 Task: Look for space in Bilgrām, India from 3rd August, 2023 to 17th August, 2023 for 3 adults, 1 child in price range Rs.3000 to Rs.15000. Place can be entire place with 3 bedrooms having 4 beds and 2 bathrooms. Property type can be house, flat, guest house. Booking option can be shelf check-in. Required host language is English.
Action: Mouse moved to (476, 61)
Screenshot: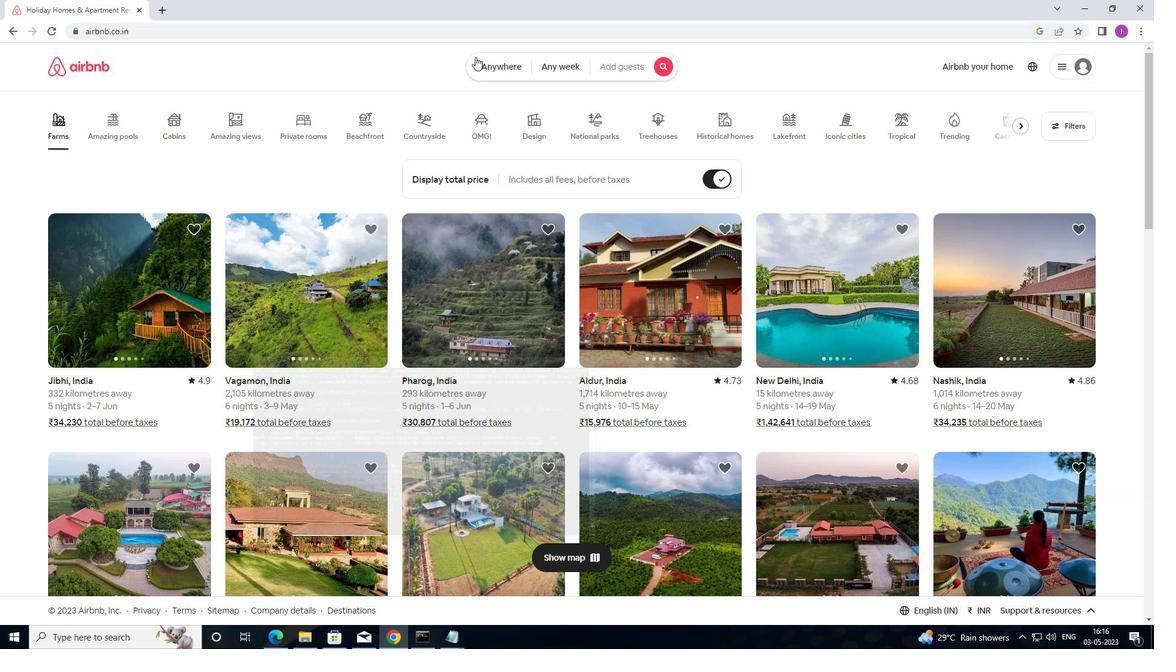 
Action: Mouse pressed left at (476, 61)
Screenshot: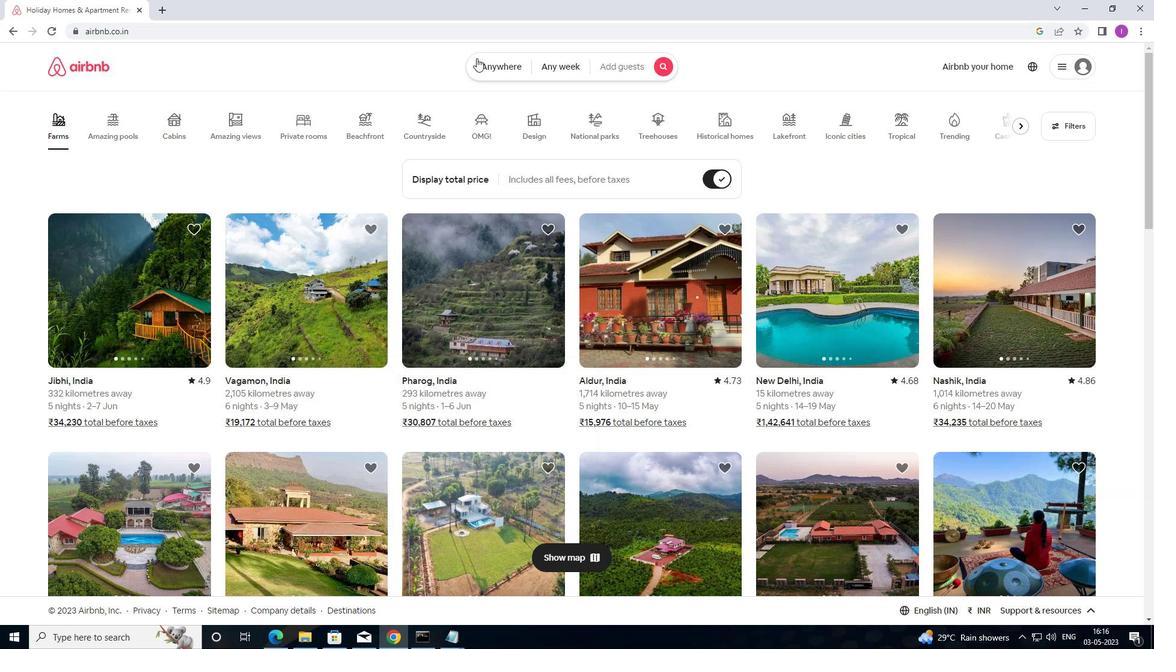 
Action: Mouse moved to (355, 99)
Screenshot: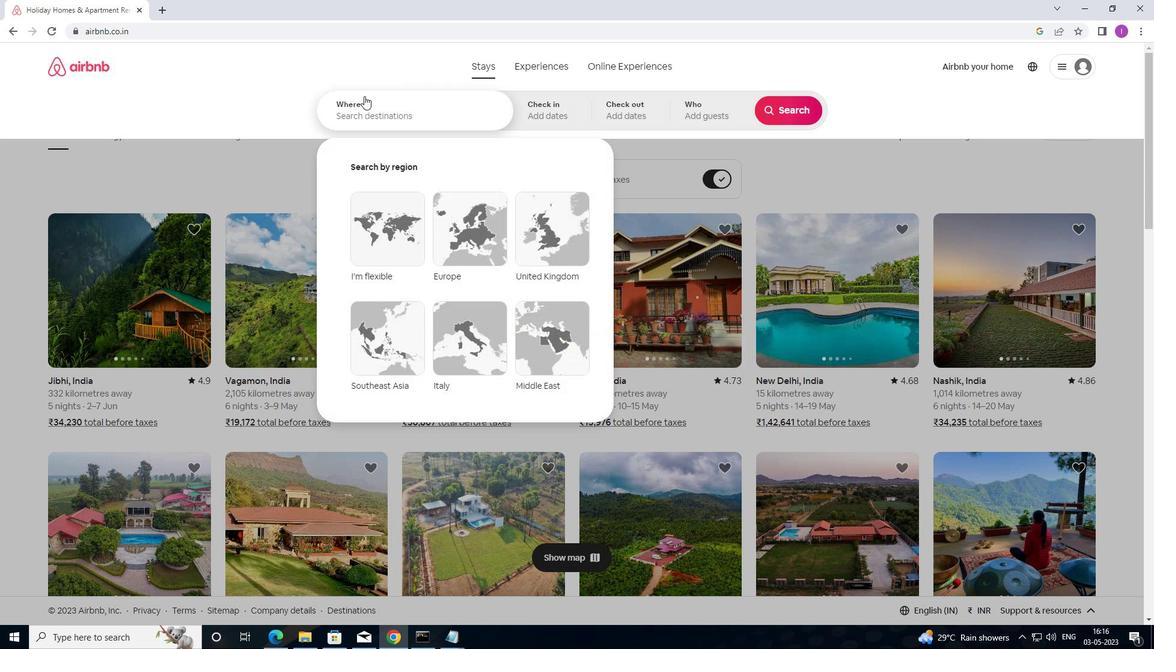 
Action: Mouse pressed left at (355, 99)
Screenshot: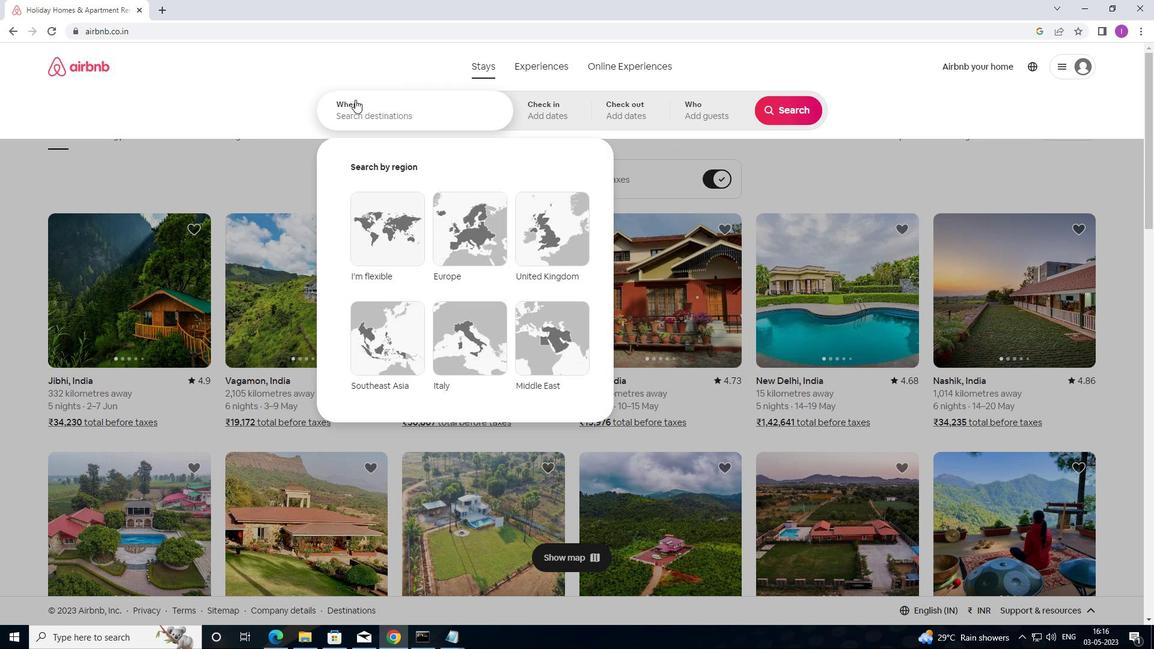 
Action: Mouse moved to (462, 19)
Screenshot: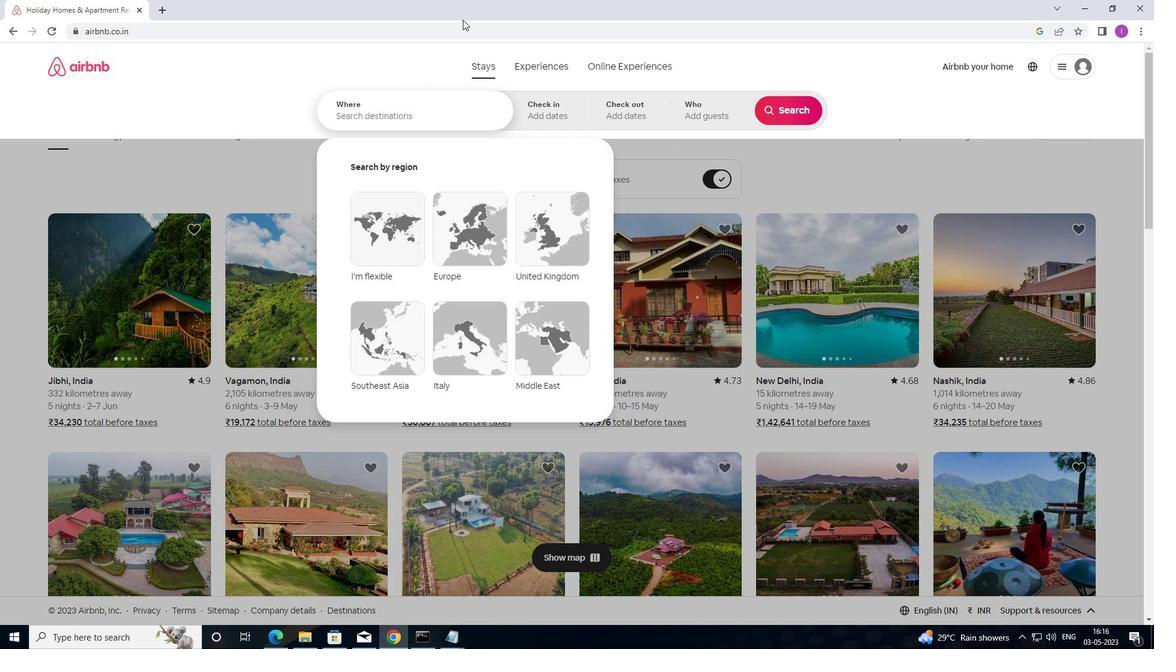 
Action: Key pressed <Key.shift>B
Screenshot: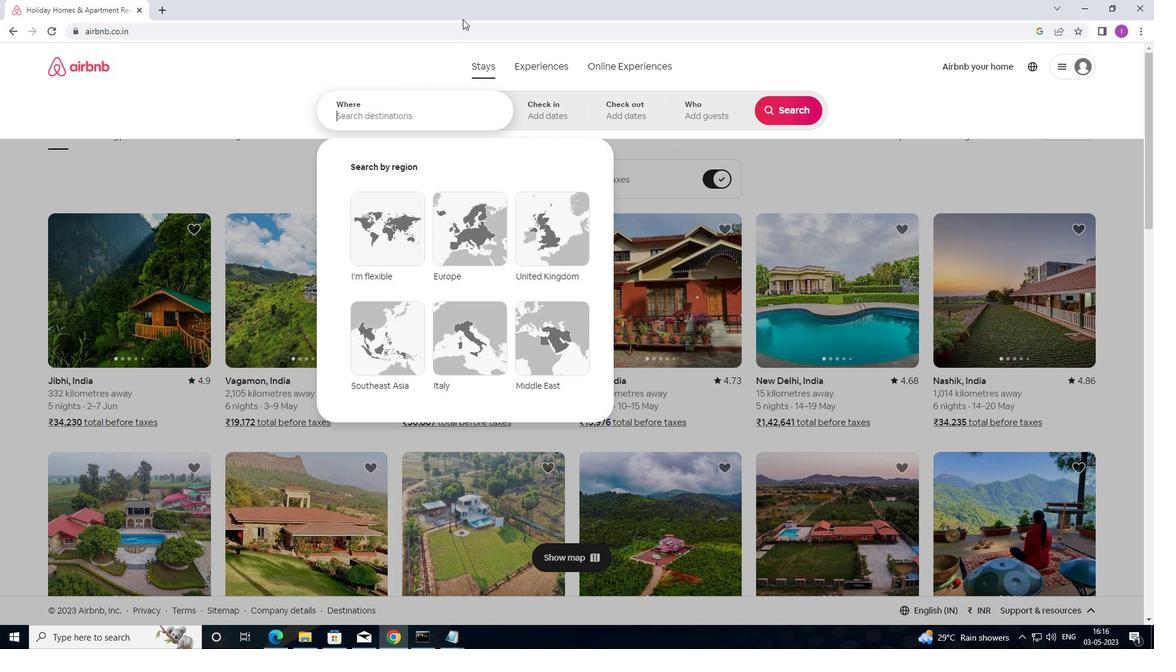 
Action: Mouse moved to (469, 19)
Screenshot: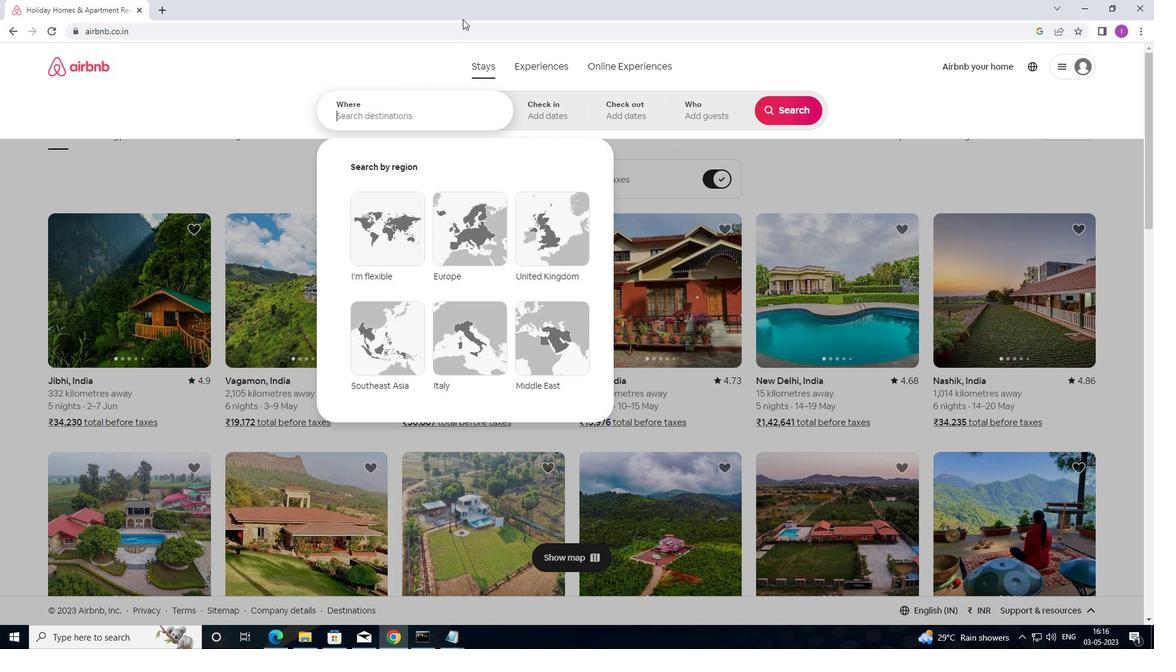 
Action: Key pressed ILGRAM,<Key.shift>INDIA
Screenshot: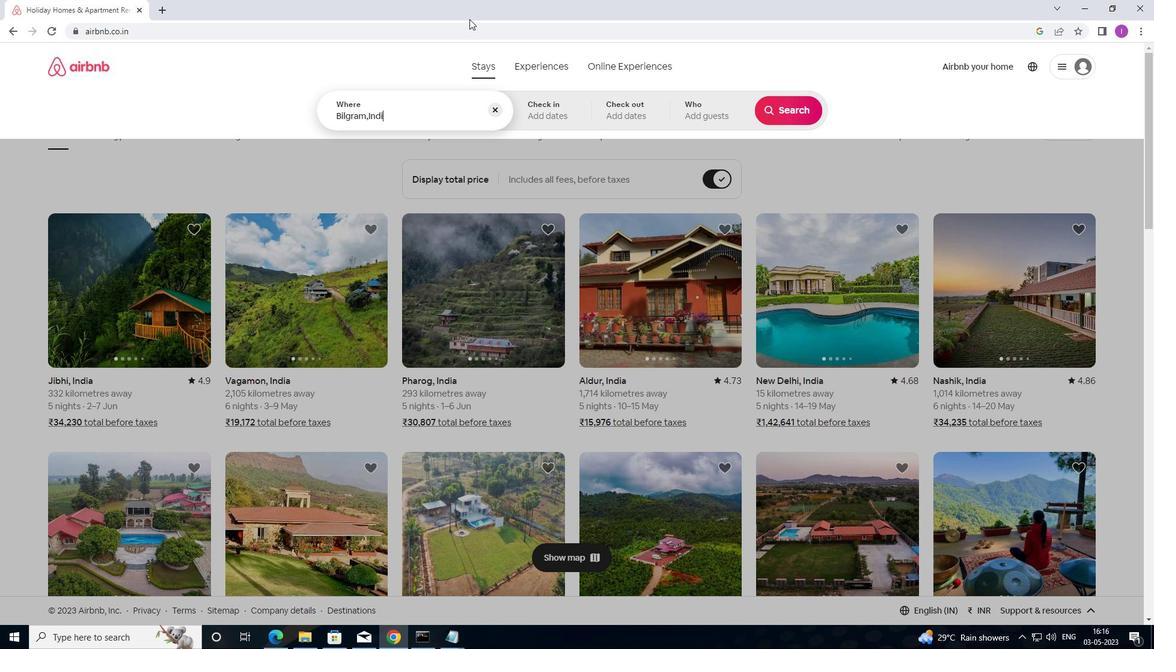 
Action: Mouse moved to (572, 100)
Screenshot: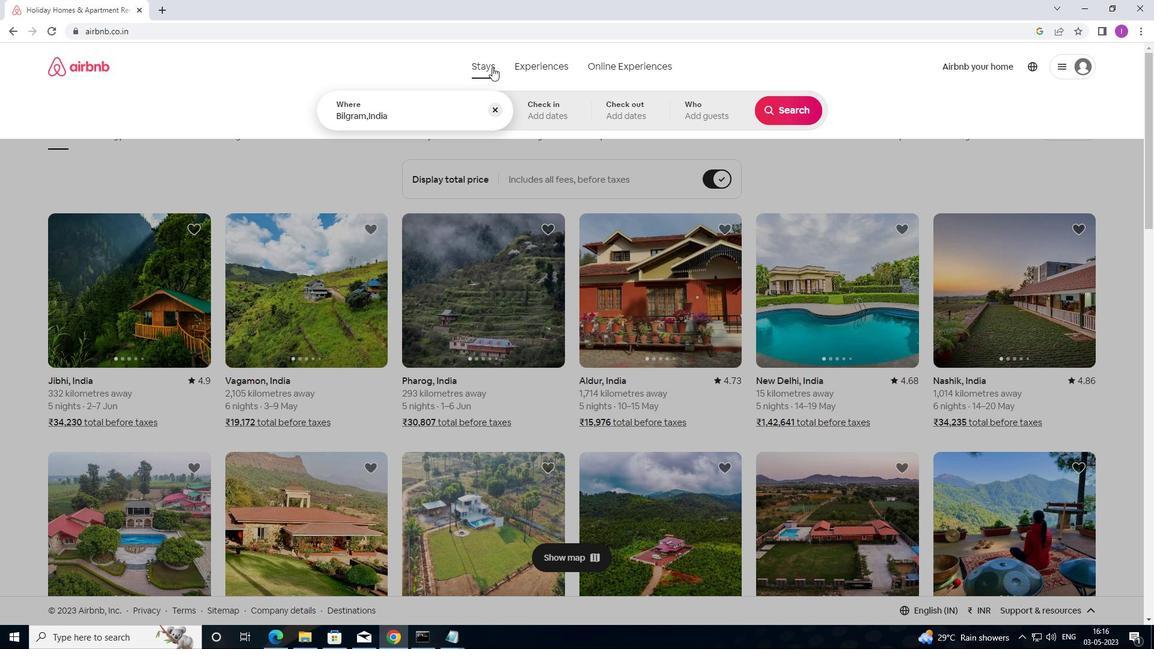 
Action: Mouse pressed left at (572, 100)
Screenshot: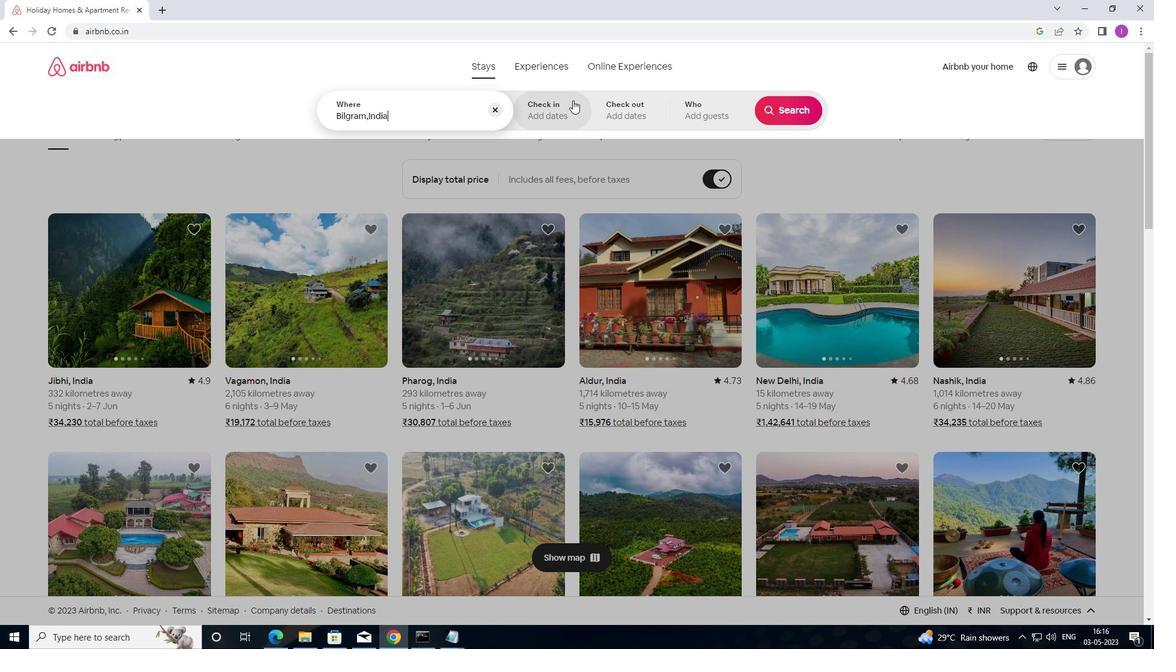 
Action: Mouse moved to (782, 211)
Screenshot: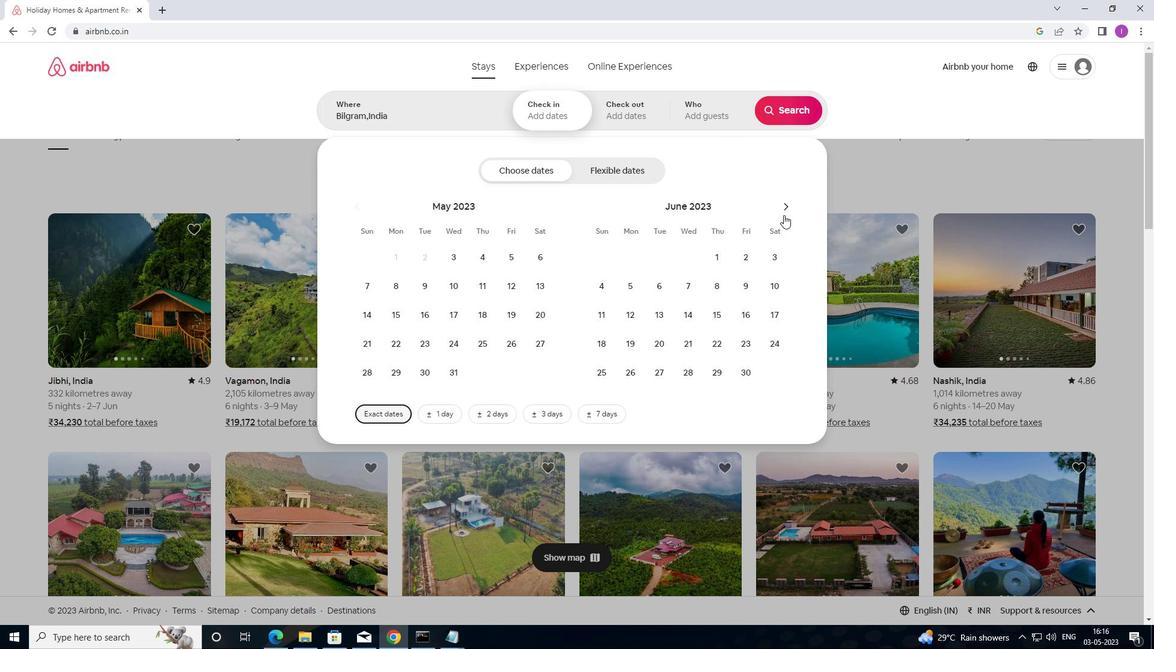 
Action: Mouse pressed left at (782, 211)
Screenshot: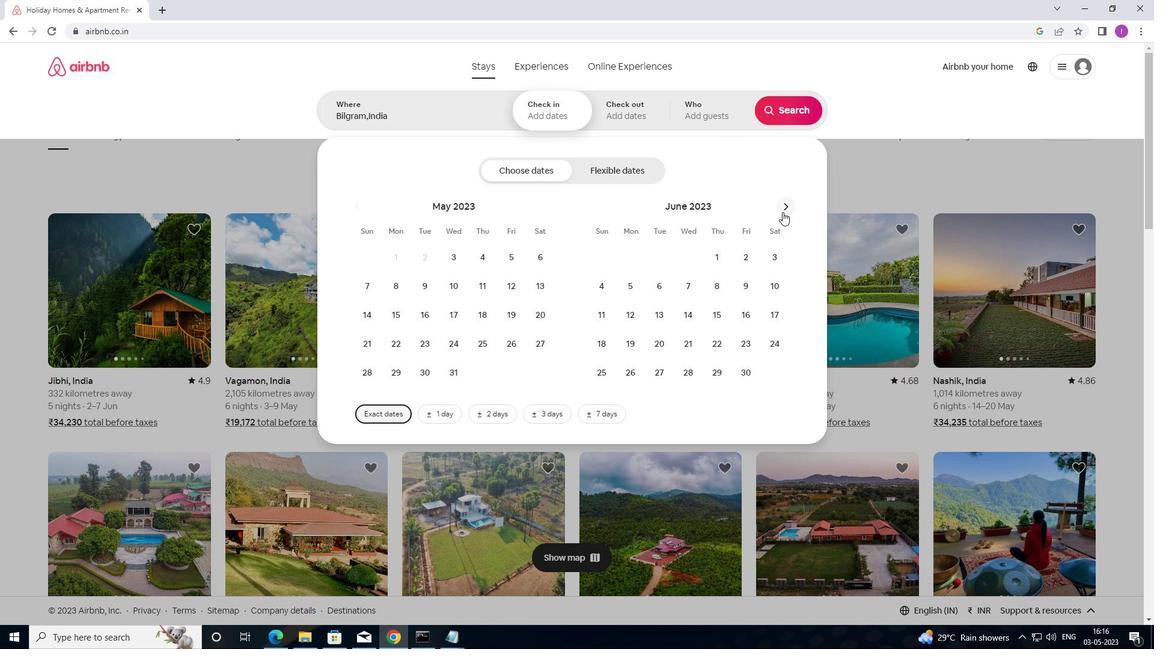 
Action: Mouse pressed left at (782, 211)
Screenshot: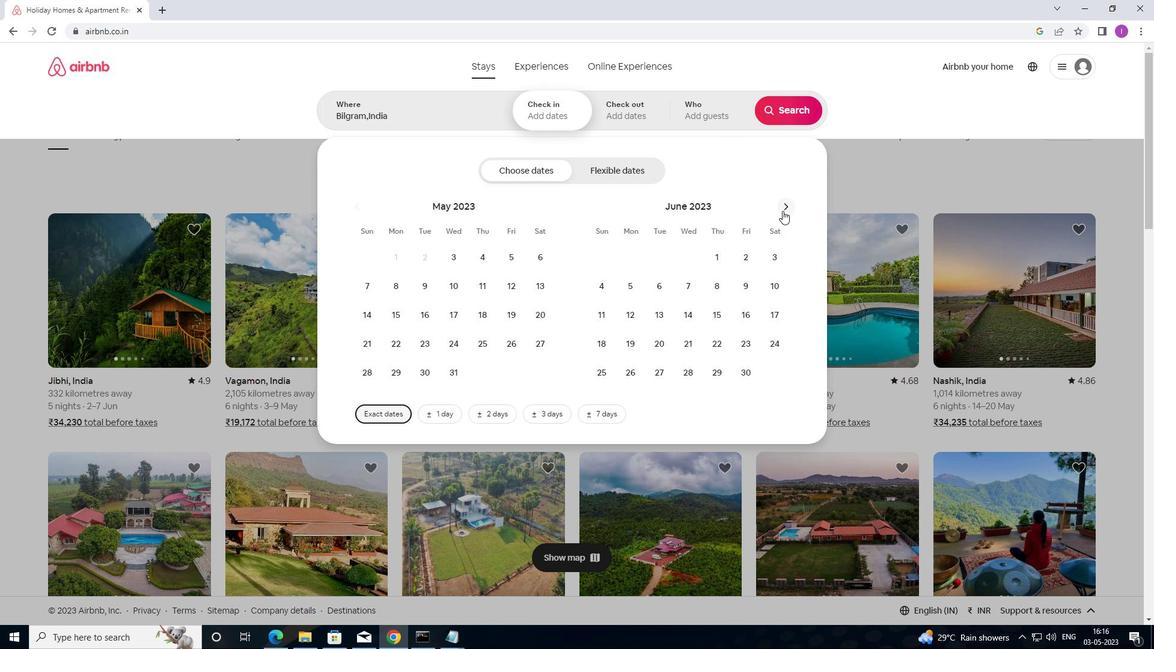 
Action: Mouse moved to (717, 251)
Screenshot: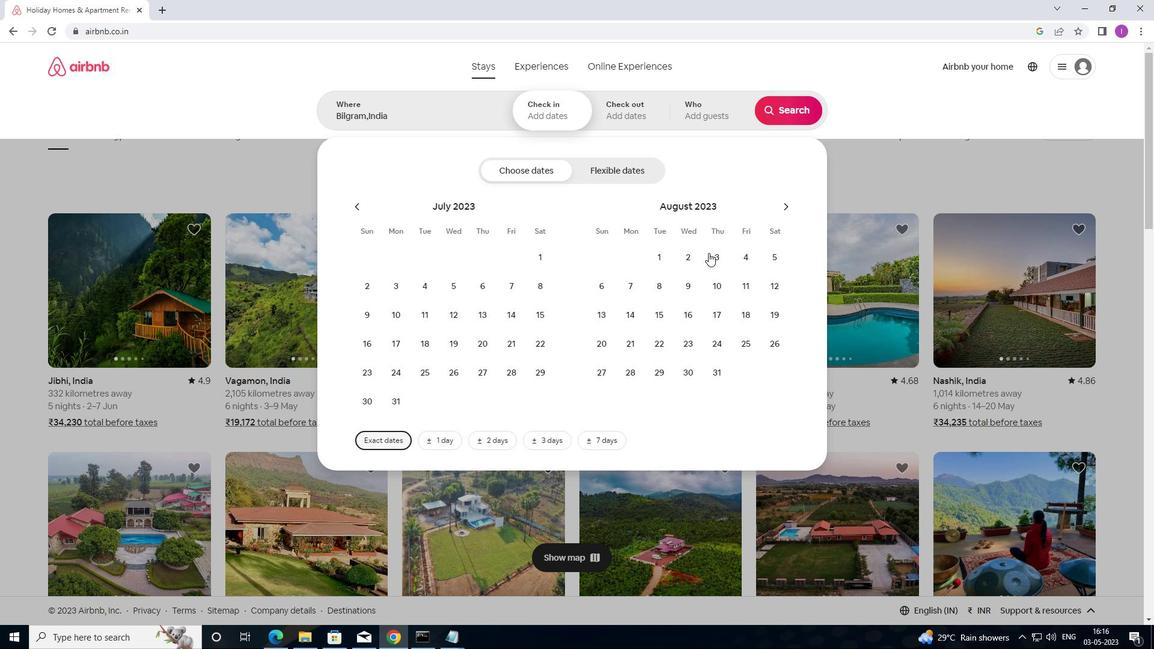 
Action: Mouse pressed left at (717, 251)
Screenshot: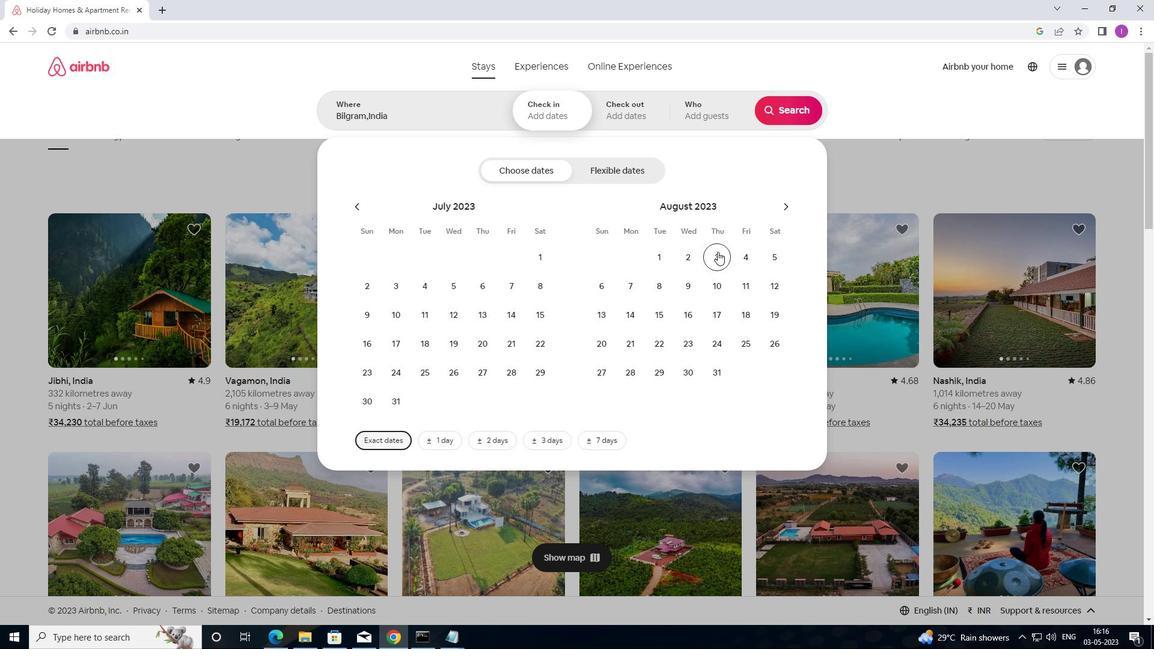 
Action: Mouse moved to (707, 309)
Screenshot: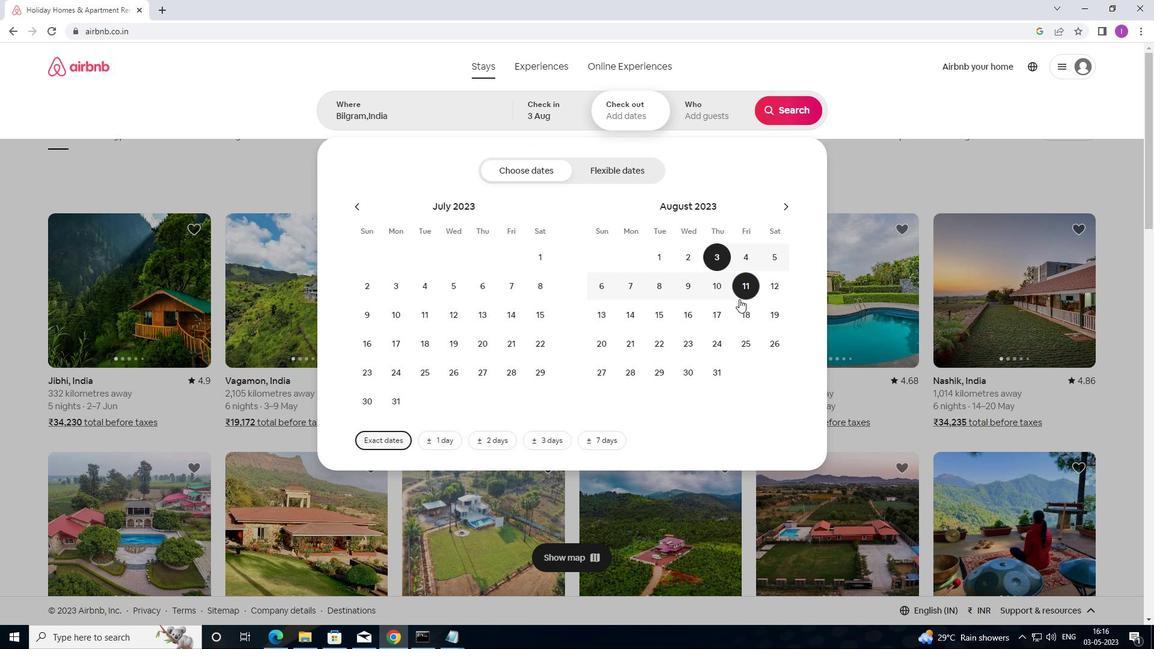 
Action: Mouse pressed left at (707, 309)
Screenshot: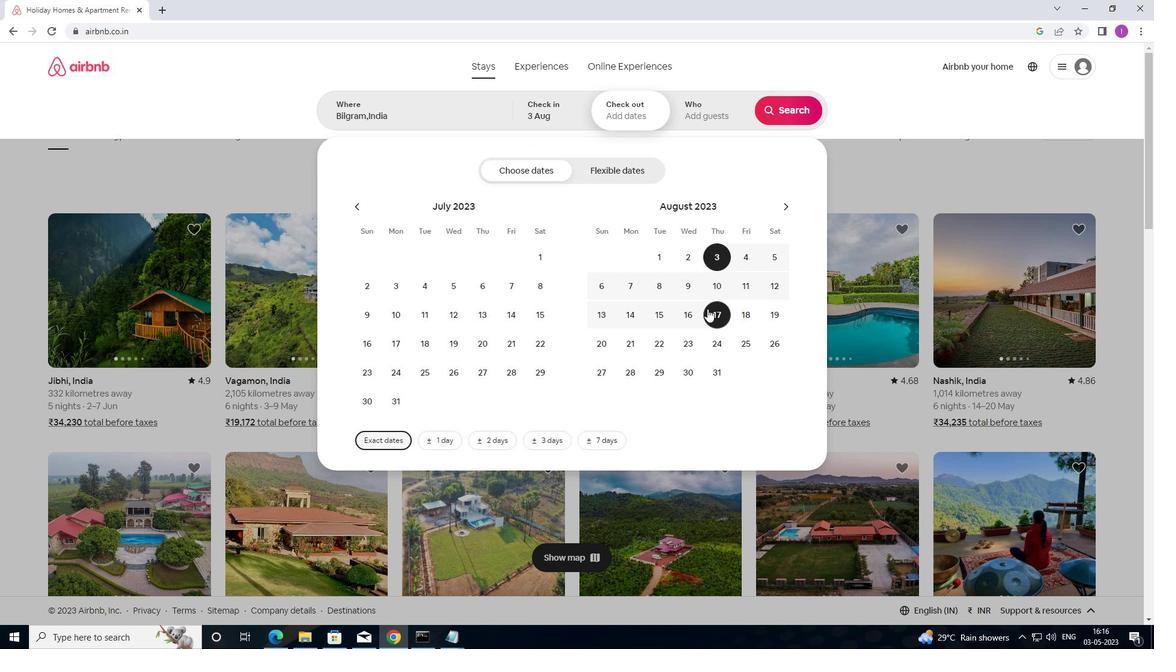 
Action: Mouse moved to (718, 103)
Screenshot: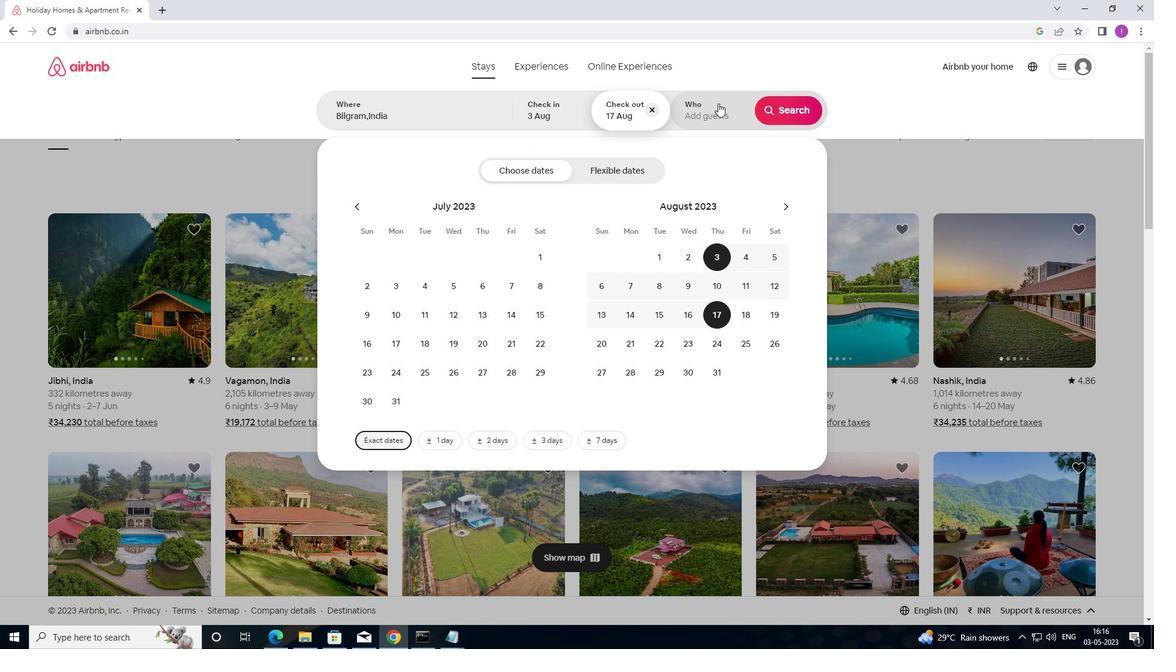 
Action: Mouse pressed left at (718, 103)
Screenshot: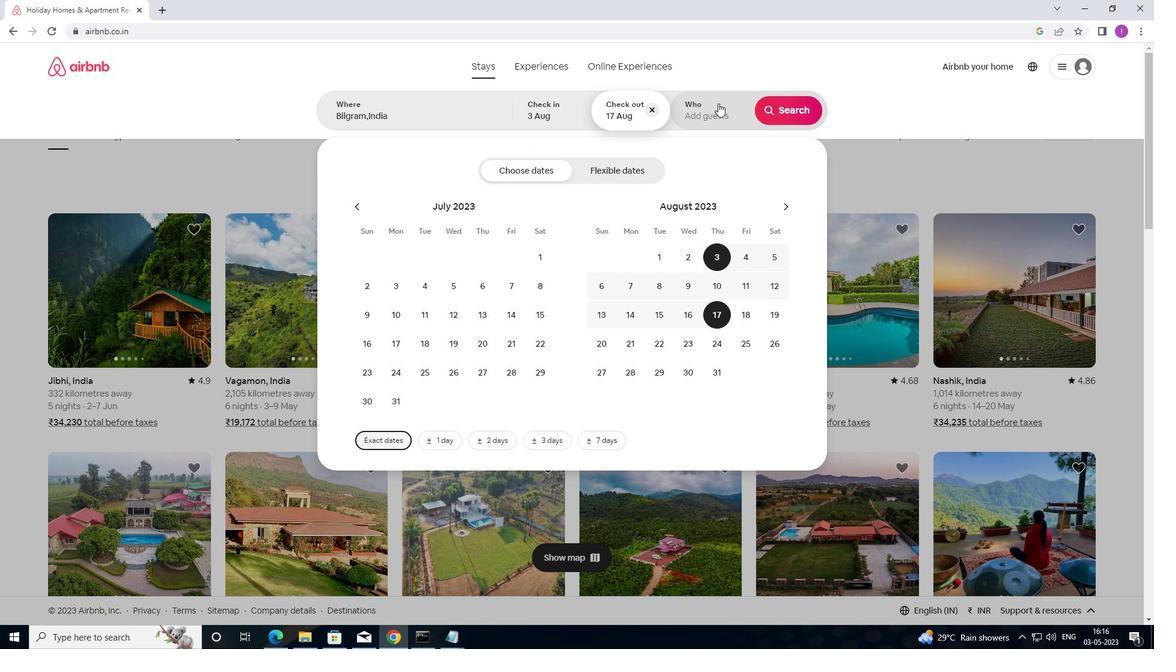 
Action: Mouse moved to (793, 173)
Screenshot: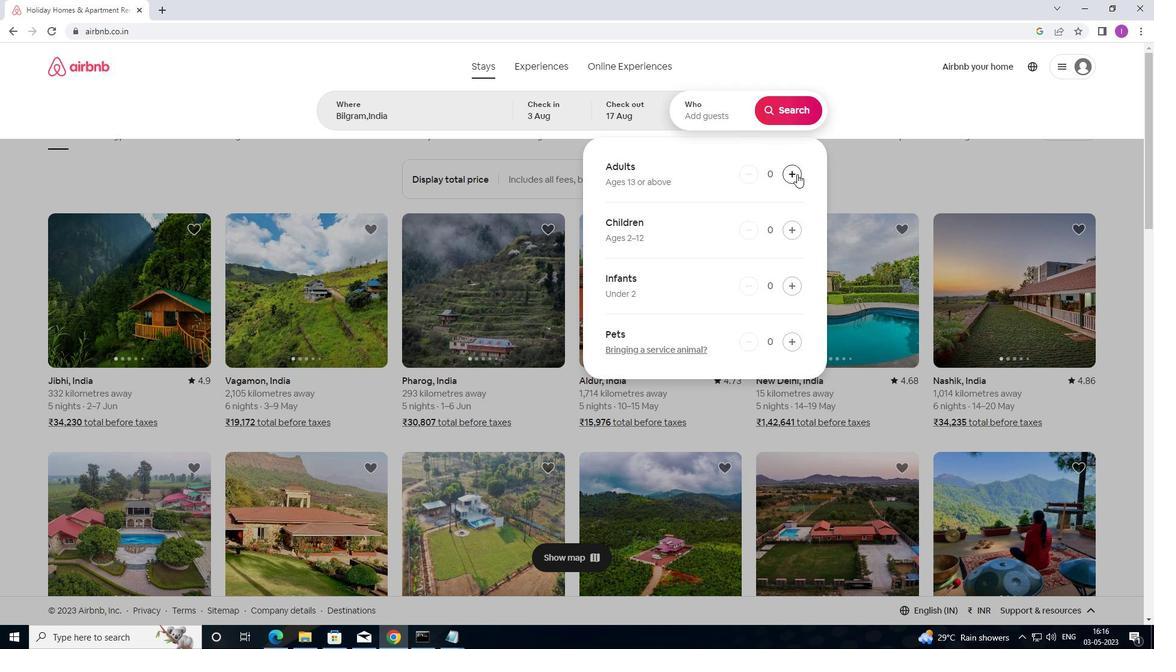 
Action: Mouse pressed left at (793, 173)
Screenshot: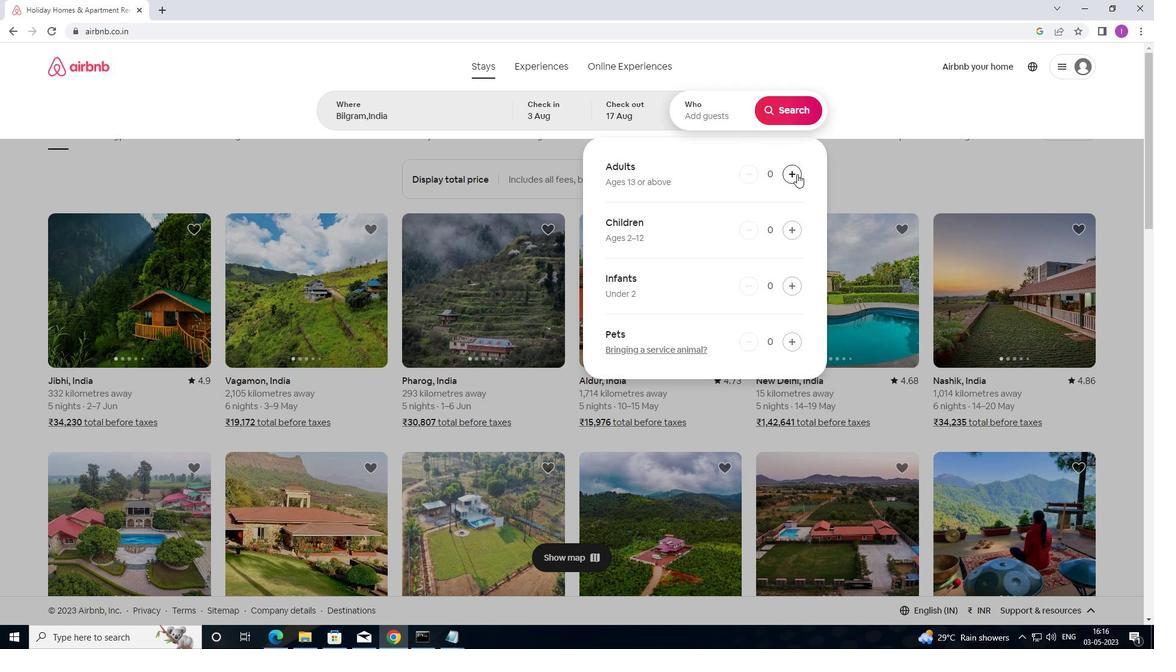 
Action: Mouse pressed left at (793, 173)
Screenshot: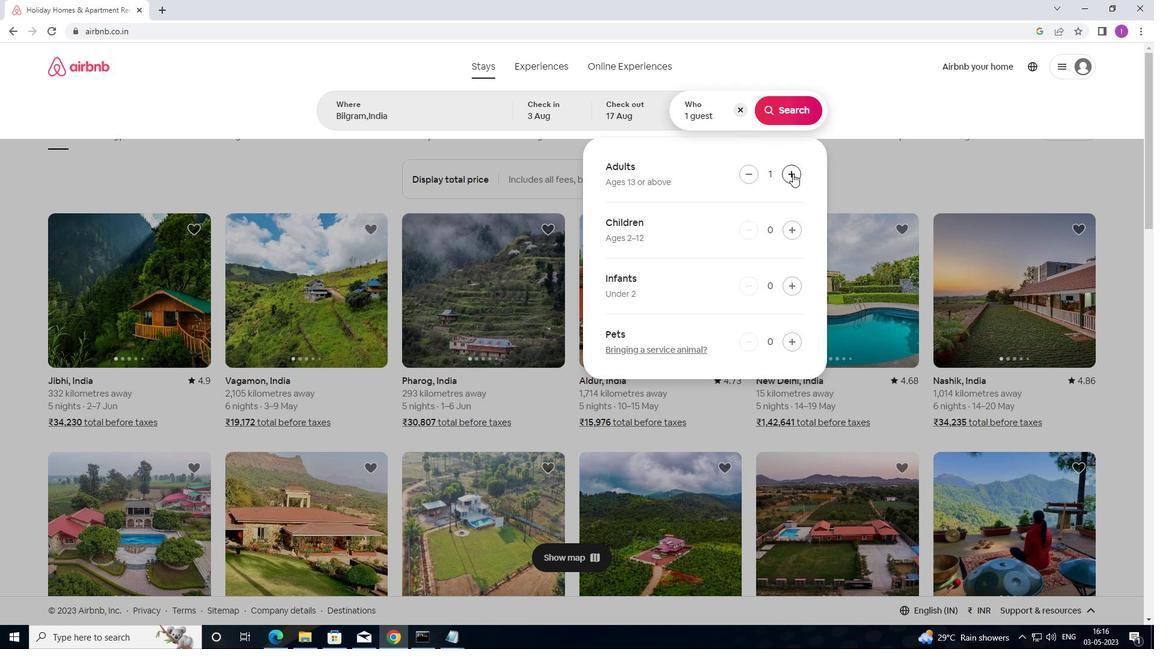 
Action: Mouse moved to (793, 173)
Screenshot: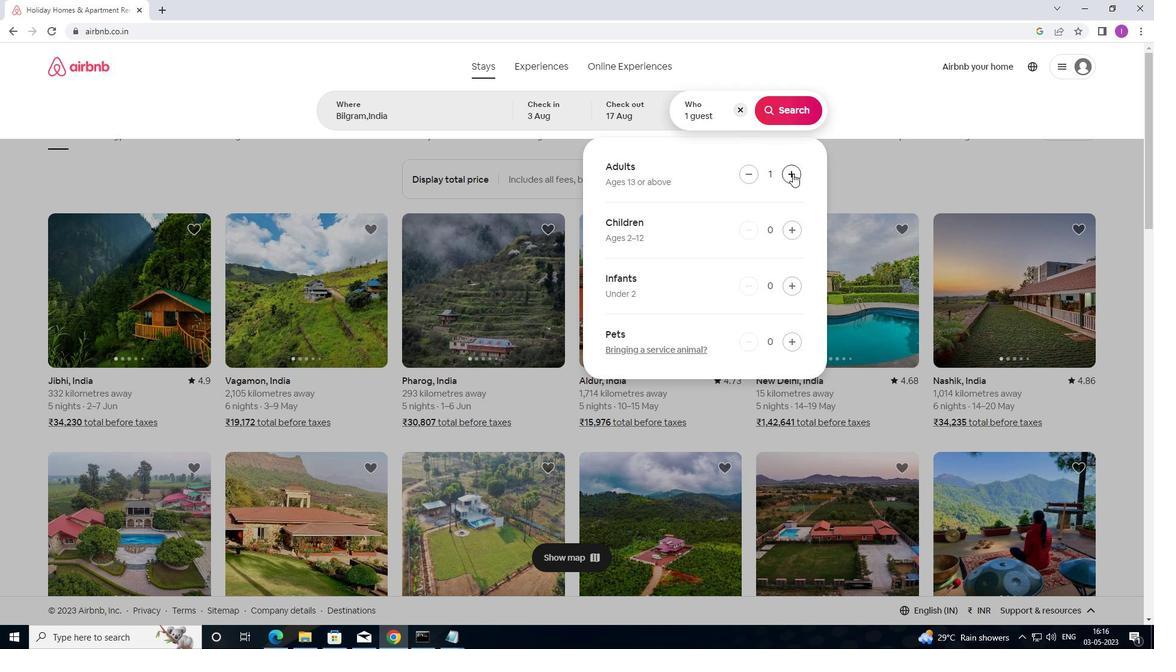
Action: Mouse pressed left at (793, 173)
Screenshot: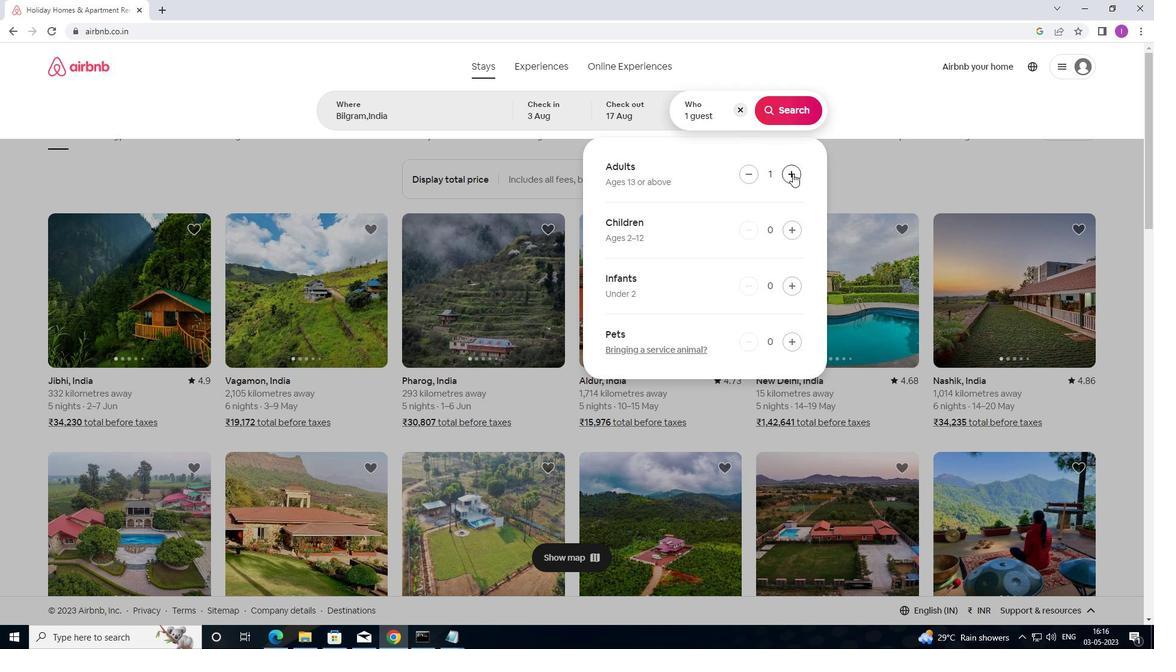 
Action: Mouse moved to (785, 233)
Screenshot: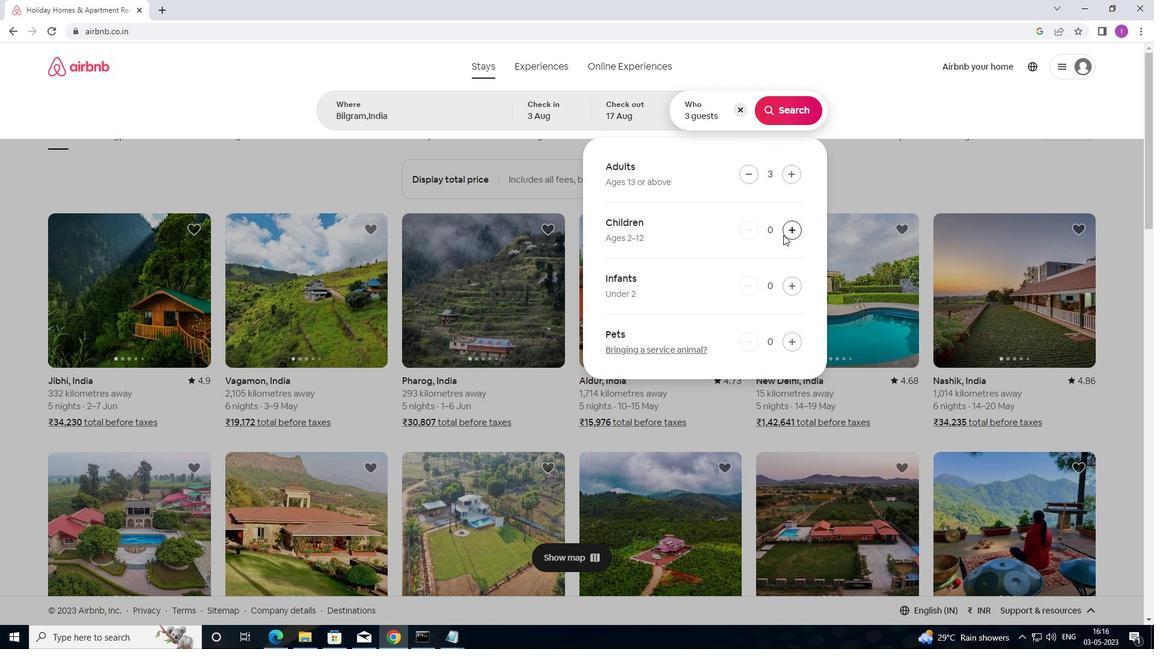 
Action: Mouse pressed left at (785, 233)
Screenshot: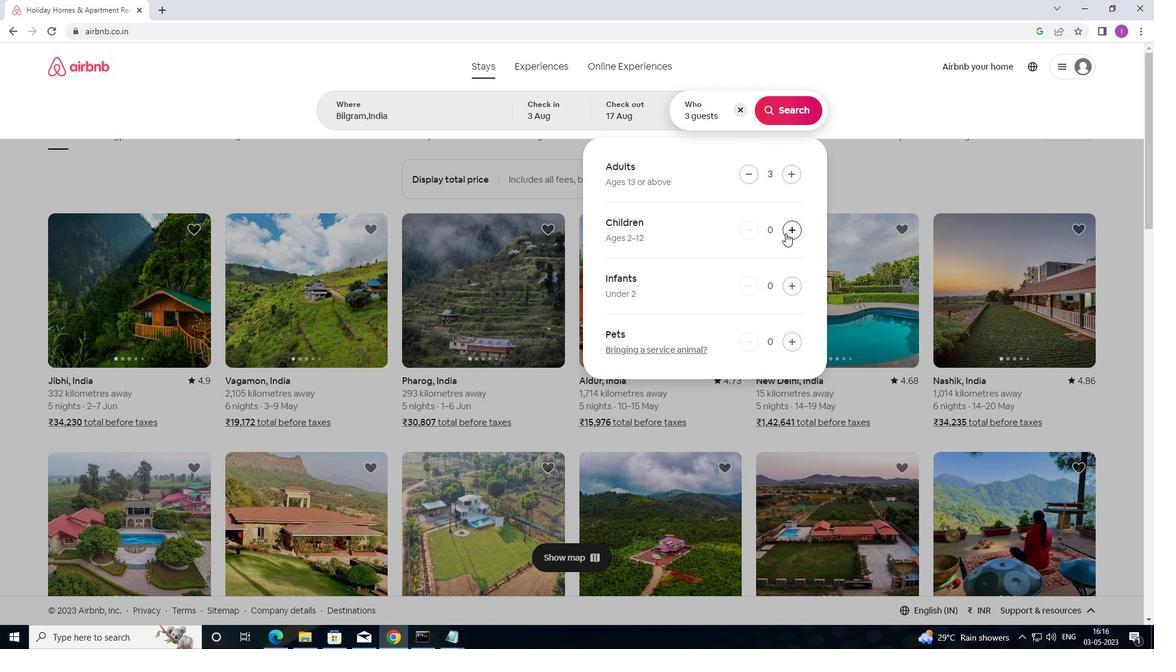 
Action: Mouse moved to (791, 116)
Screenshot: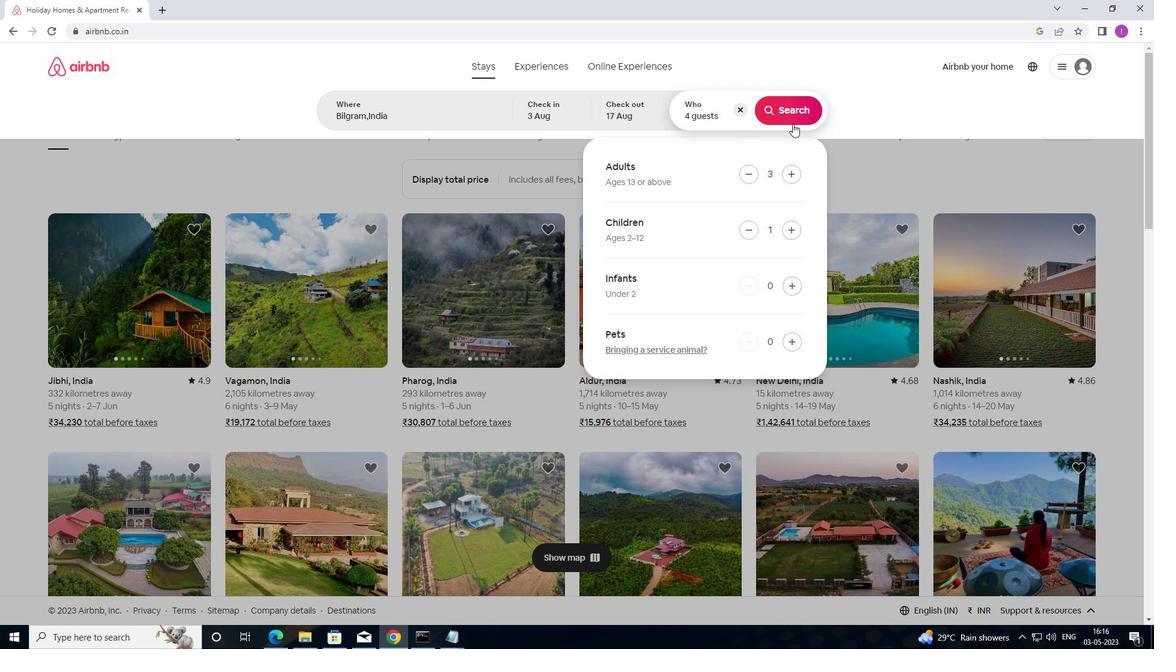 
Action: Mouse pressed left at (791, 116)
Screenshot: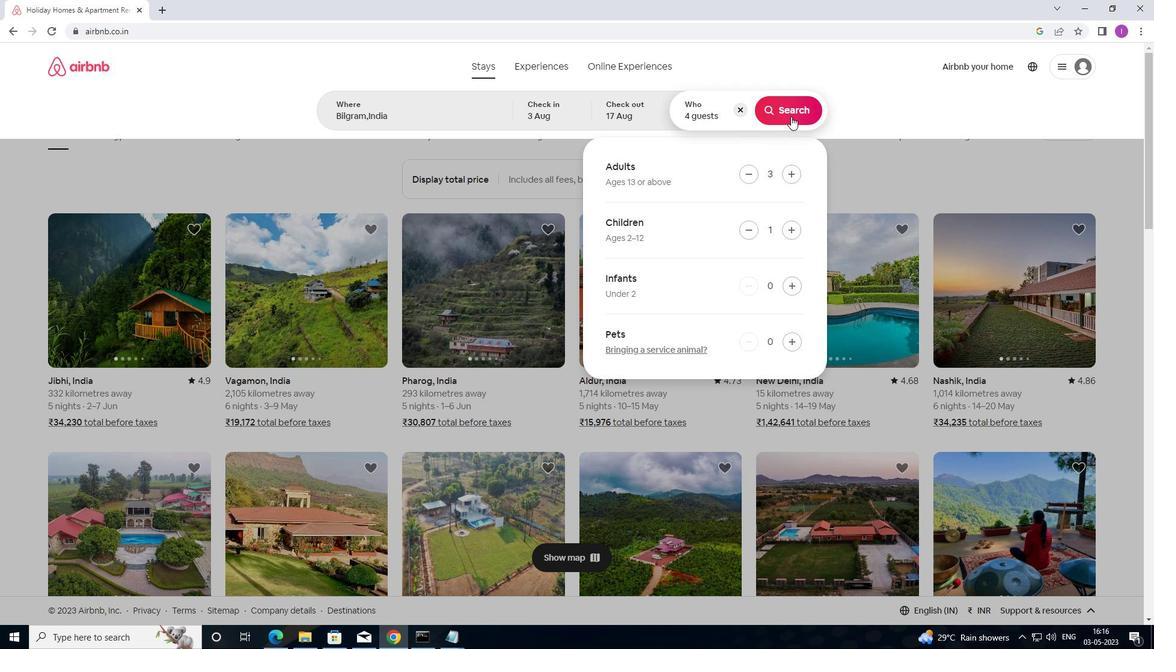 
Action: Mouse moved to (1113, 108)
Screenshot: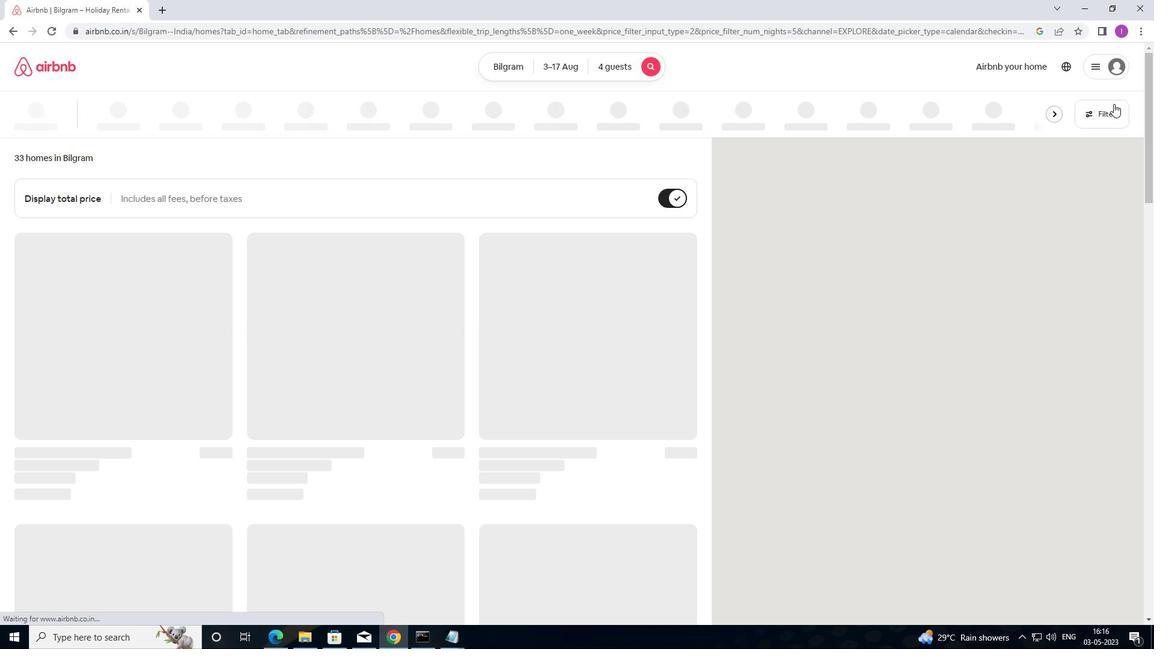 
Action: Mouse pressed left at (1113, 108)
Screenshot: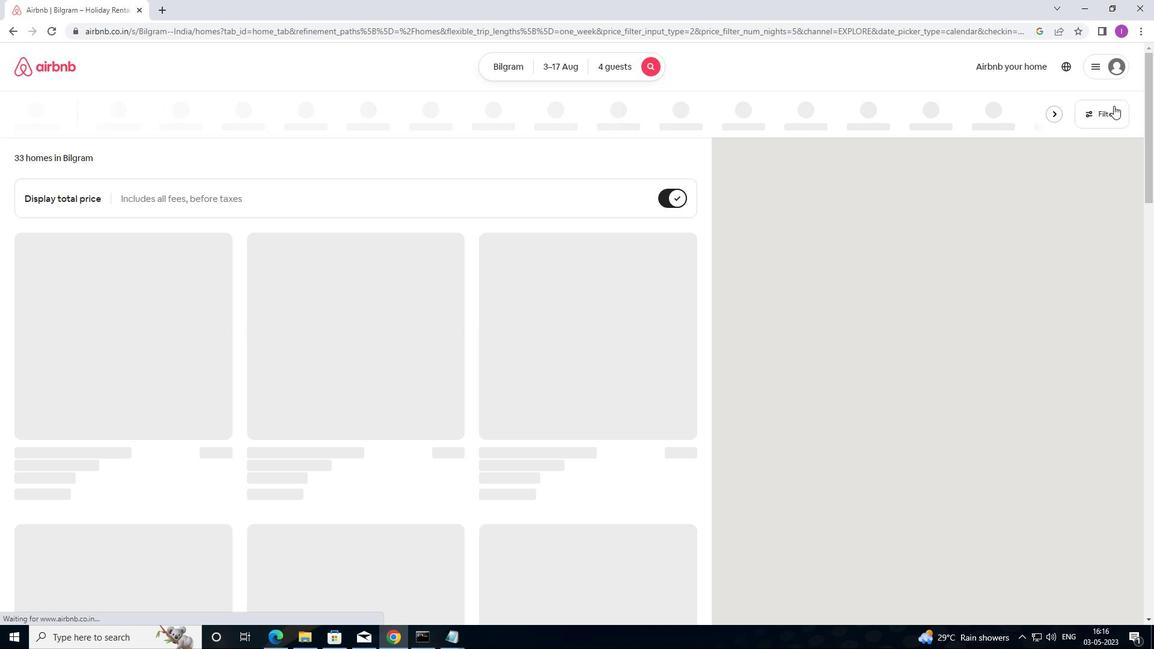 
Action: Mouse moved to (429, 271)
Screenshot: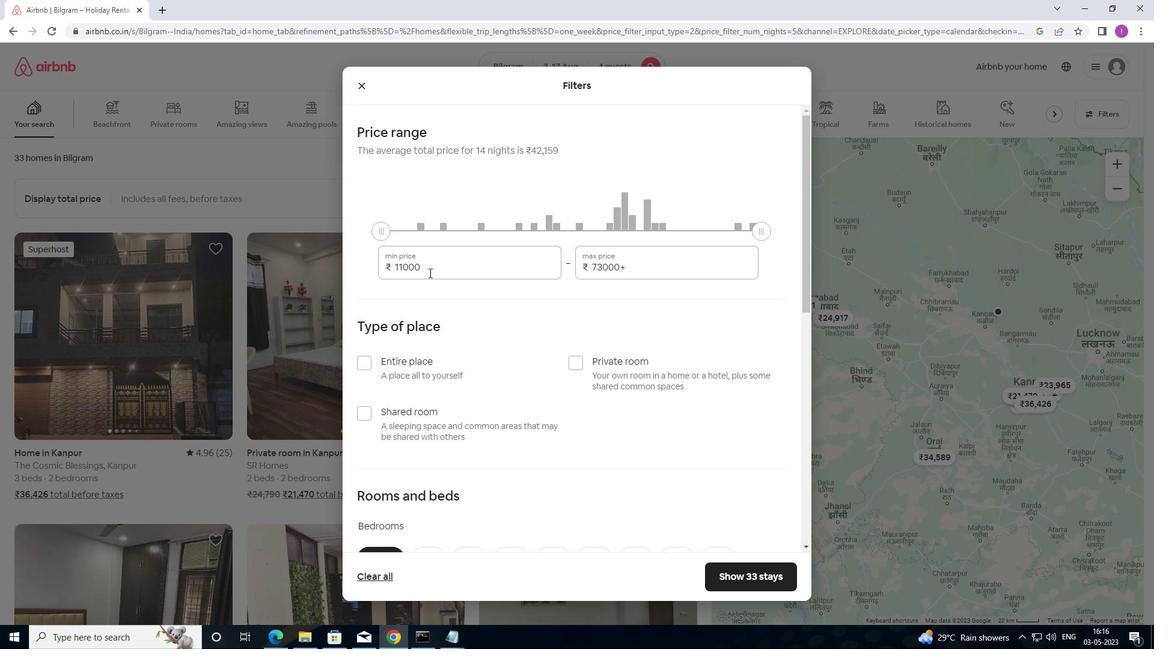 
Action: Mouse pressed left at (429, 271)
Screenshot: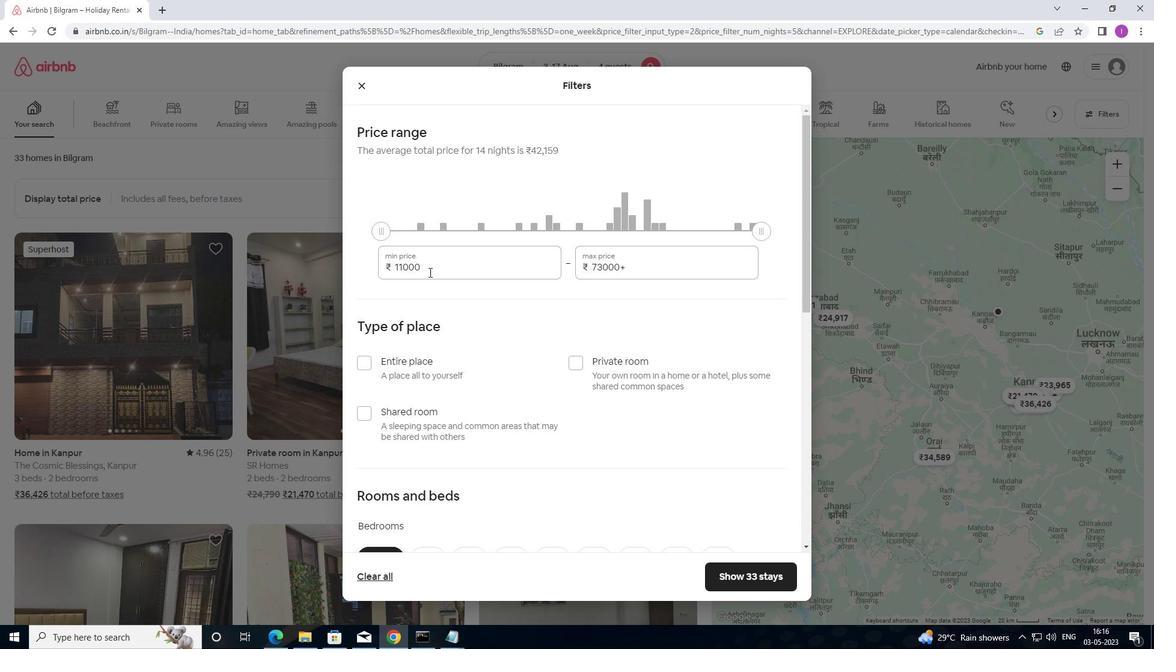 
Action: Mouse moved to (381, 236)
Screenshot: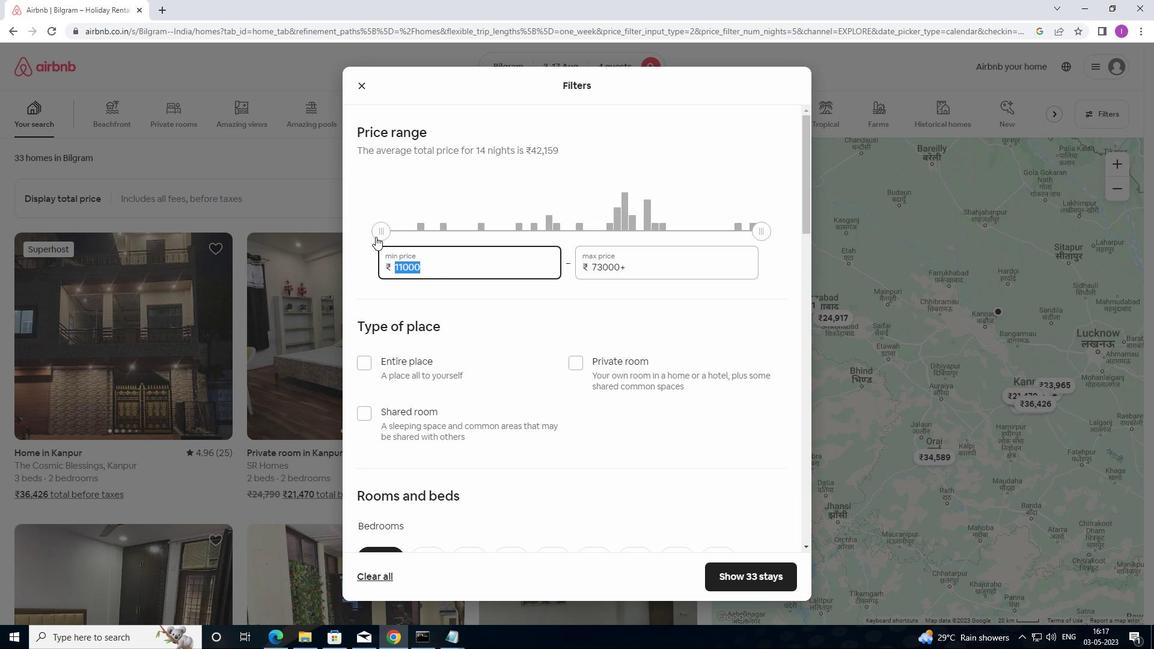 
Action: Key pressed 3
Screenshot: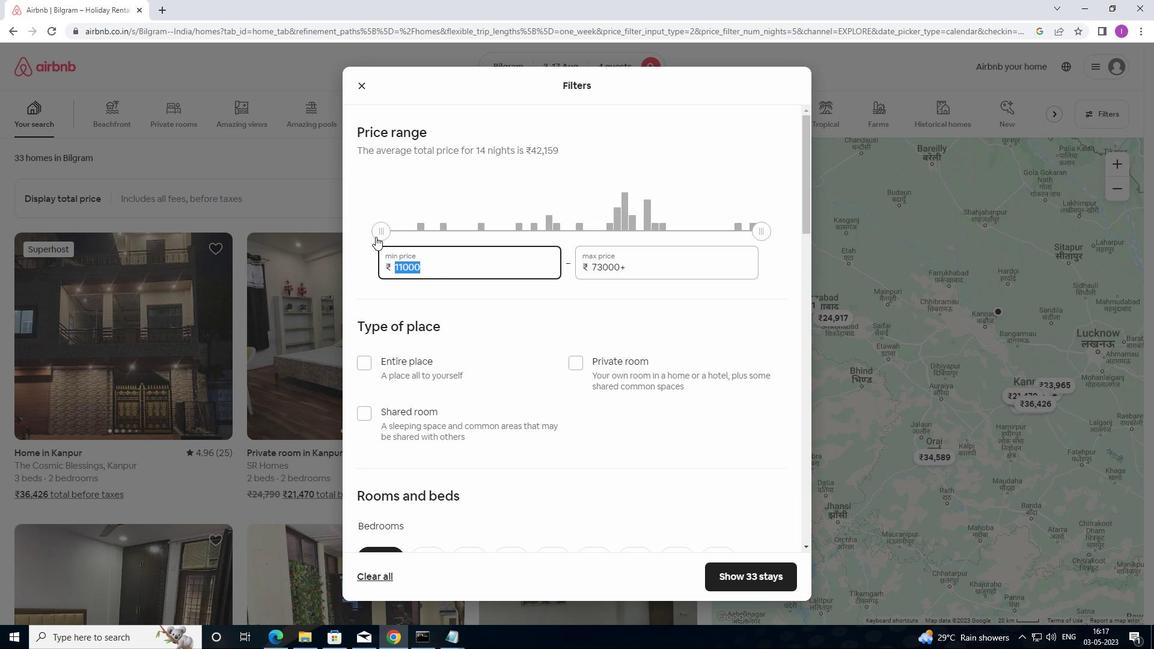 
Action: Mouse moved to (393, 235)
Screenshot: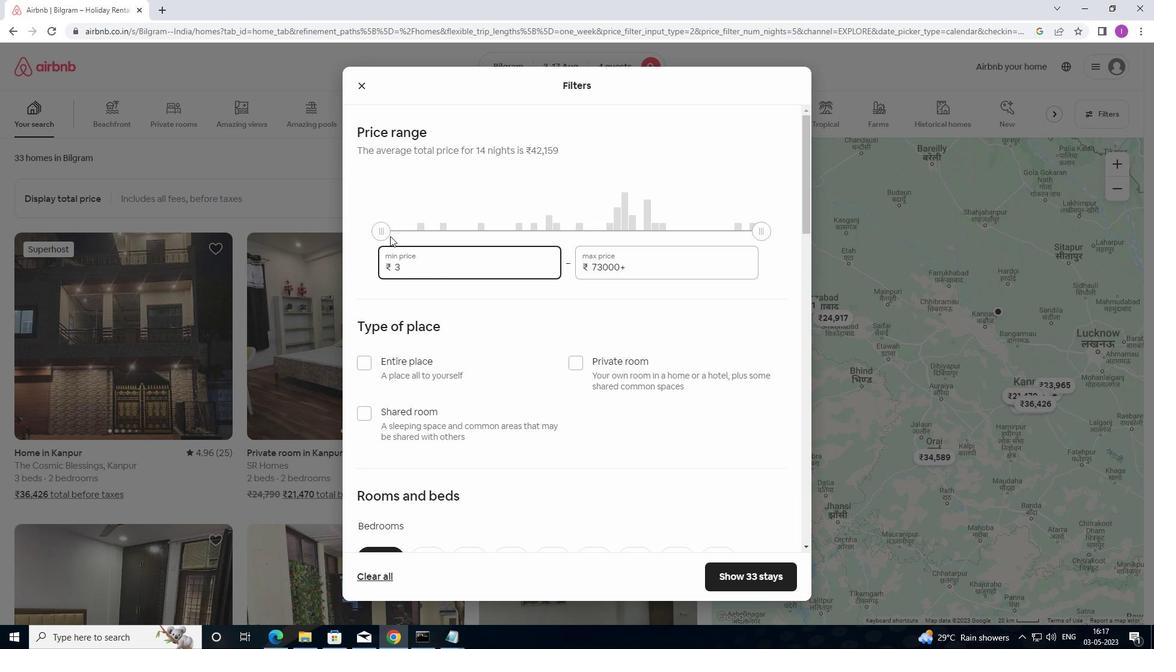 
Action: Key pressed 0
Screenshot: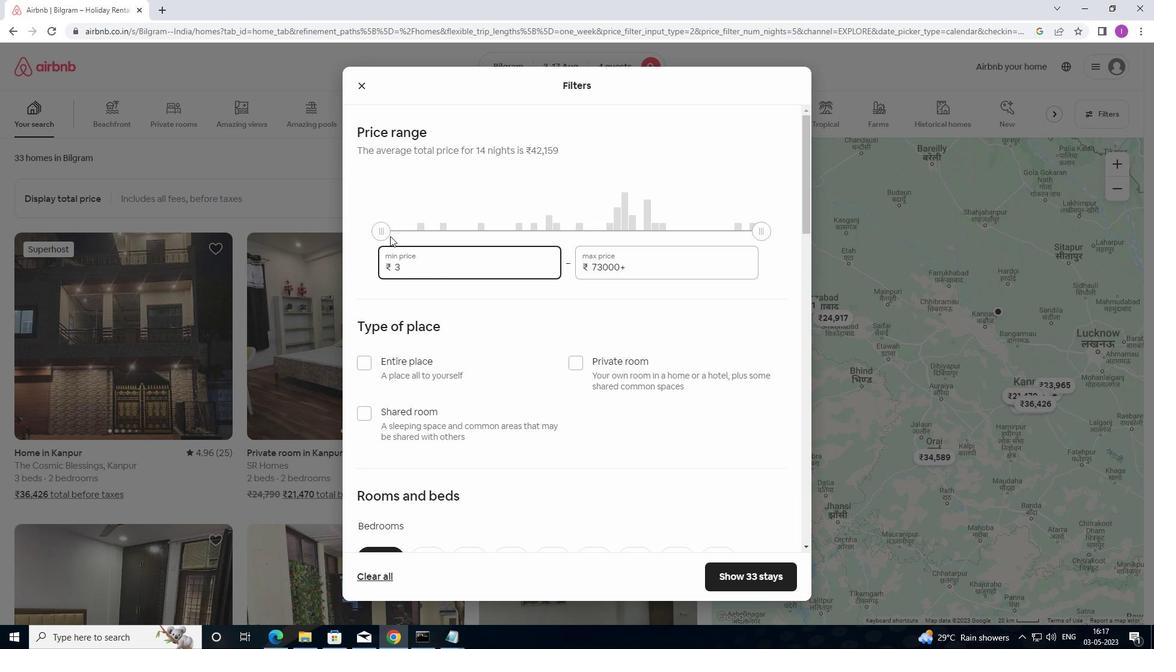 
Action: Mouse moved to (399, 233)
Screenshot: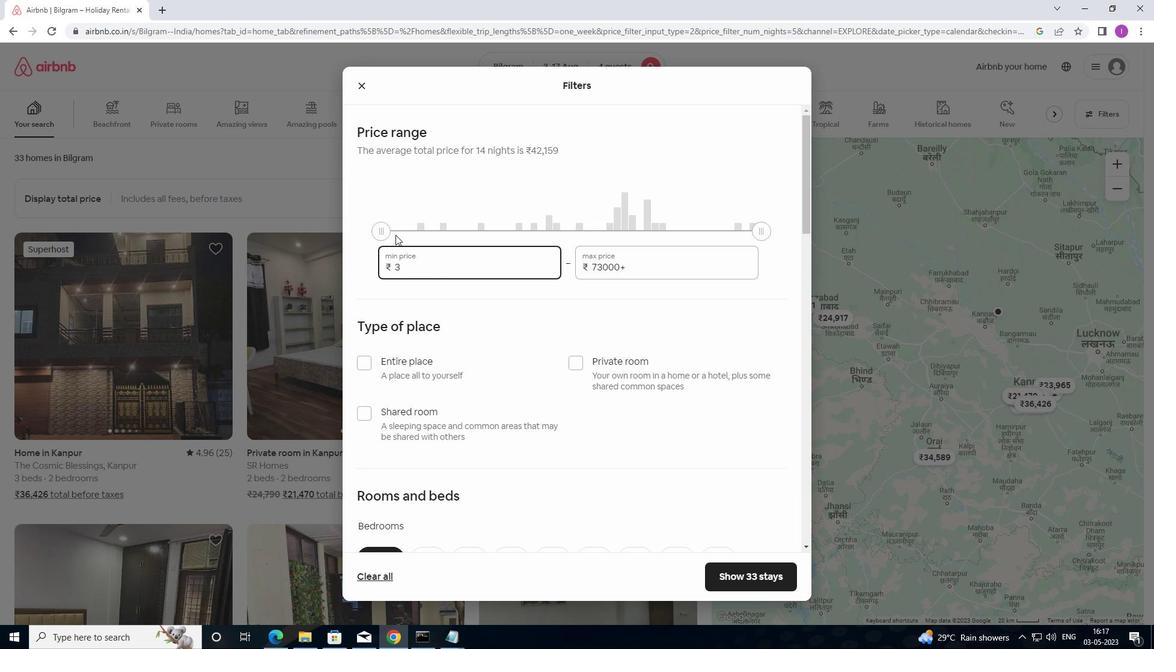 
Action: Key pressed 00
Screenshot: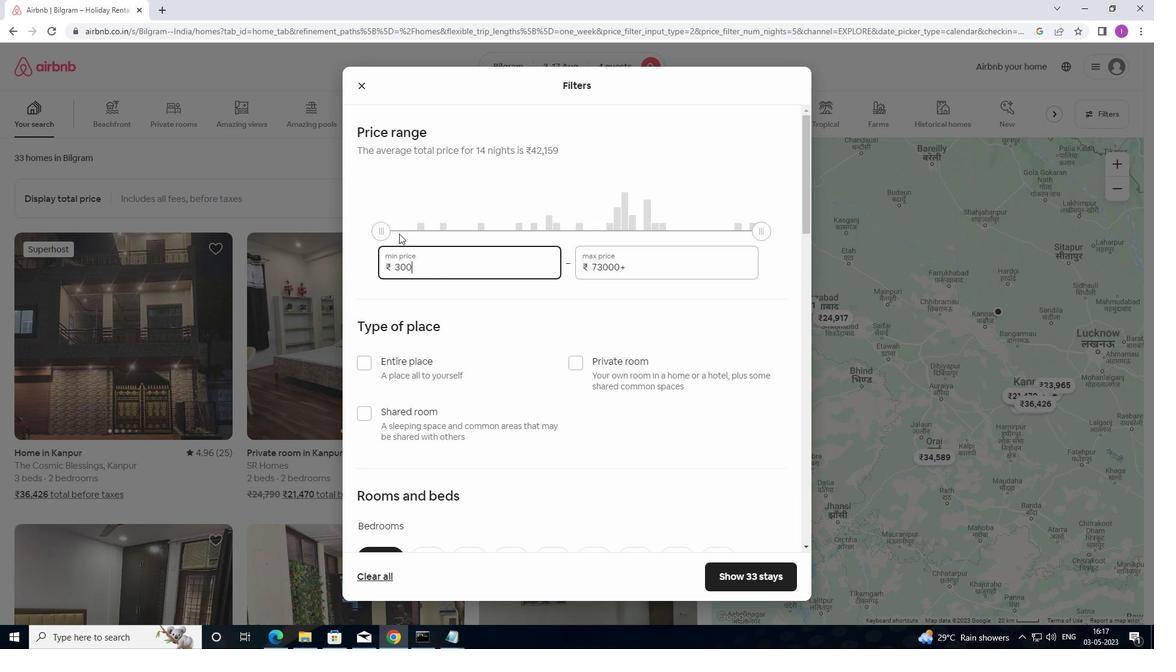
Action: Mouse moved to (630, 271)
Screenshot: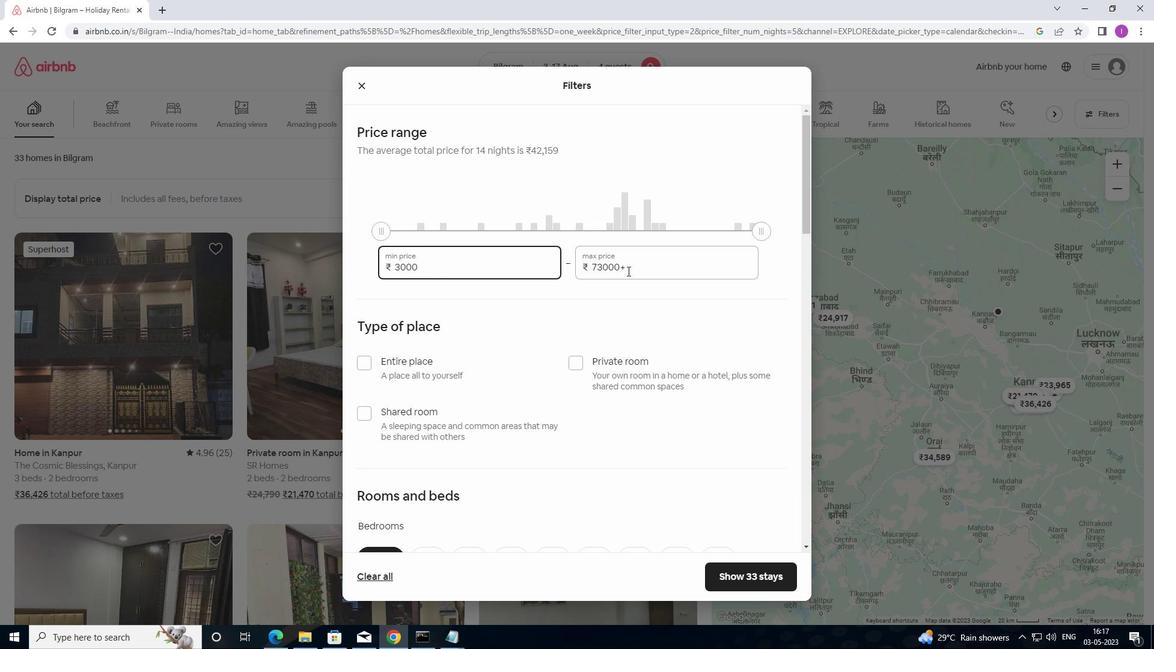 
Action: Mouse pressed left at (630, 271)
Screenshot: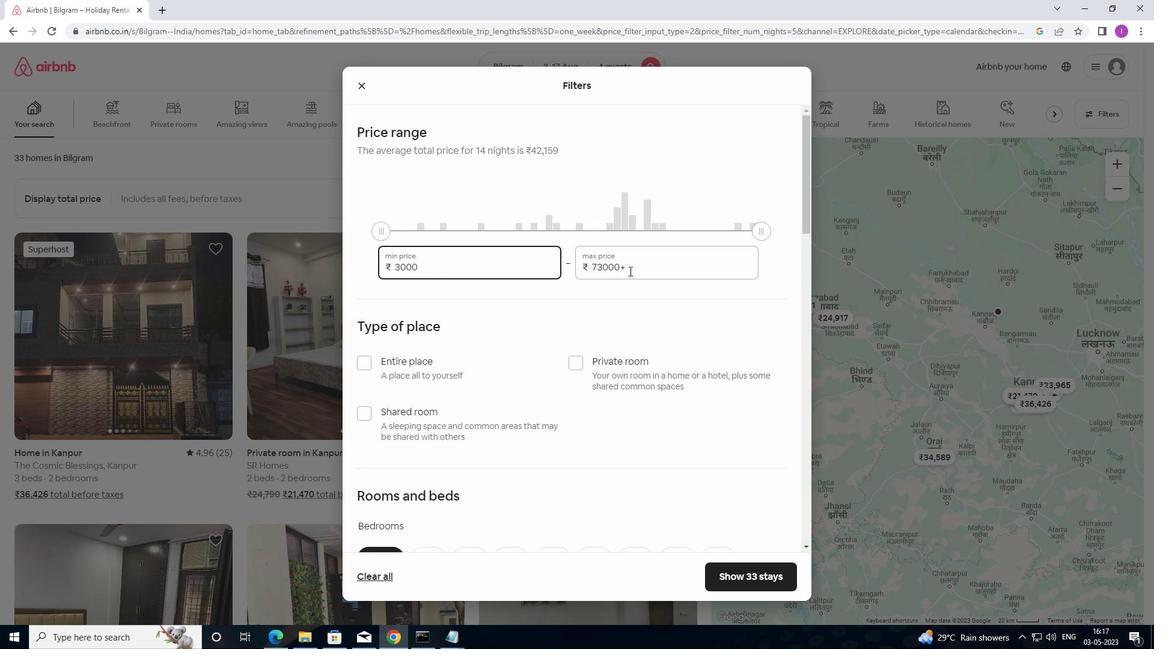 
Action: Mouse moved to (579, 270)
Screenshot: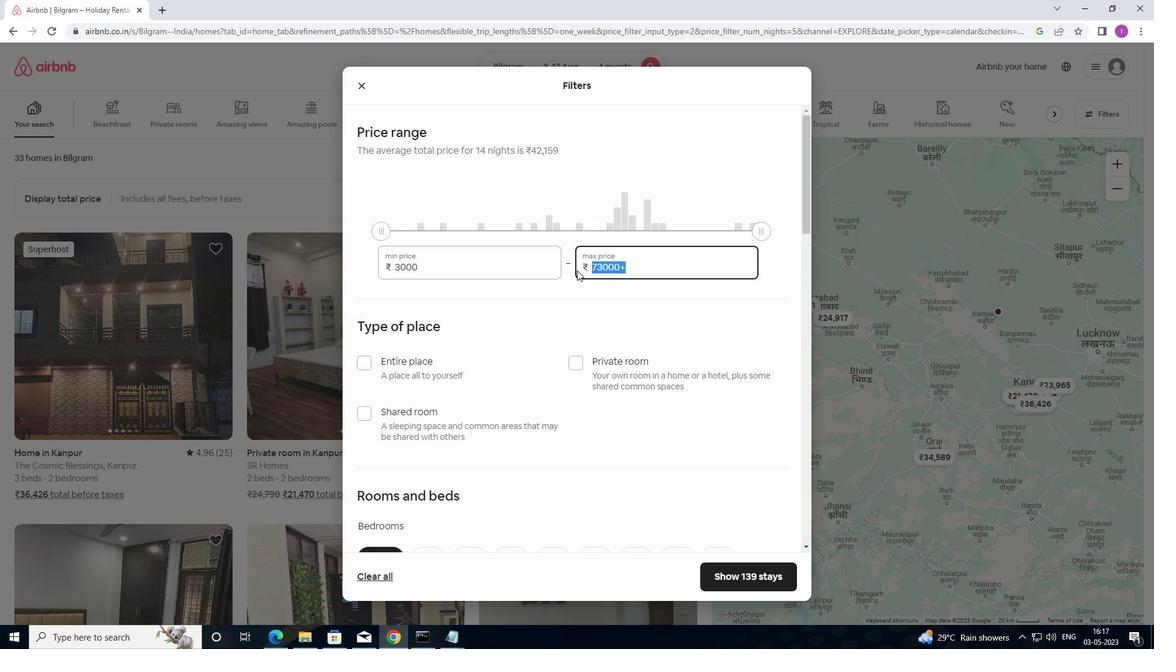 
Action: Key pressed 1
Screenshot: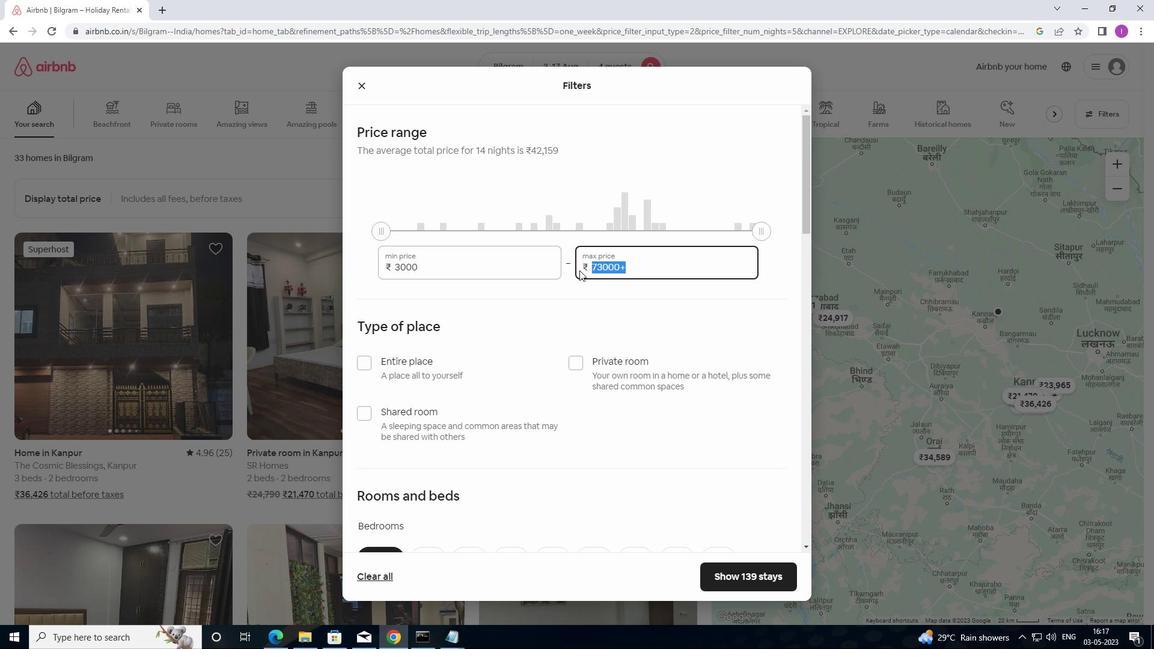 
Action: Mouse moved to (580, 270)
Screenshot: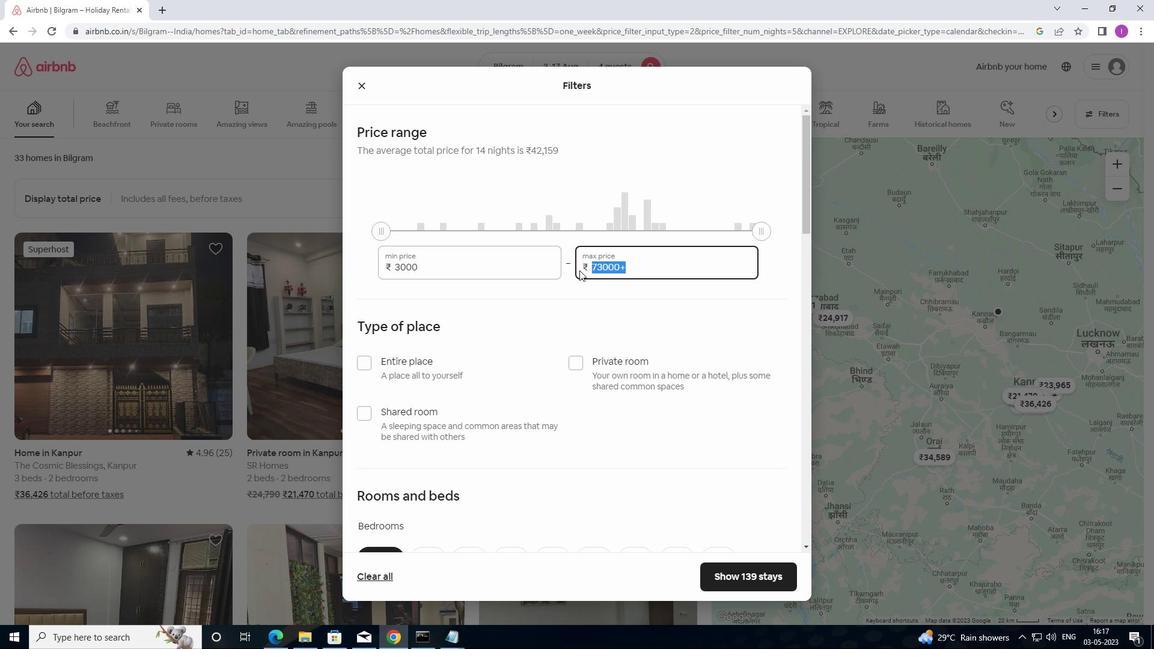 
Action: Key pressed 5000
Screenshot: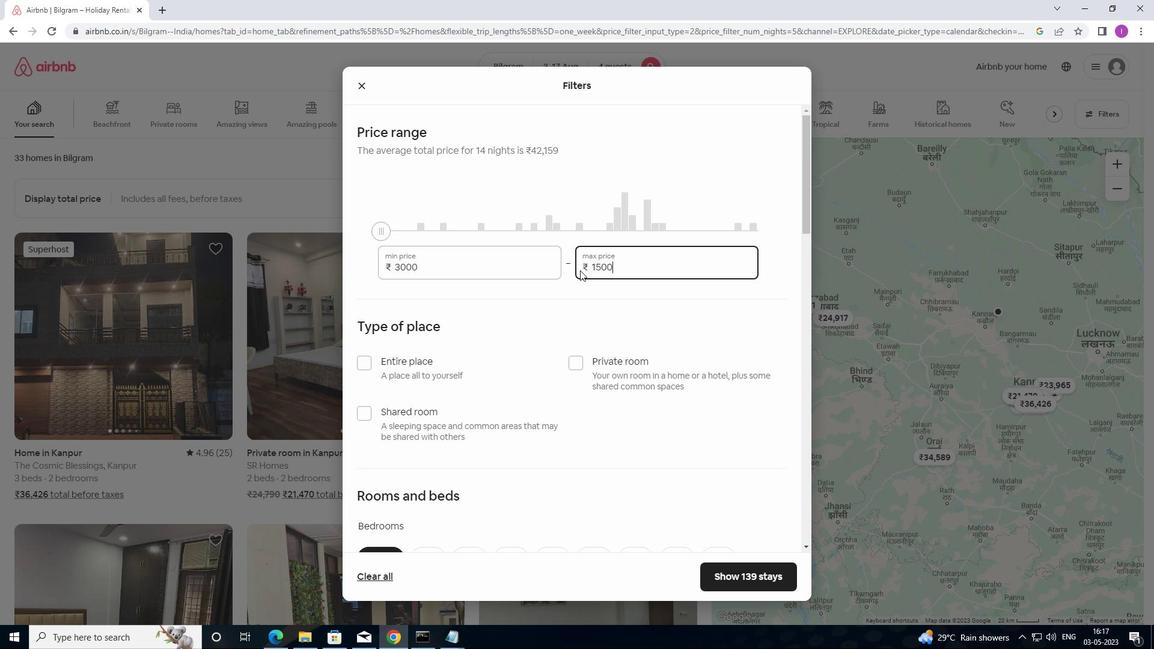 
Action: Mouse moved to (589, 275)
Screenshot: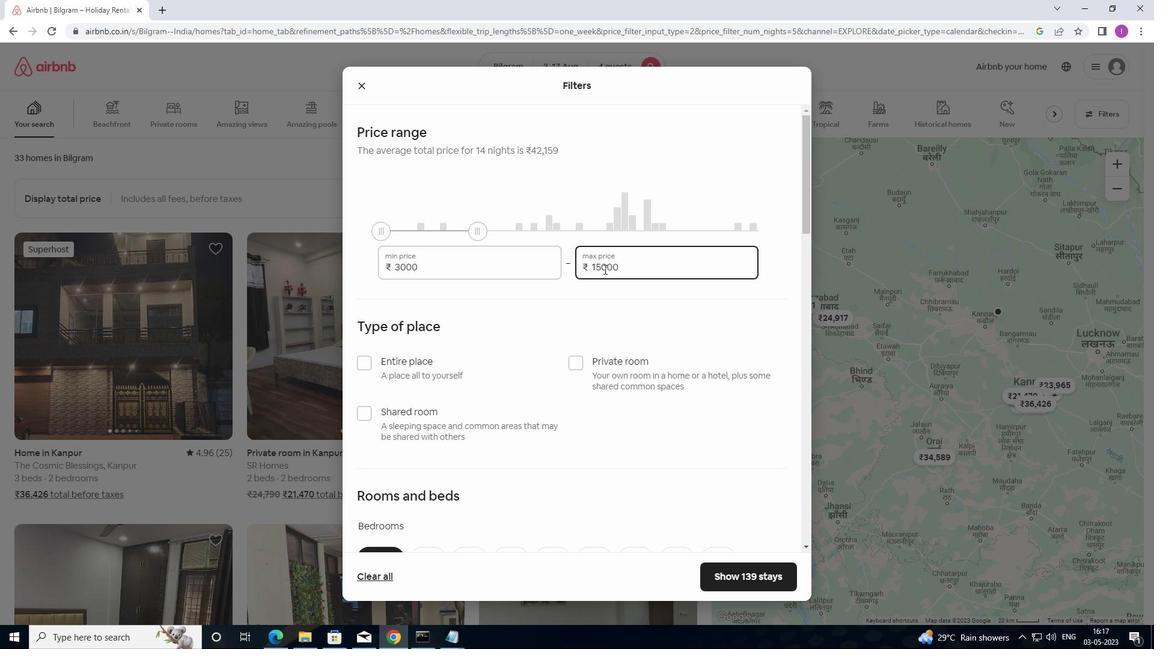 
Action: Mouse scrolled (589, 274) with delta (0, 0)
Screenshot: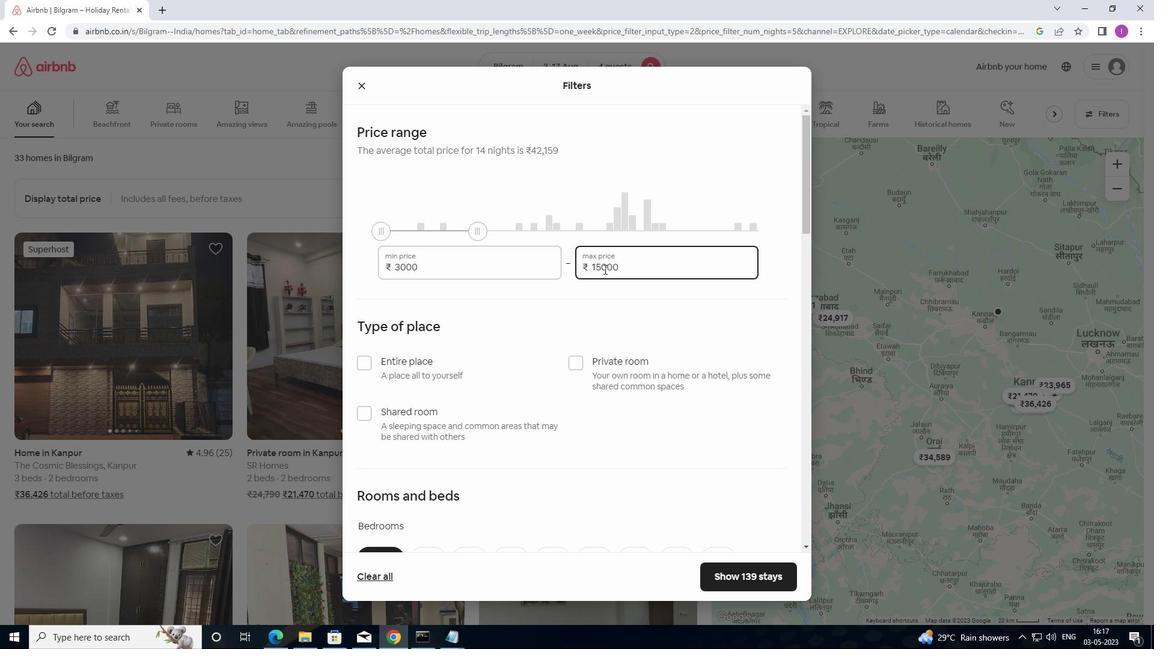 
Action: Mouse moved to (475, 266)
Screenshot: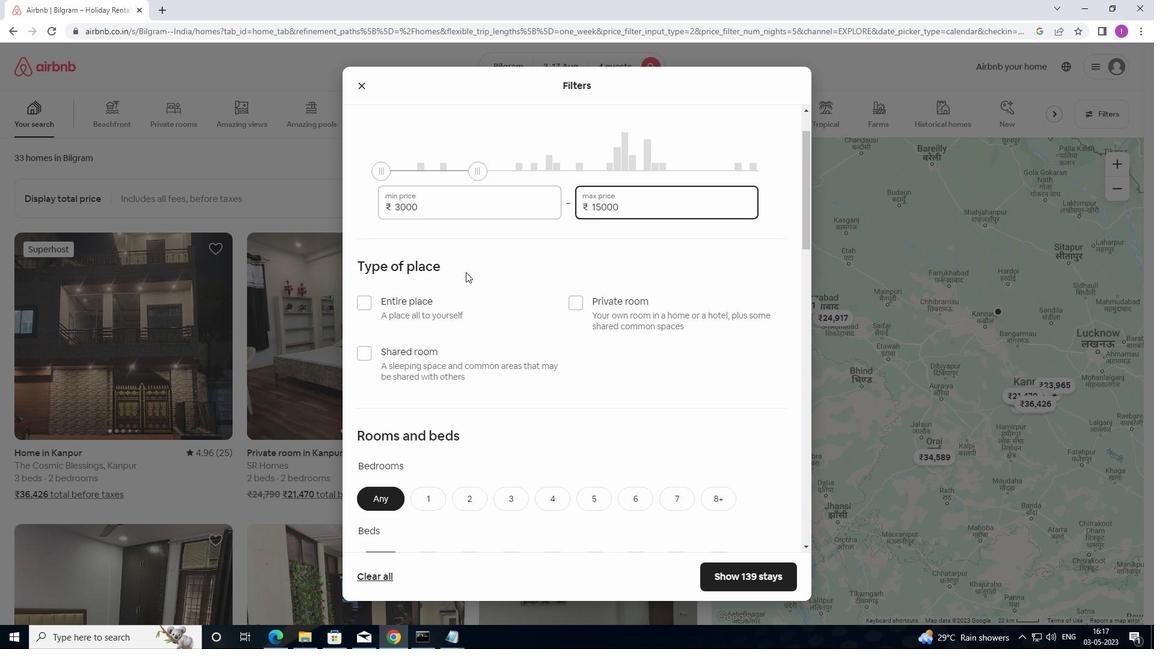 
Action: Mouse scrolled (475, 266) with delta (0, 0)
Screenshot: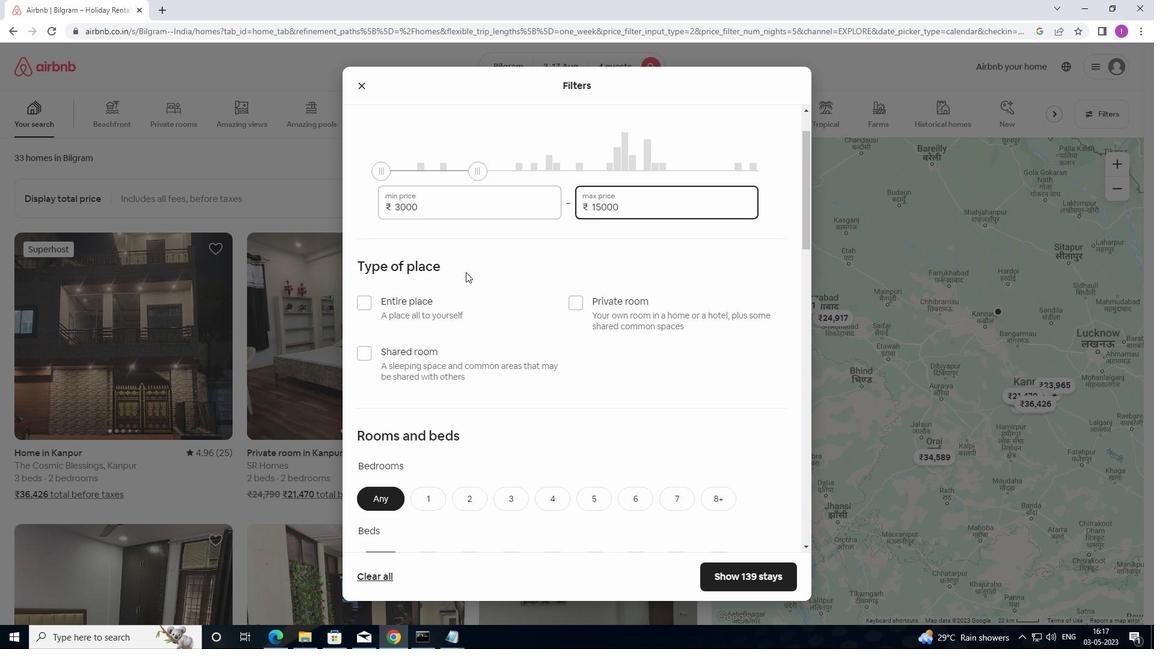 
Action: Mouse moved to (368, 248)
Screenshot: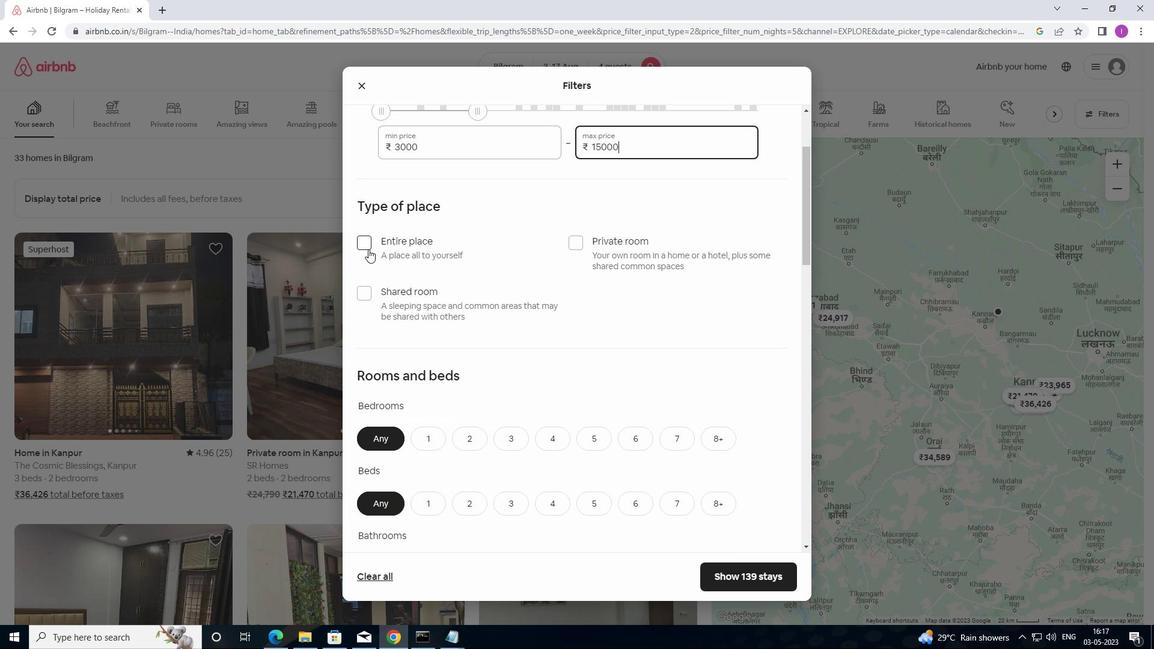 
Action: Mouse pressed left at (368, 248)
Screenshot: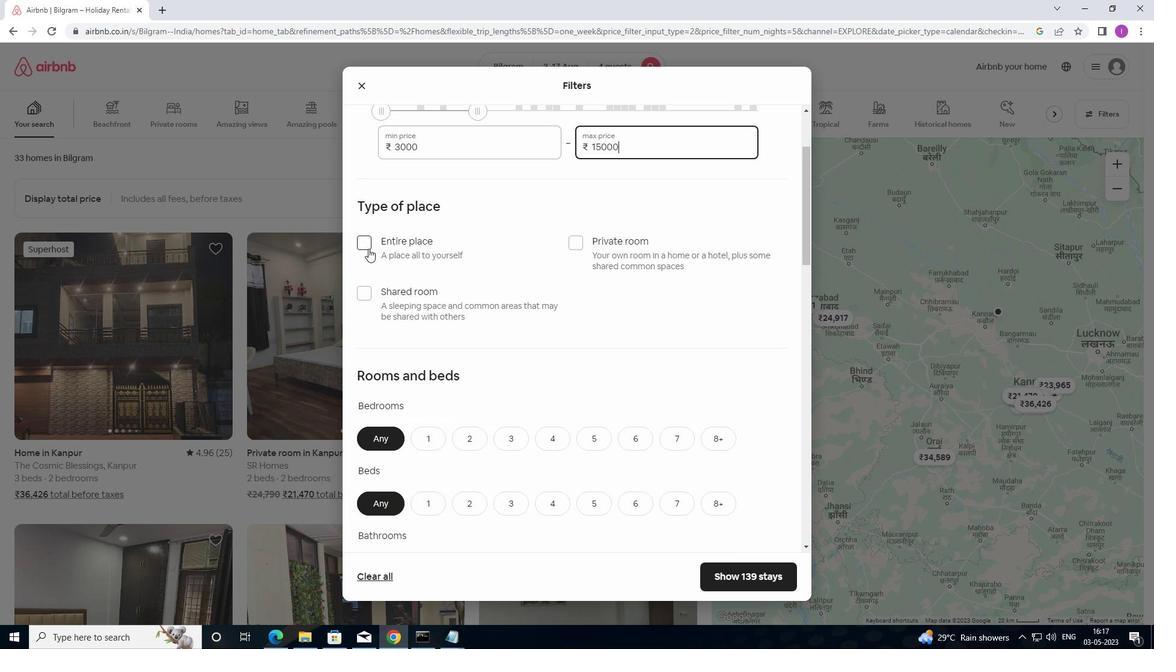 
Action: Mouse moved to (413, 256)
Screenshot: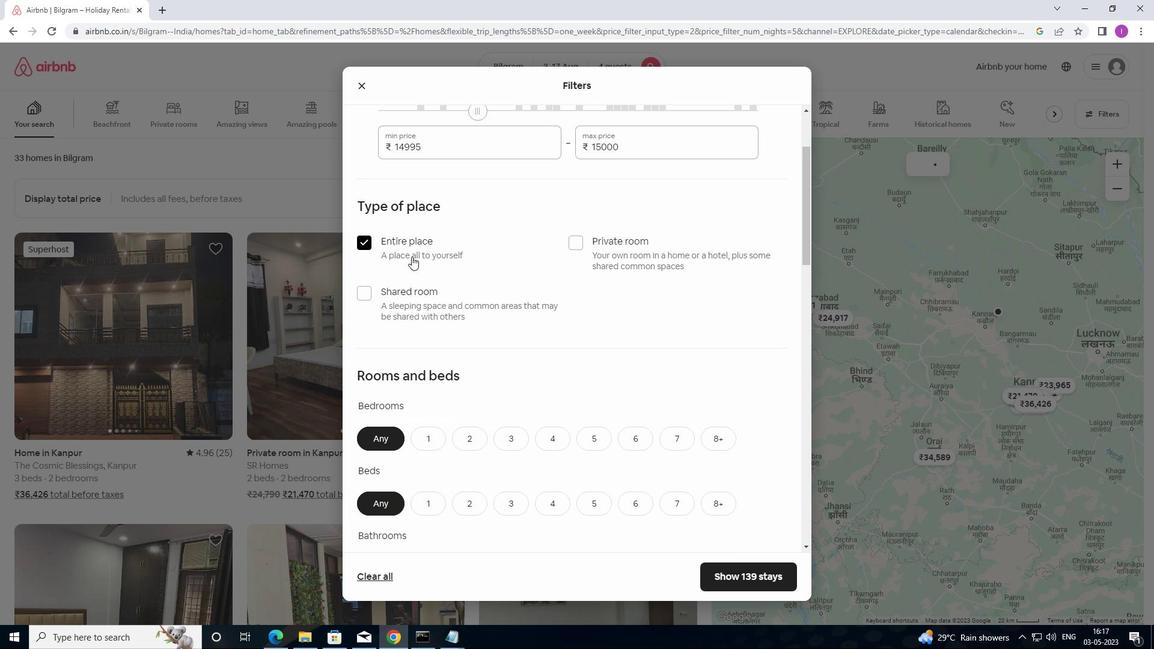 
Action: Mouse scrolled (413, 256) with delta (0, 0)
Screenshot: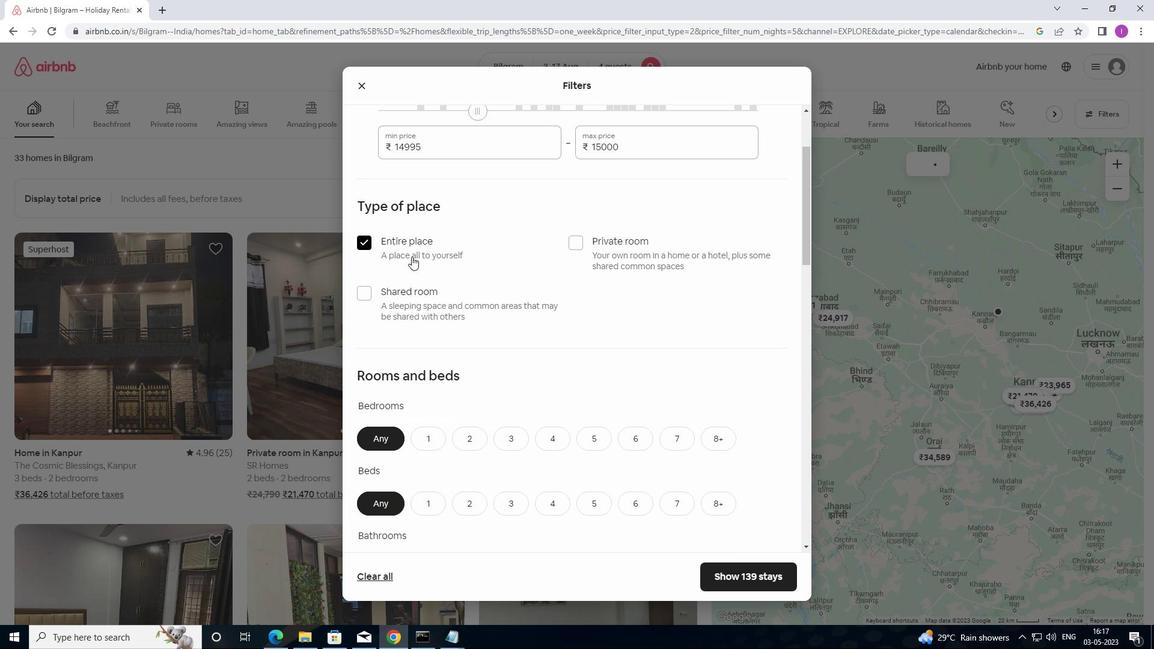 
Action: Mouse moved to (417, 259)
Screenshot: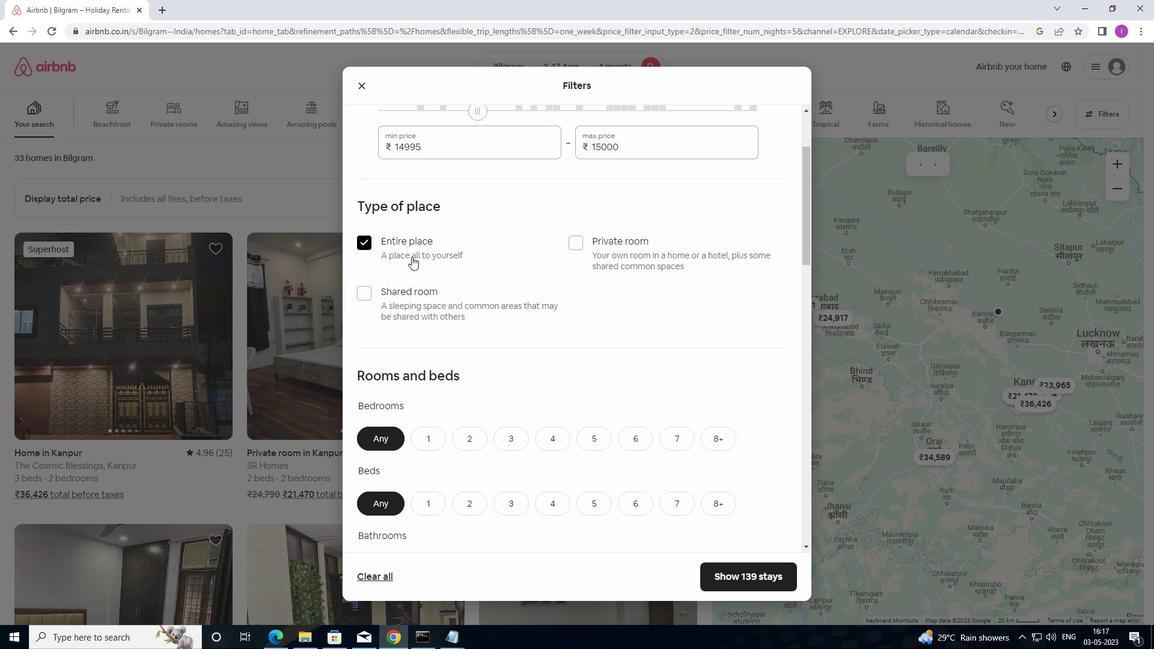 
Action: Mouse scrolled (417, 258) with delta (0, 0)
Screenshot: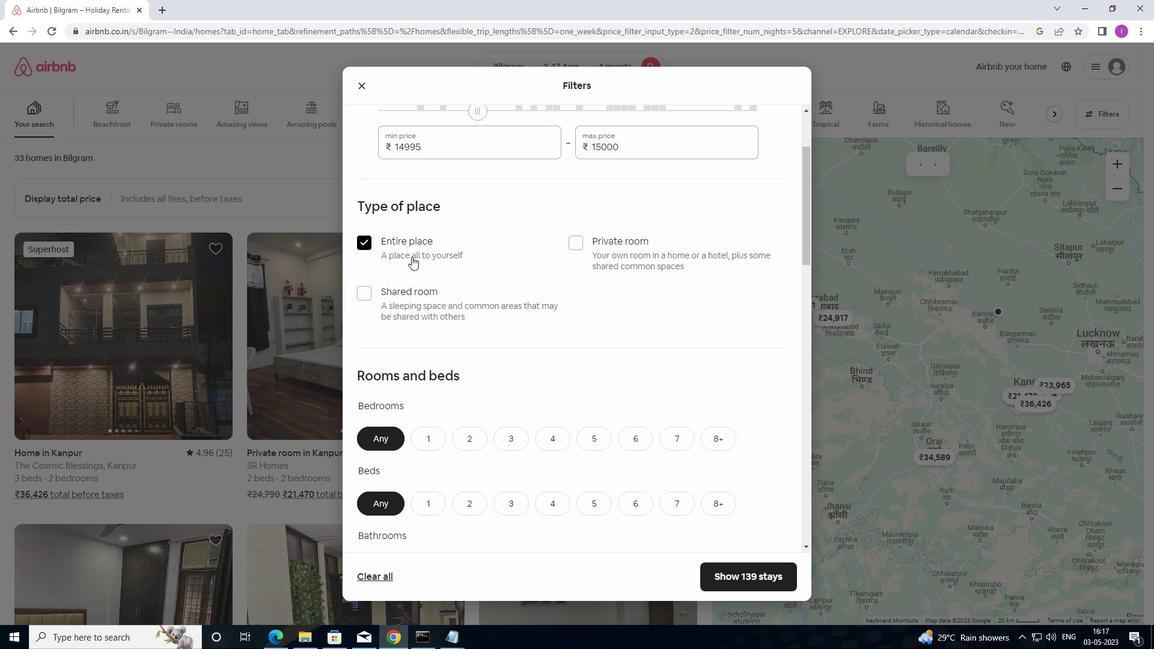 
Action: Mouse moved to (418, 259)
Screenshot: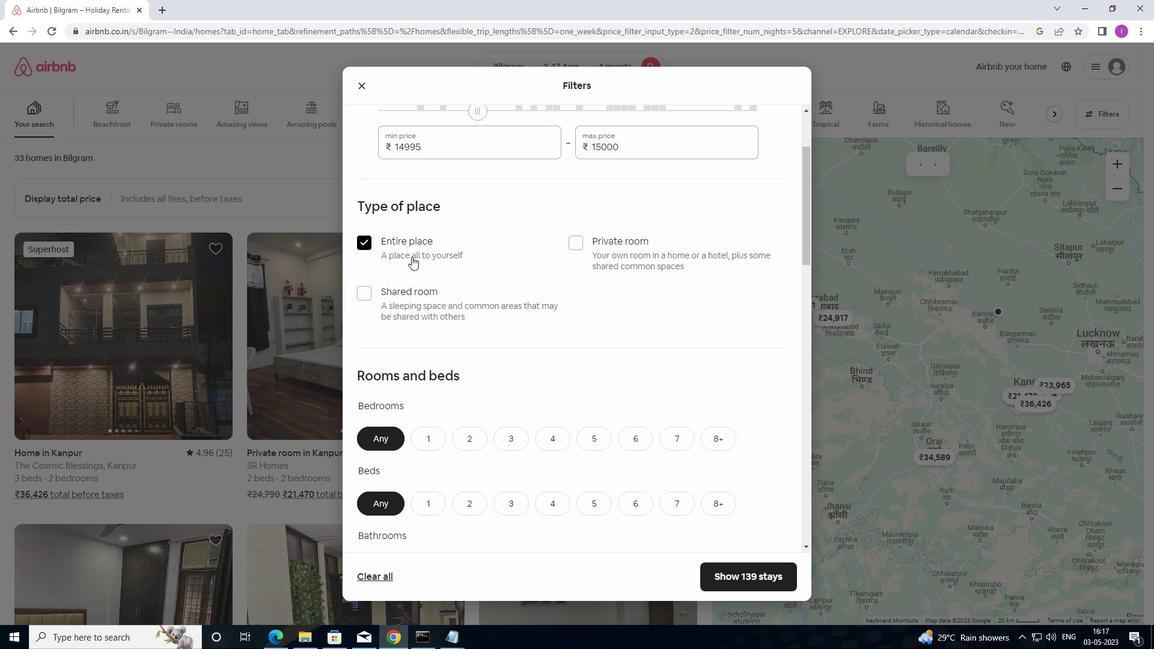 
Action: Mouse scrolled (418, 259) with delta (0, 0)
Screenshot: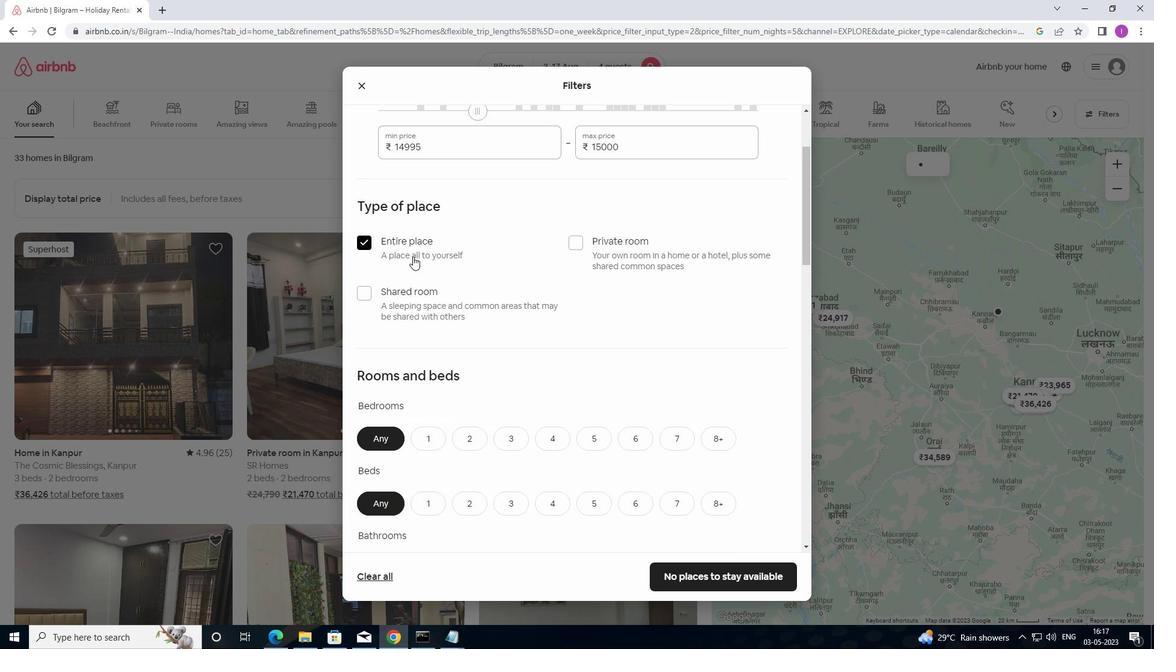 
Action: Mouse moved to (434, 253)
Screenshot: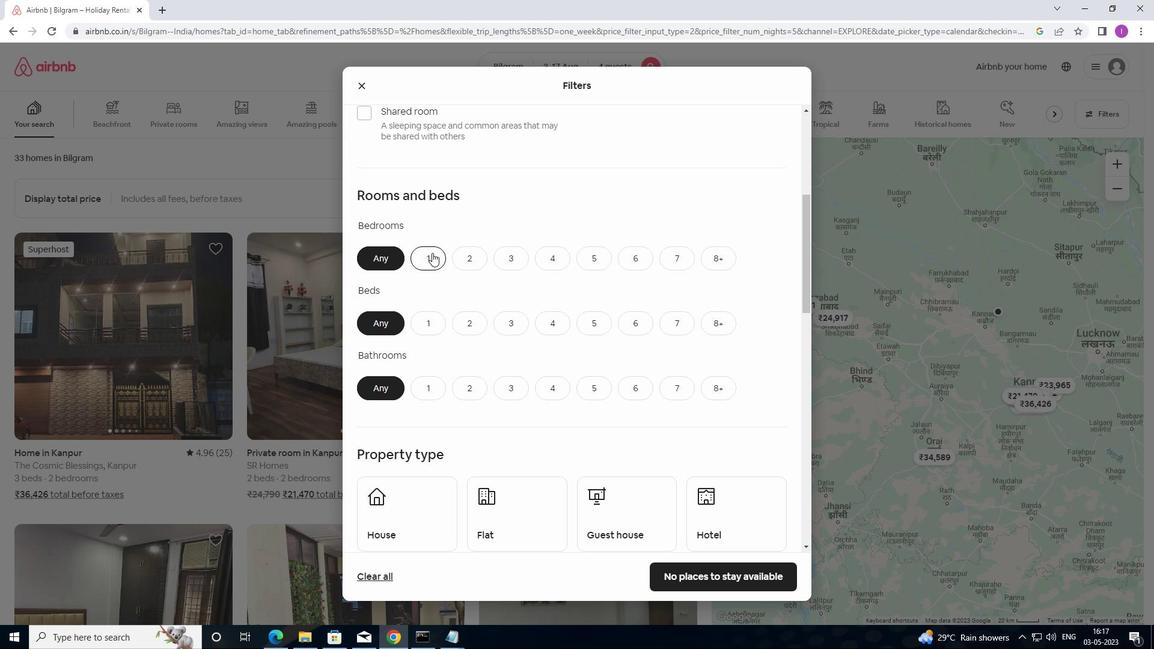 
Action: Mouse scrolled (434, 252) with delta (0, 0)
Screenshot: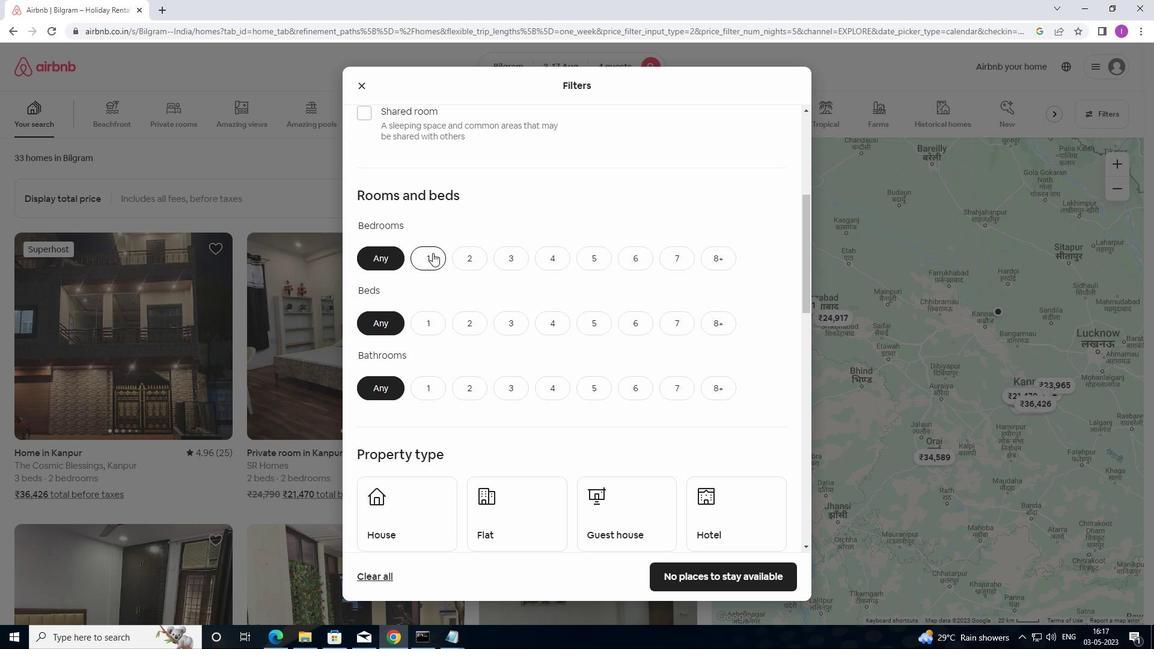 
Action: Mouse moved to (508, 196)
Screenshot: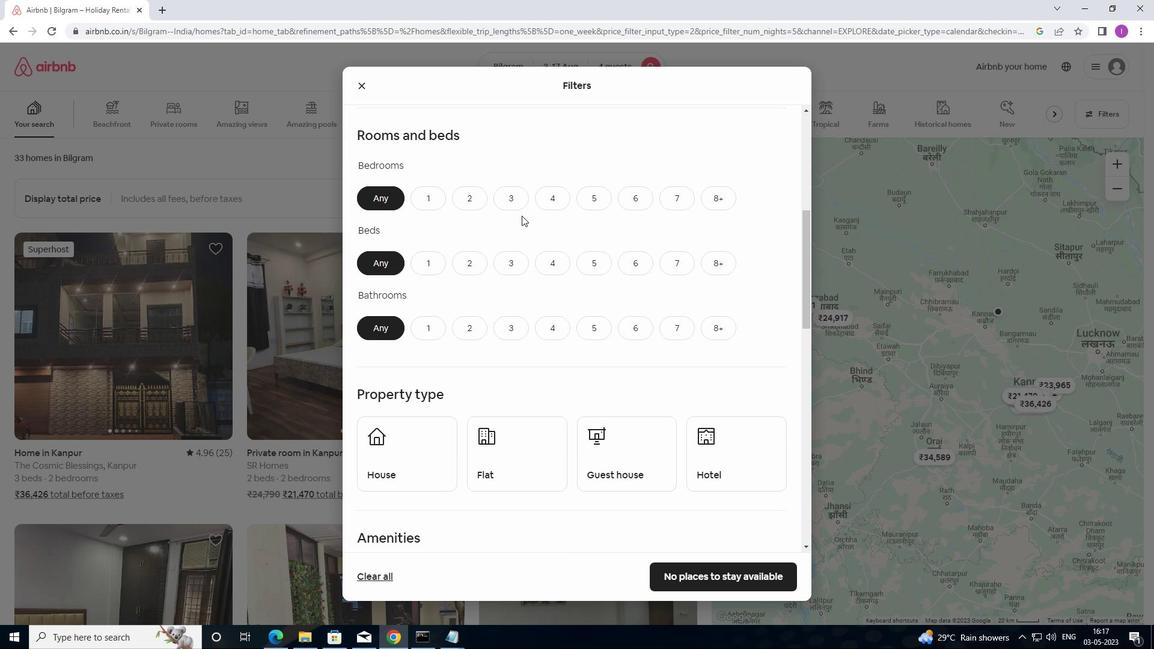 
Action: Mouse pressed left at (508, 196)
Screenshot: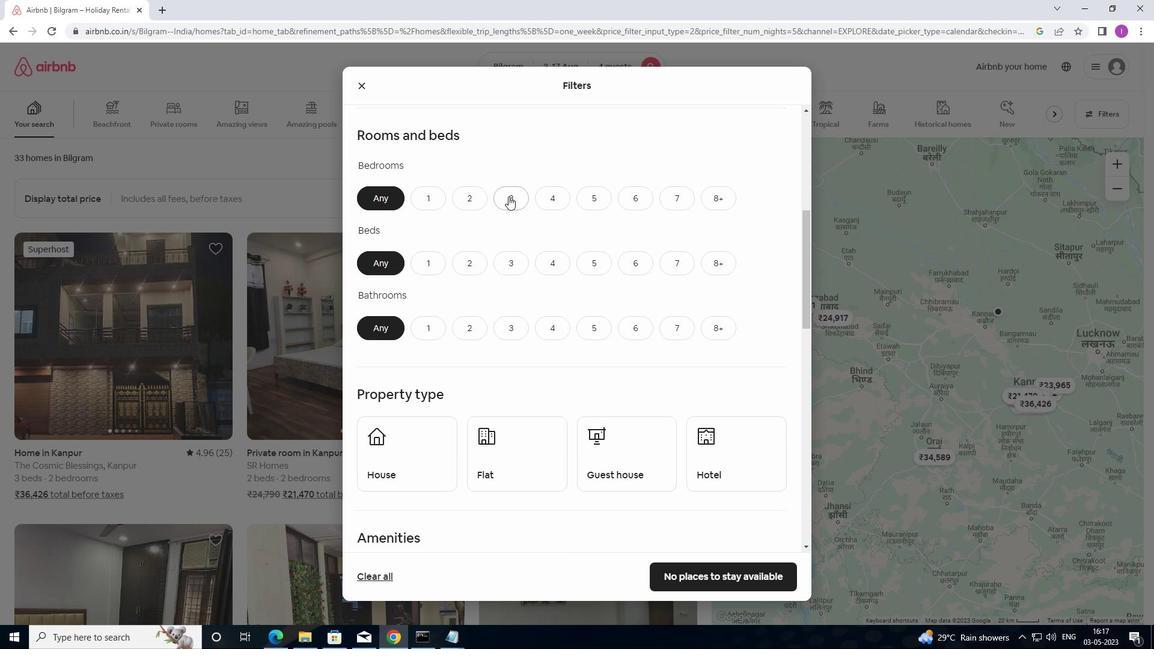 
Action: Mouse moved to (547, 260)
Screenshot: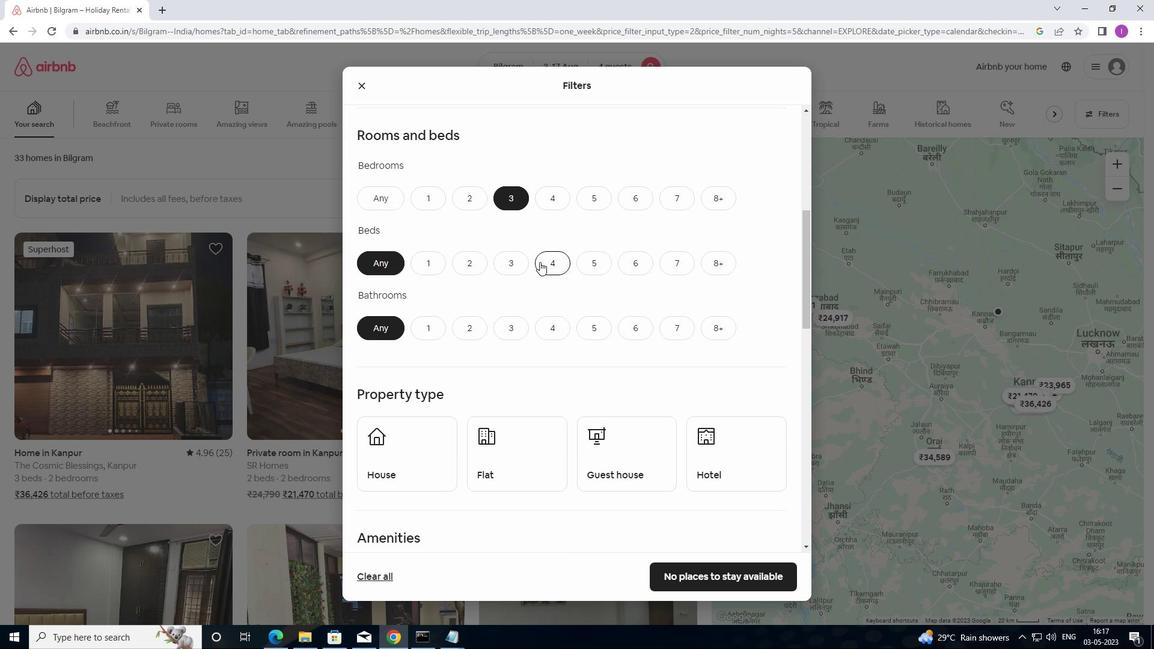 
Action: Mouse pressed left at (547, 260)
Screenshot: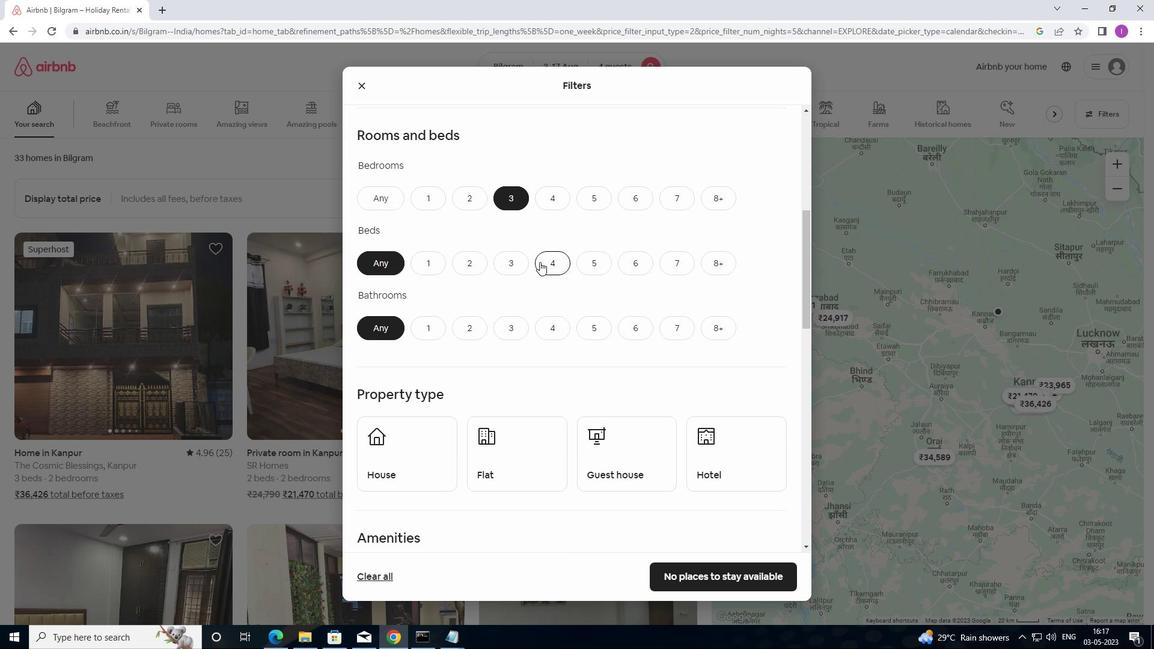 
Action: Mouse moved to (459, 328)
Screenshot: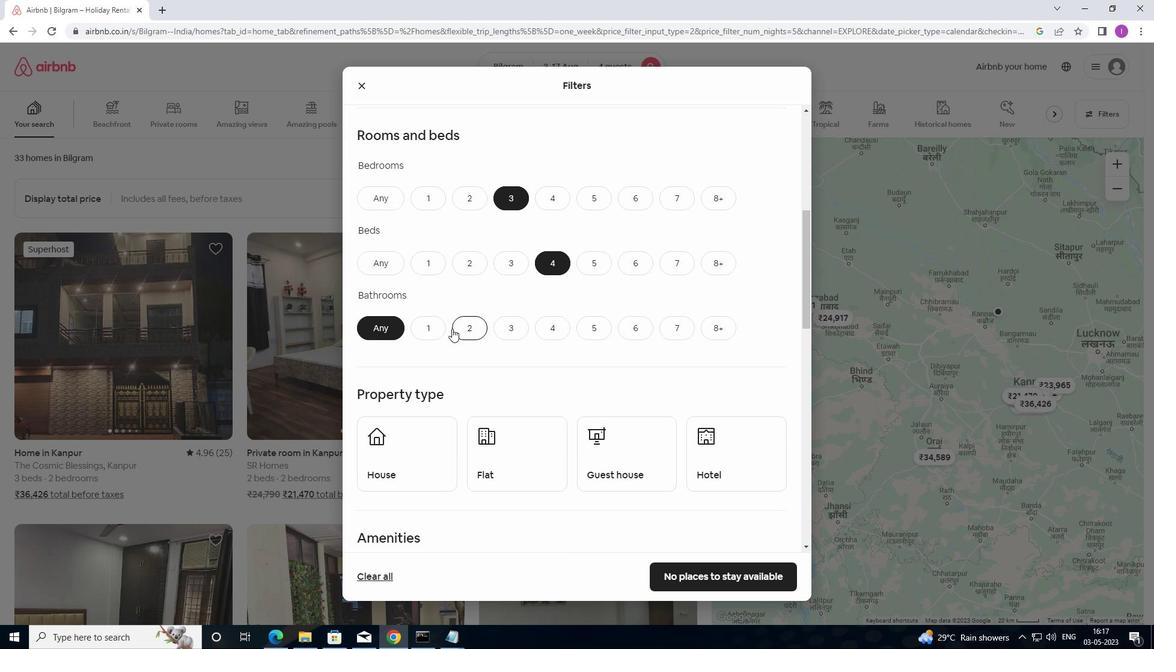 
Action: Mouse pressed left at (459, 328)
Screenshot: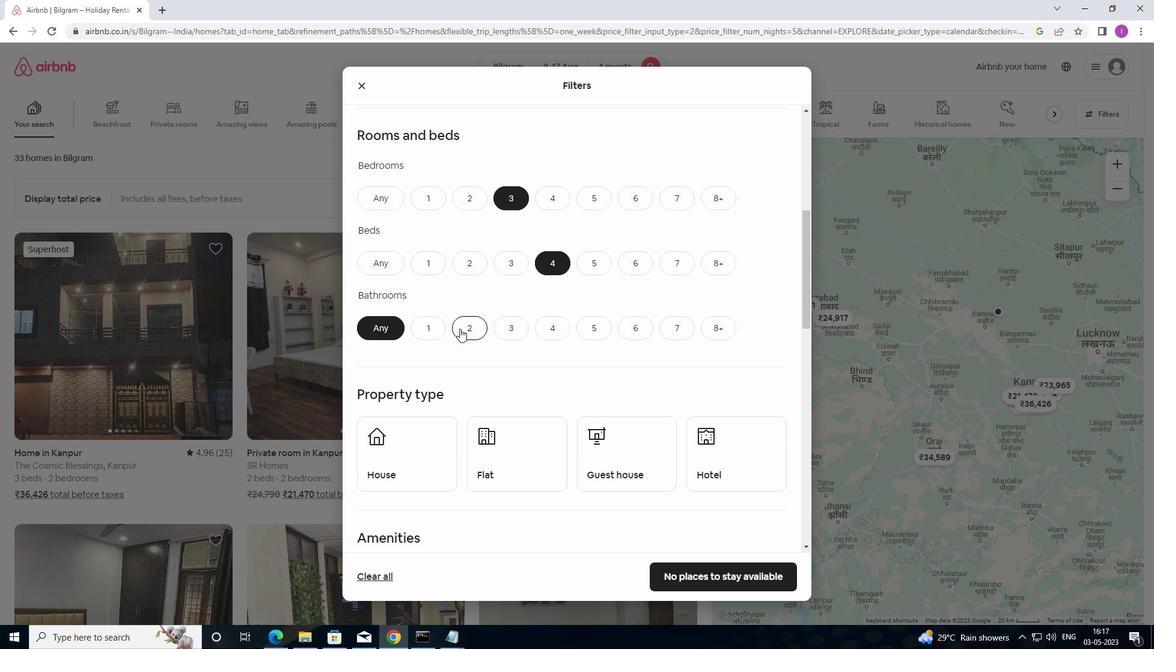
Action: Mouse moved to (532, 305)
Screenshot: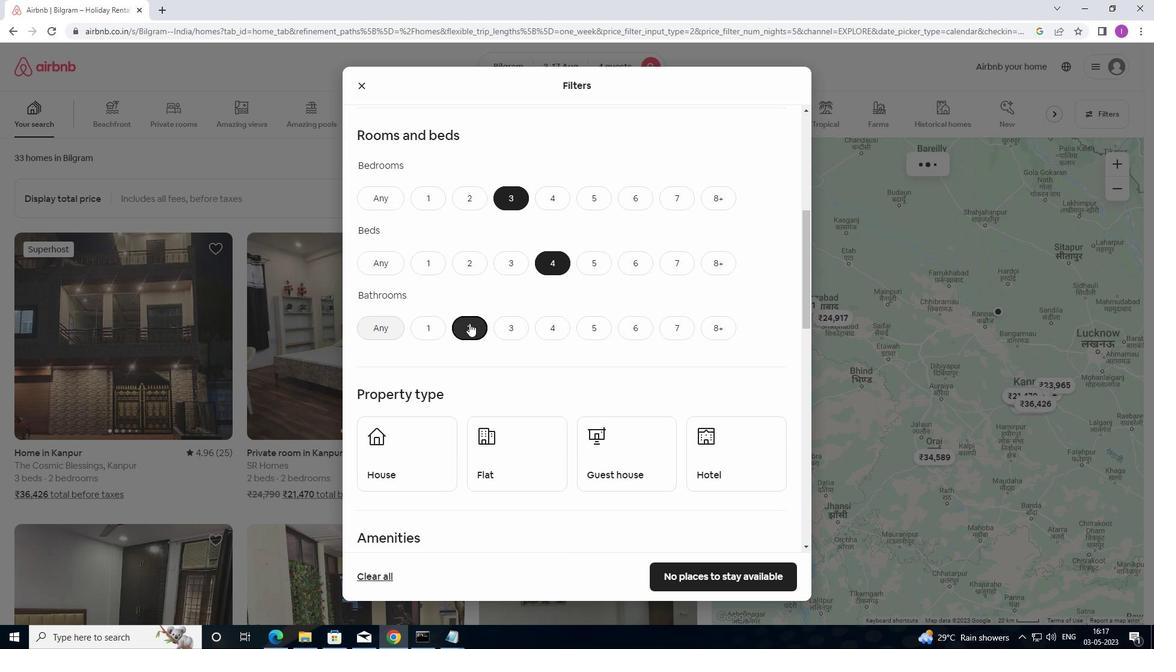 
Action: Mouse scrolled (532, 304) with delta (0, 0)
Screenshot: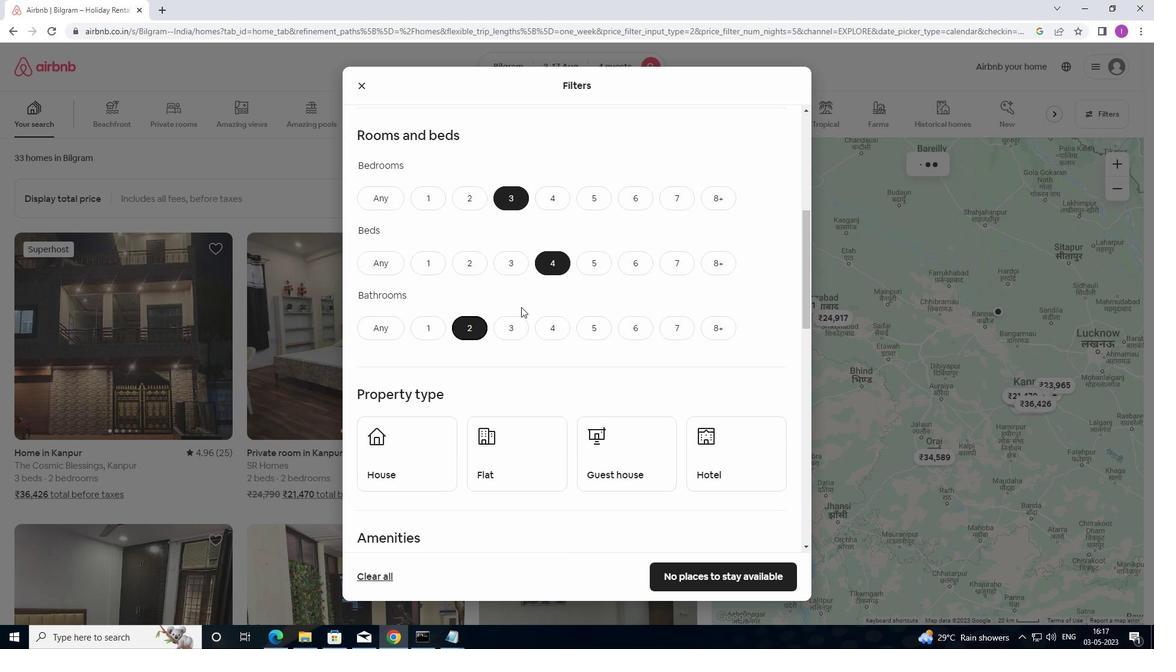 
Action: Mouse moved to (534, 308)
Screenshot: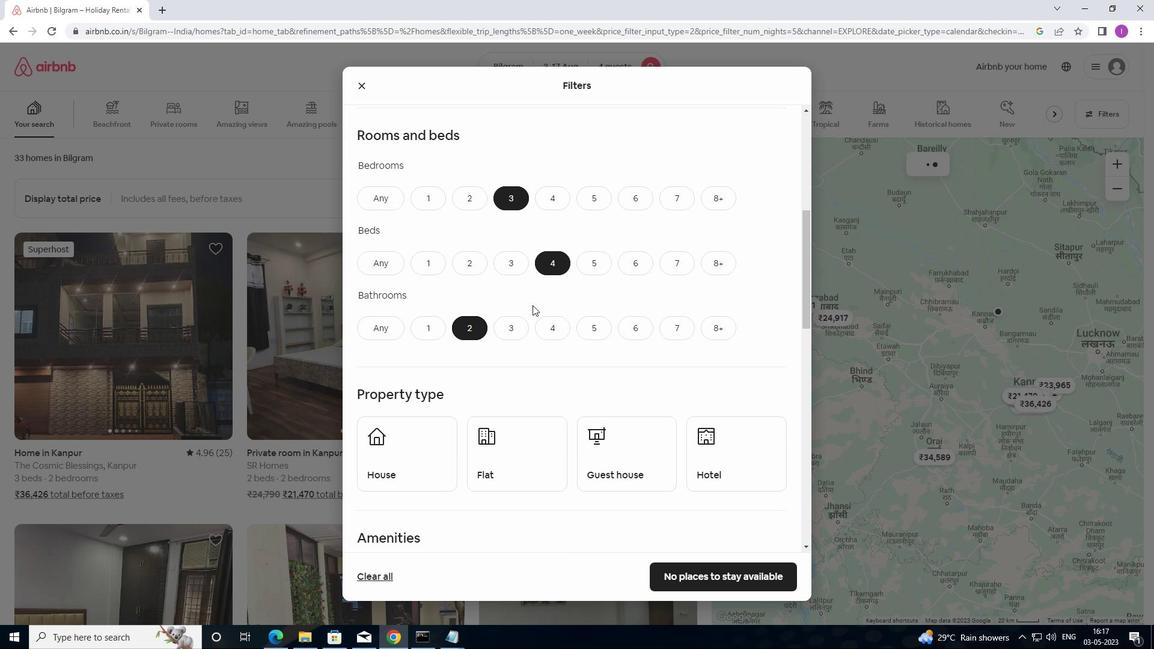 
Action: Mouse scrolled (534, 307) with delta (0, 0)
Screenshot: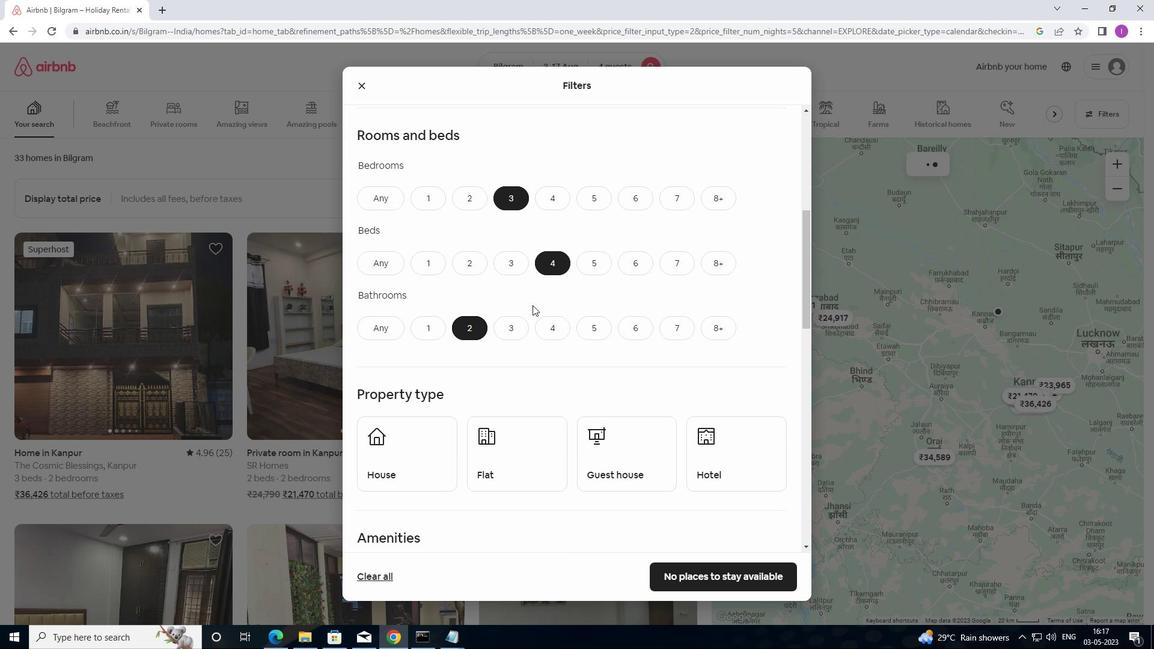 
Action: Mouse moved to (535, 311)
Screenshot: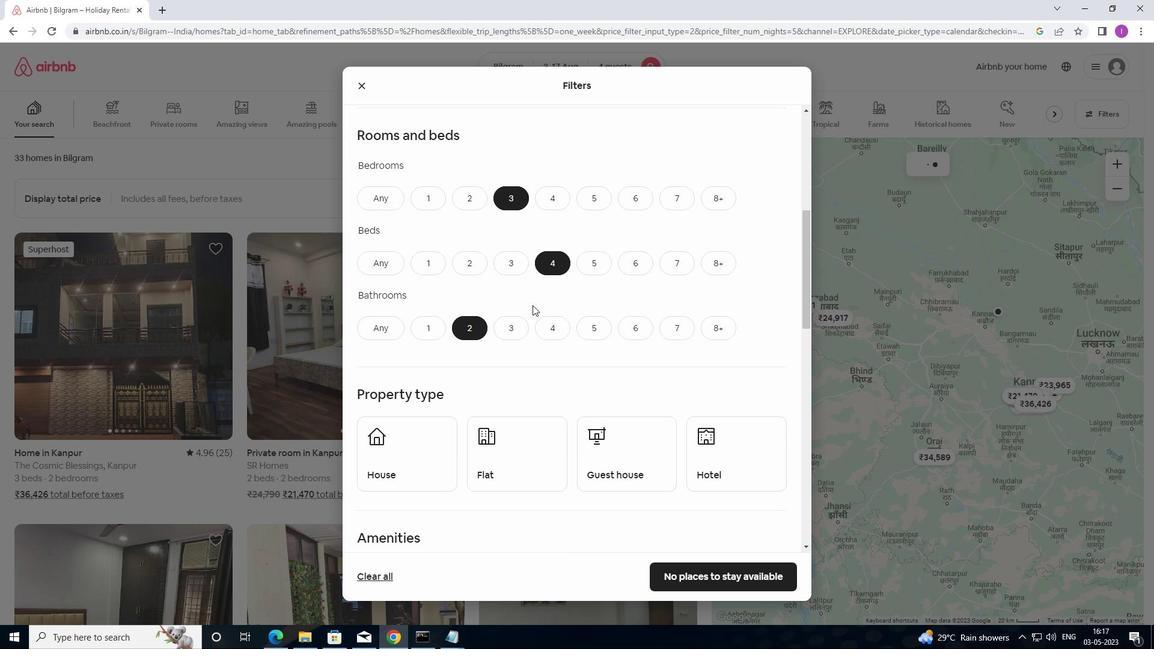 
Action: Mouse scrolled (535, 310) with delta (0, 0)
Screenshot: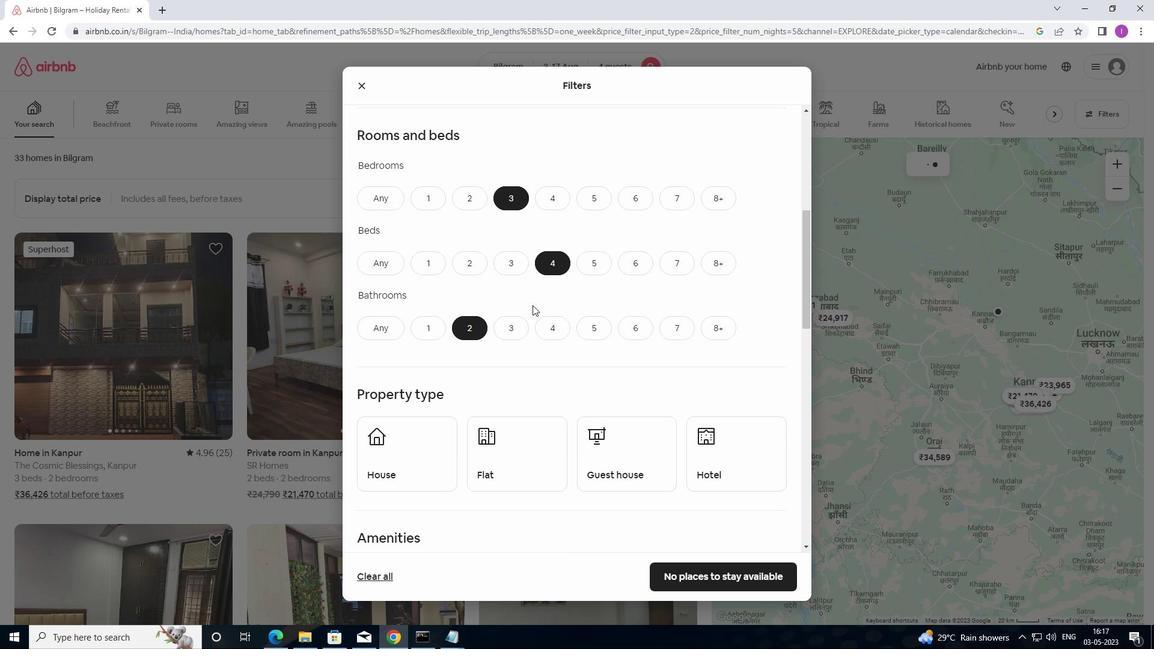 
Action: Mouse moved to (535, 313)
Screenshot: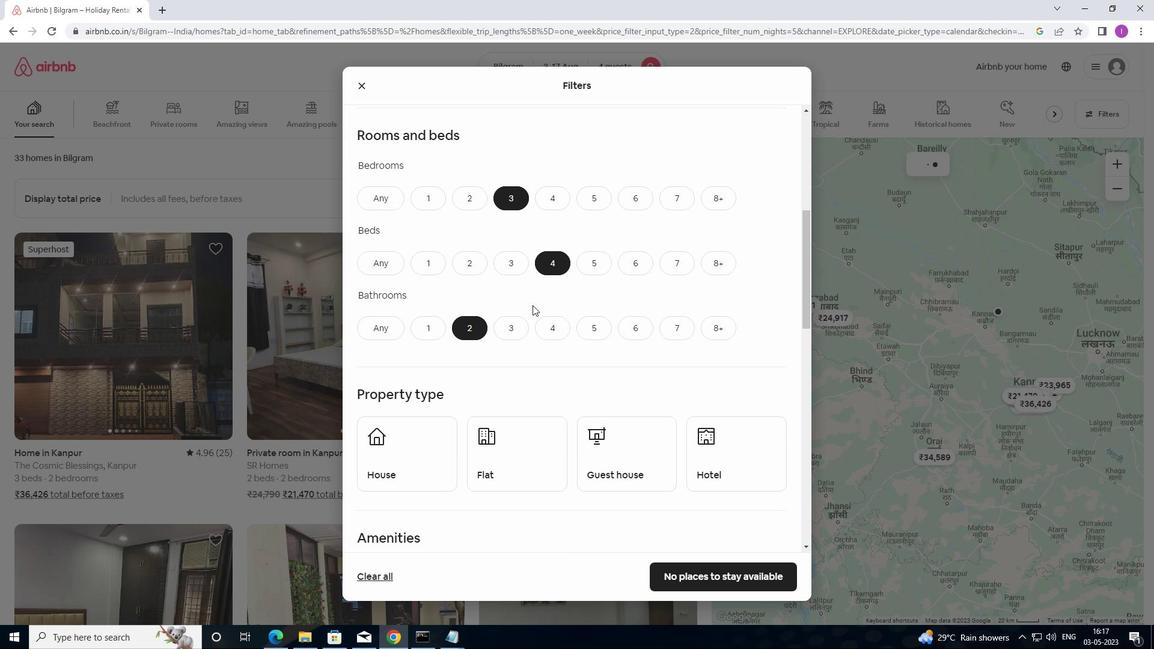 
Action: Mouse scrolled (535, 313) with delta (0, 0)
Screenshot: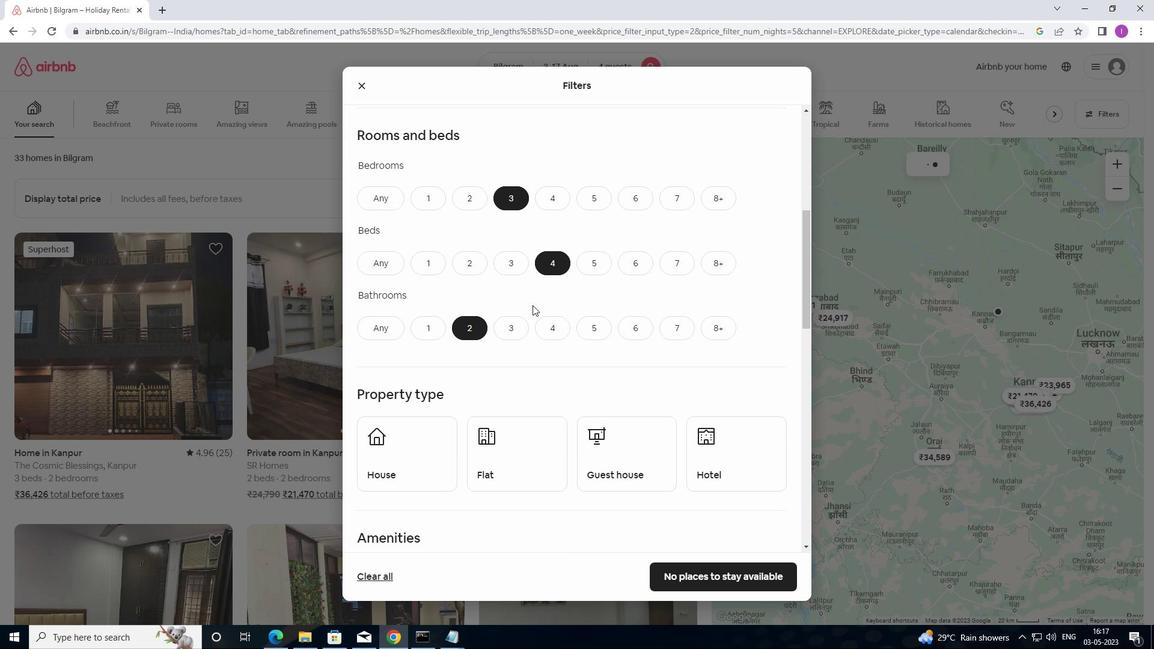 
Action: Mouse moved to (429, 234)
Screenshot: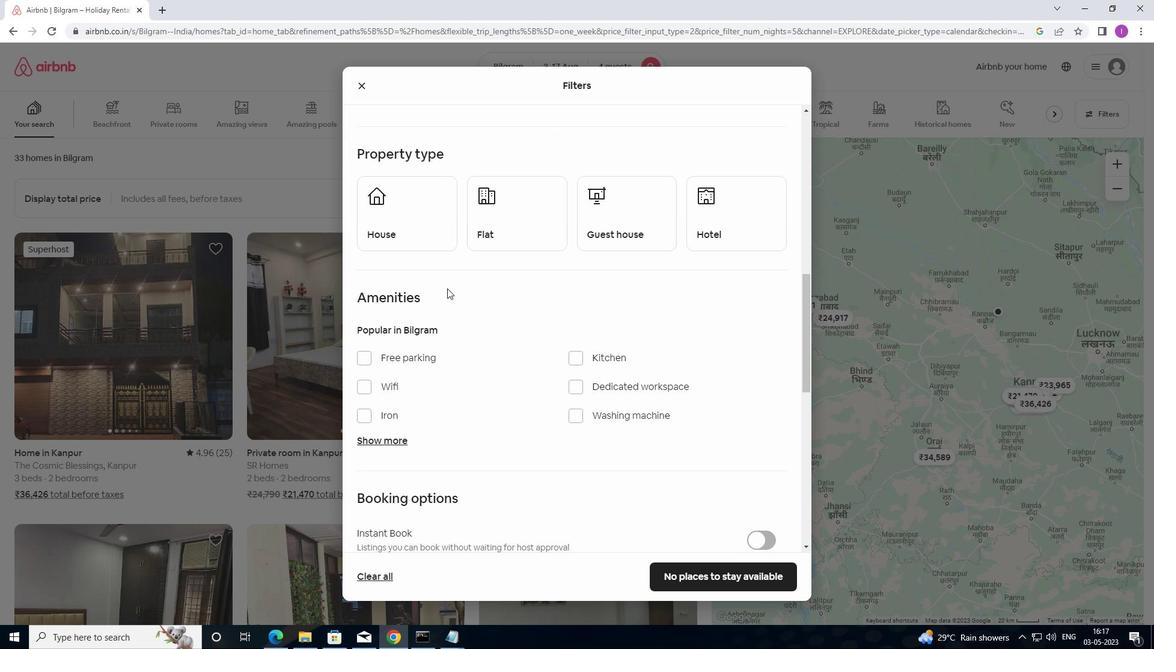 
Action: Mouse pressed left at (429, 234)
Screenshot: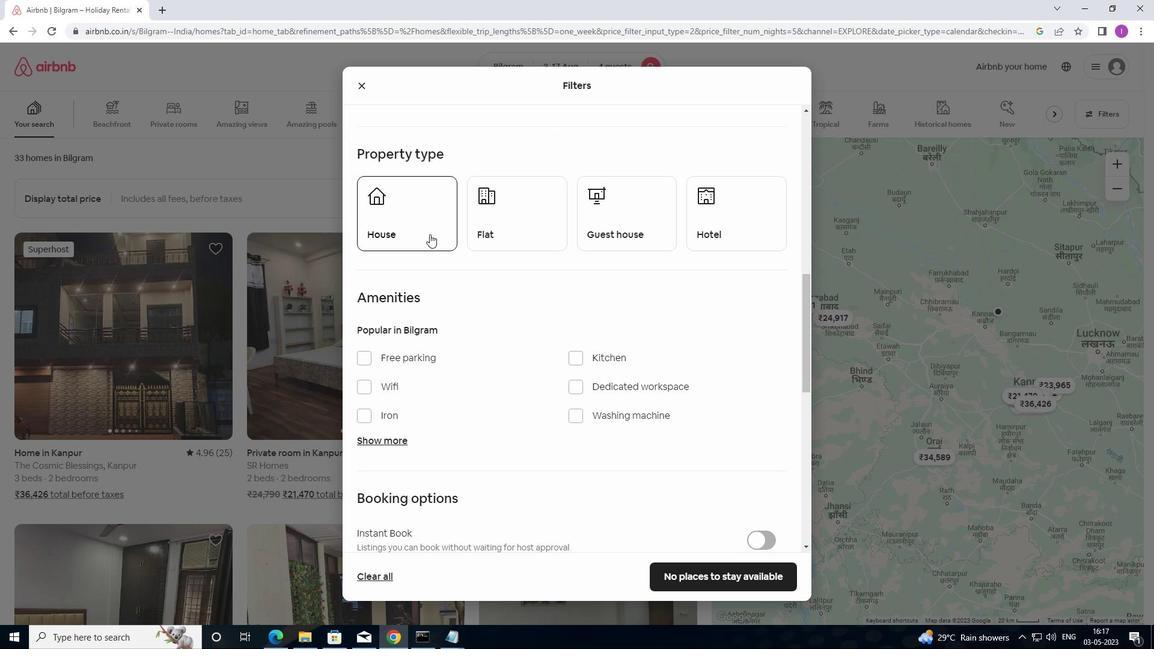 
Action: Mouse moved to (505, 222)
Screenshot: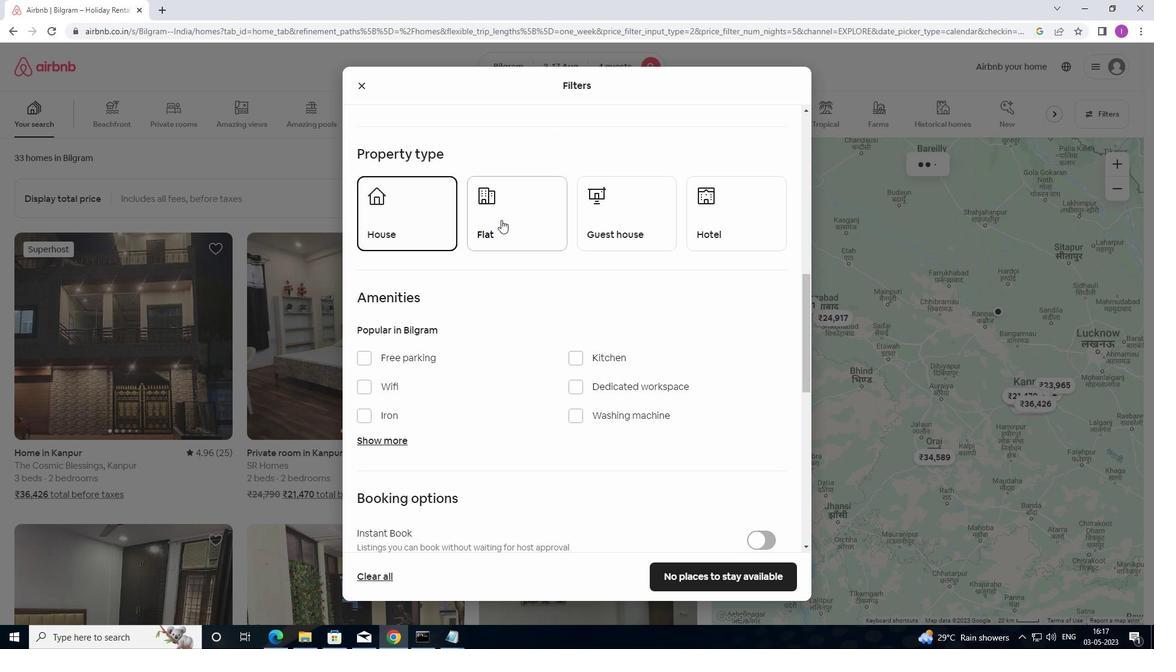 
Action: Mouse pressed left at (505, 222)
Screenshot: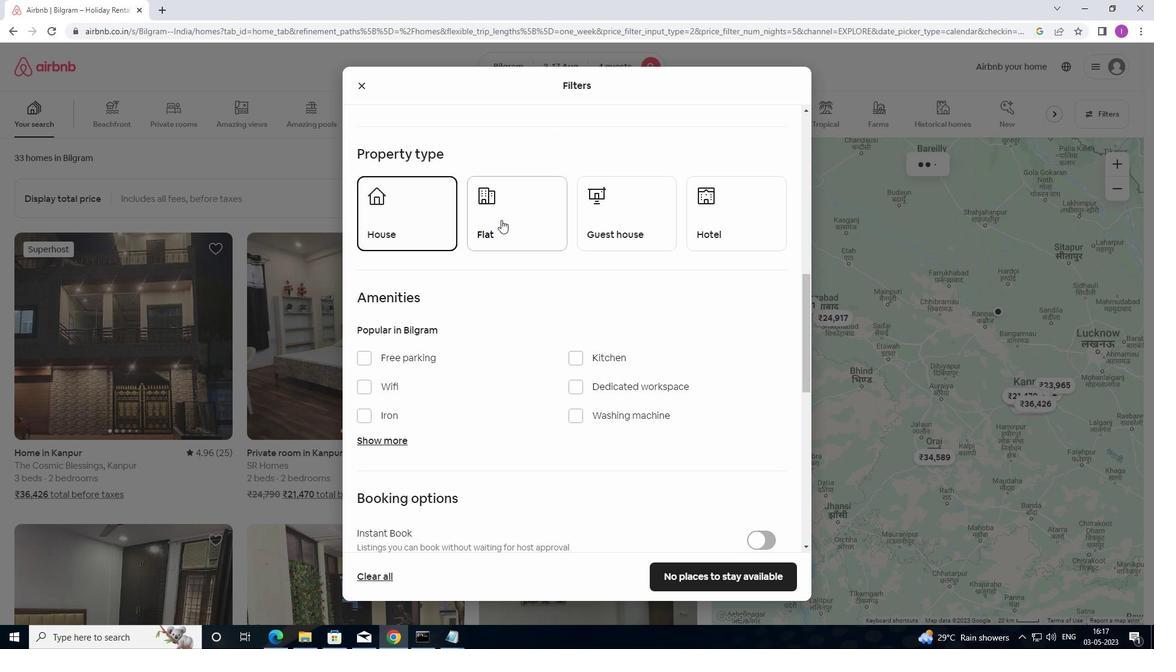 
Action: Mouse moved to (604, 223)
Screenshot: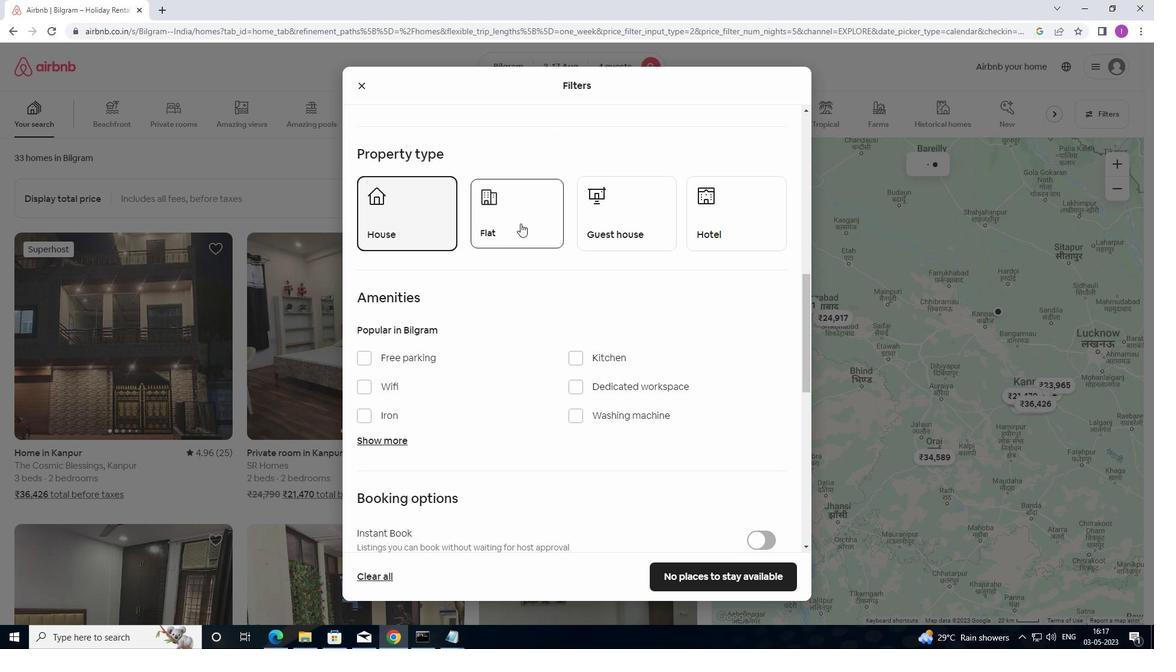 
Action: Mouse pressed left at (604, 223)
Screenshot: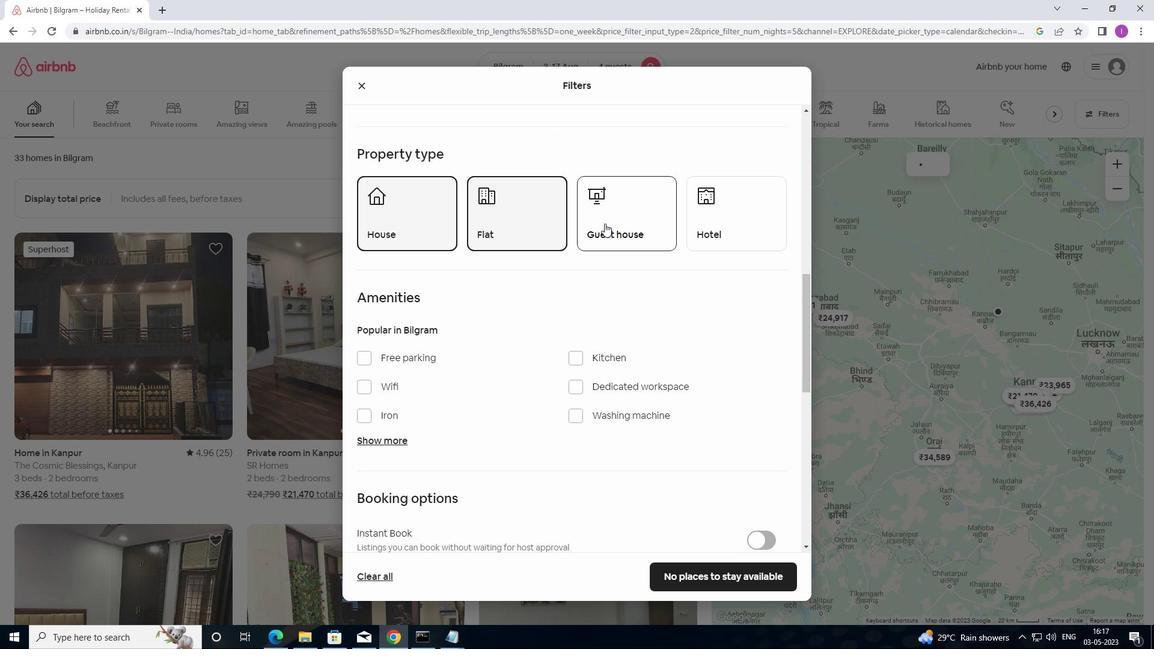 
Action: Mouse moved to (642, 239)
Screenshot: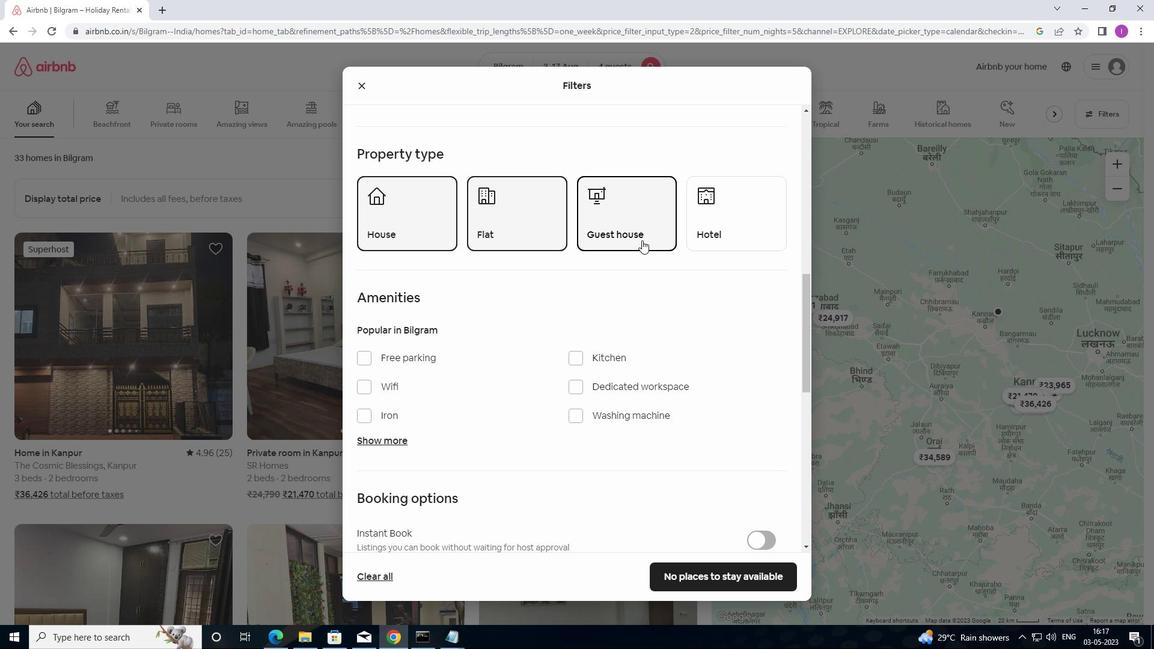 
Action: Mouse scrolled (642, 238) with delta (0, 0)
Screenshot: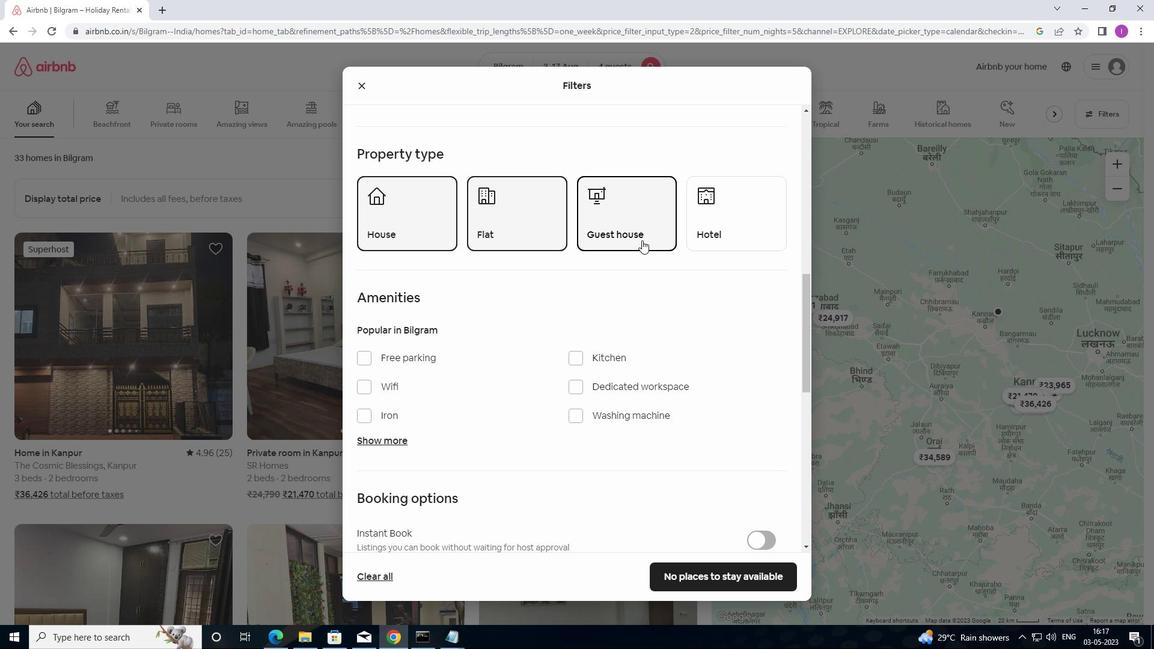 
Action: Mouse moved to (643, 239)
Screenshot: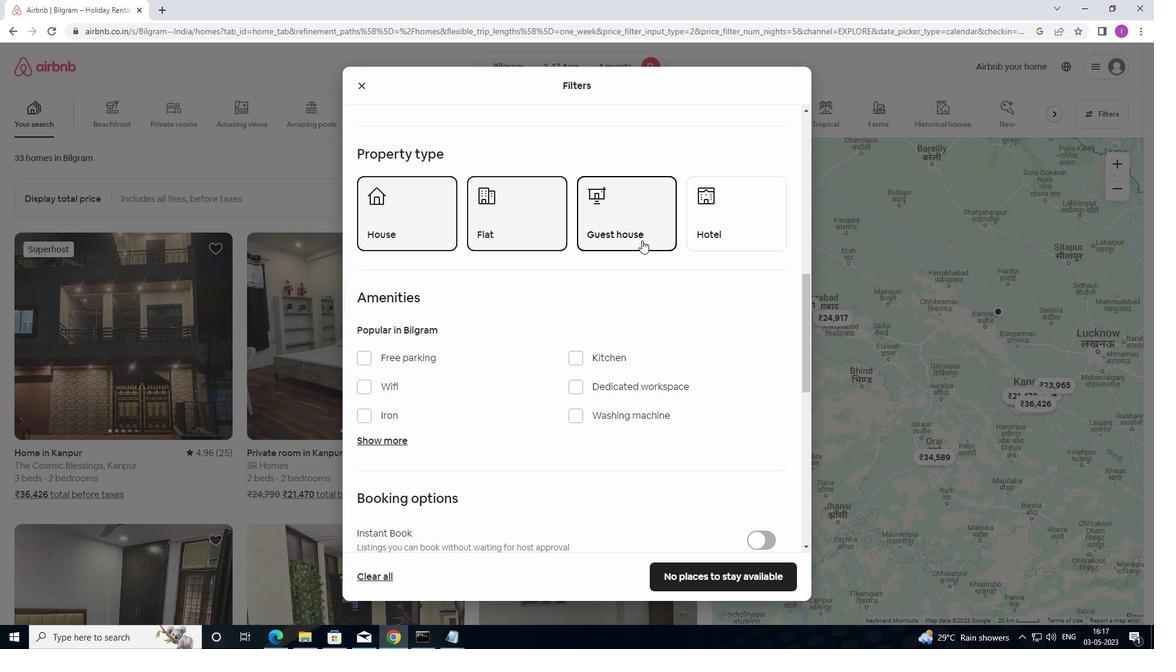 
Action: Mouse scrolled (643, 239) with delta (0, 0)
Screenshot: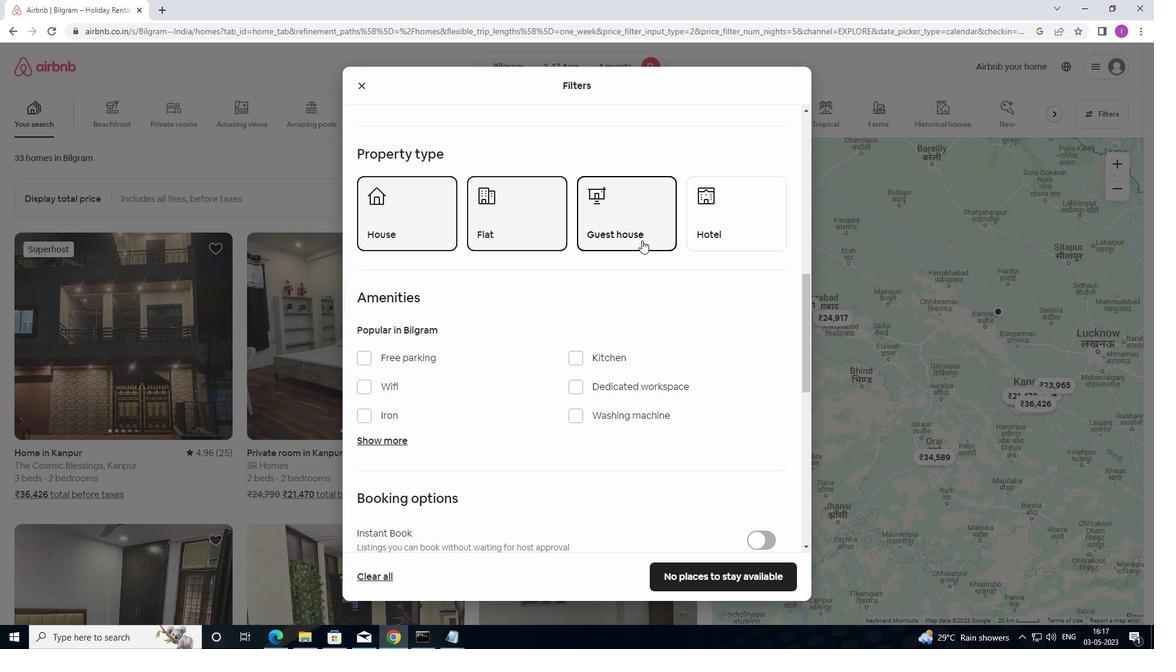 
Action: Mouse moved to (644, 246)
Screenshot: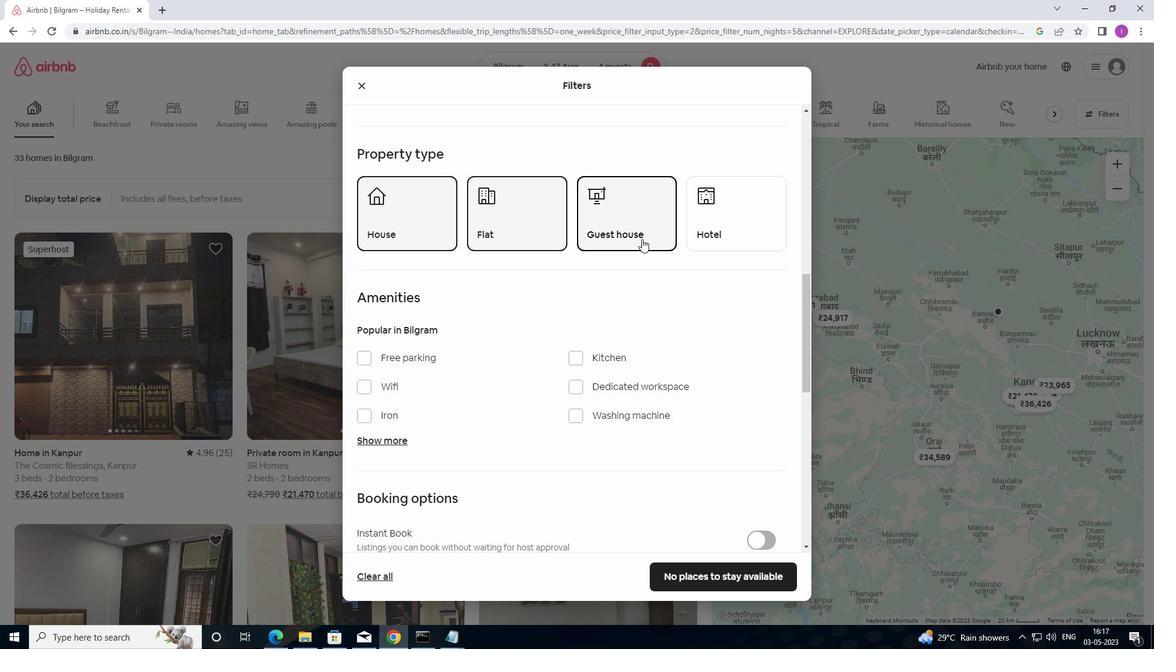 
Action: Mouse scrolled (644, 245) with delta (0, 0)
Screenshot: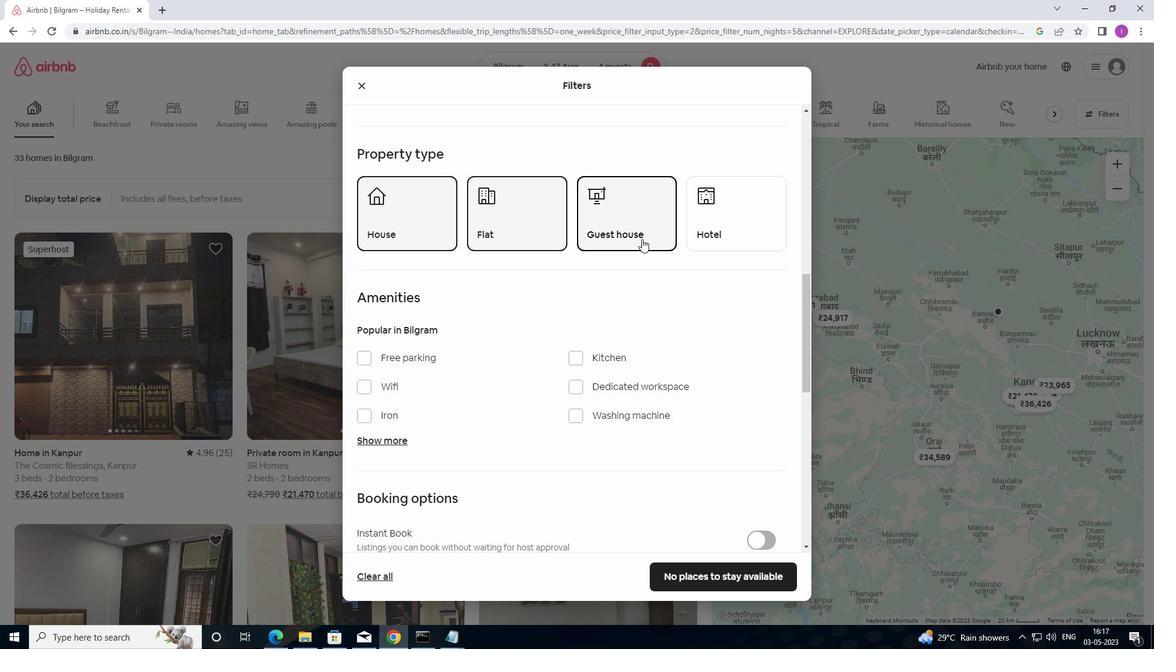 
Action: Mouse moved to (766, 397)
Screenshot: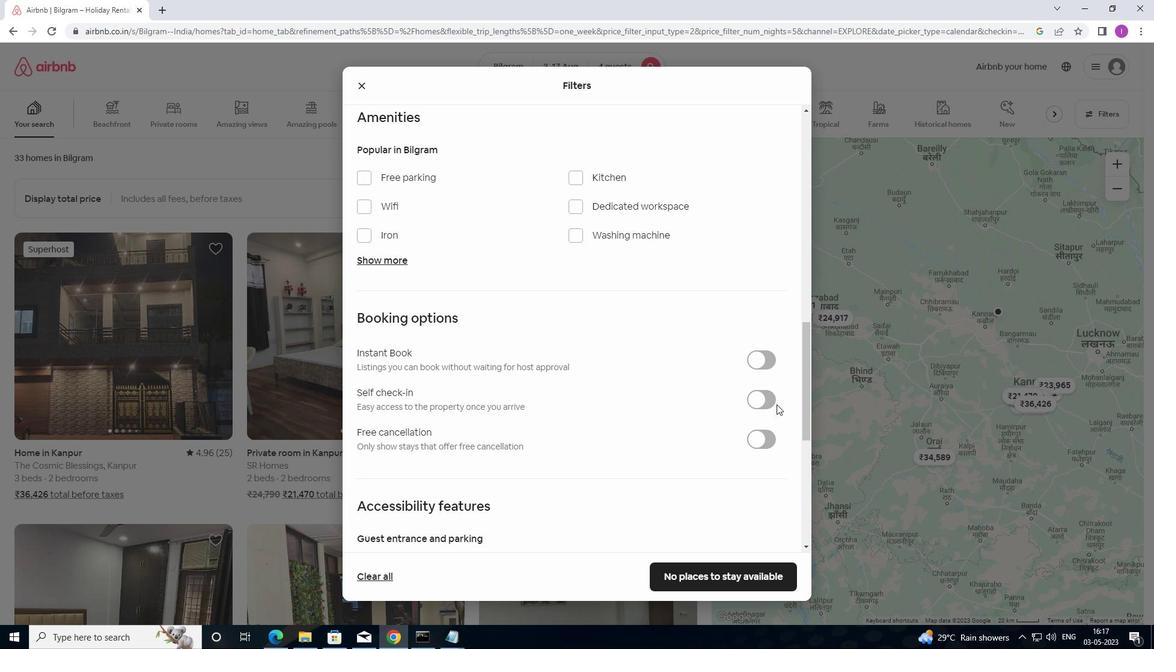 
Action: Mouse pressed left at (766, 397)
Screenshot: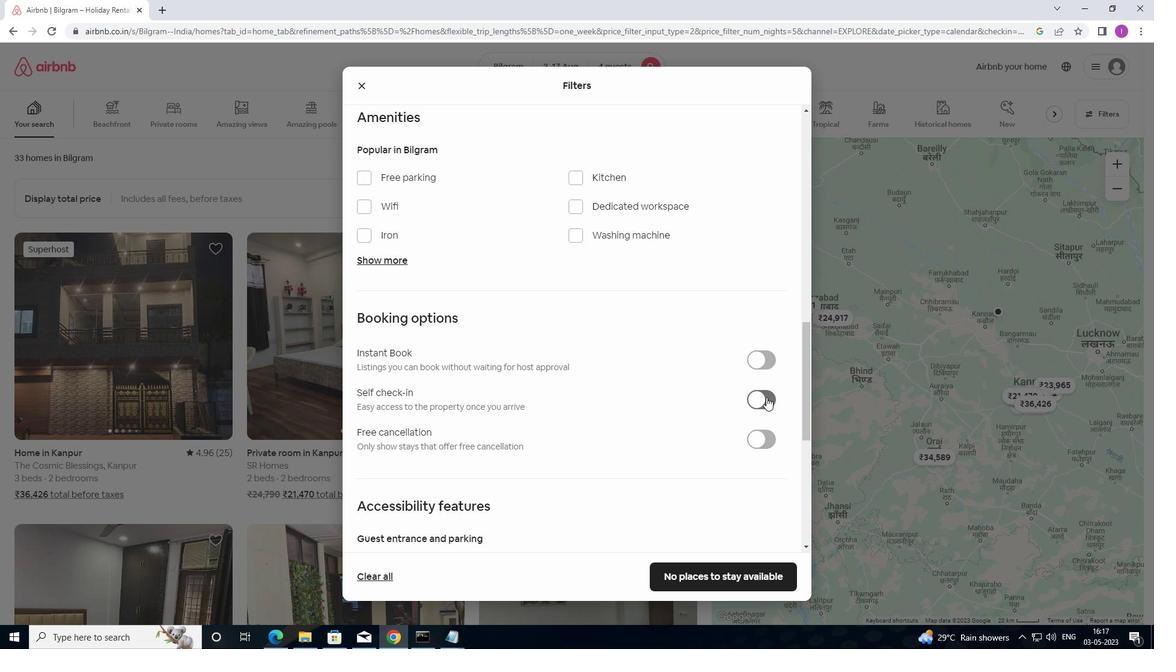 
Action: Mouse moved to (568, 386)
Screenshot: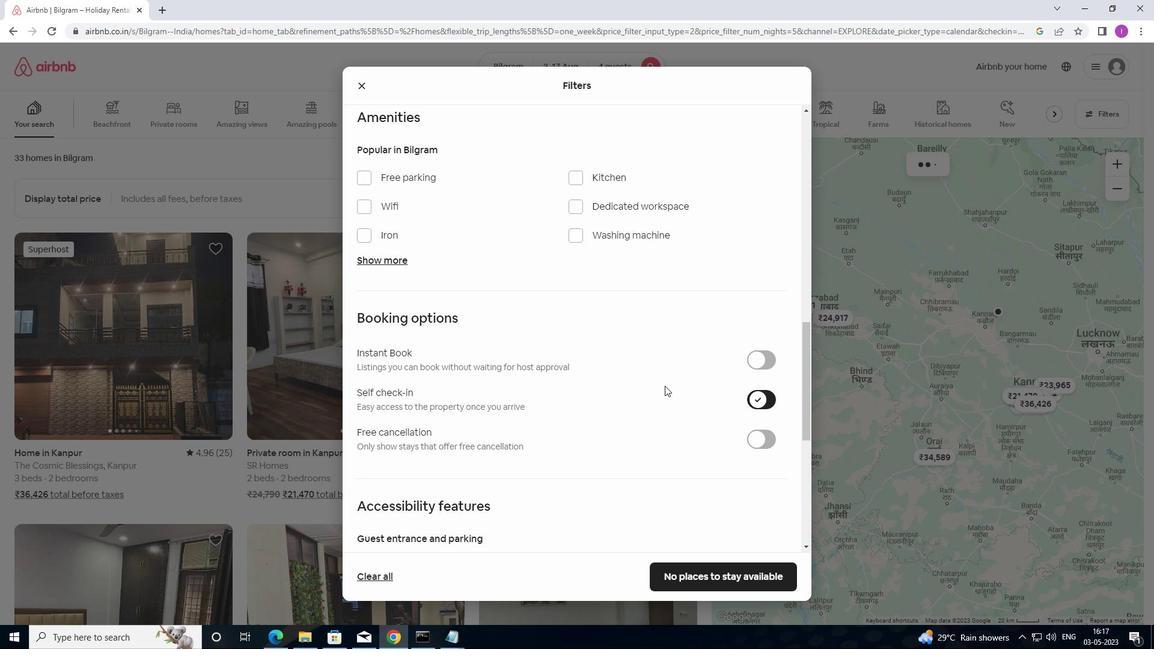 
Action: Mouse scrolled (568, 385) with delta (0, 0)
Screenshot: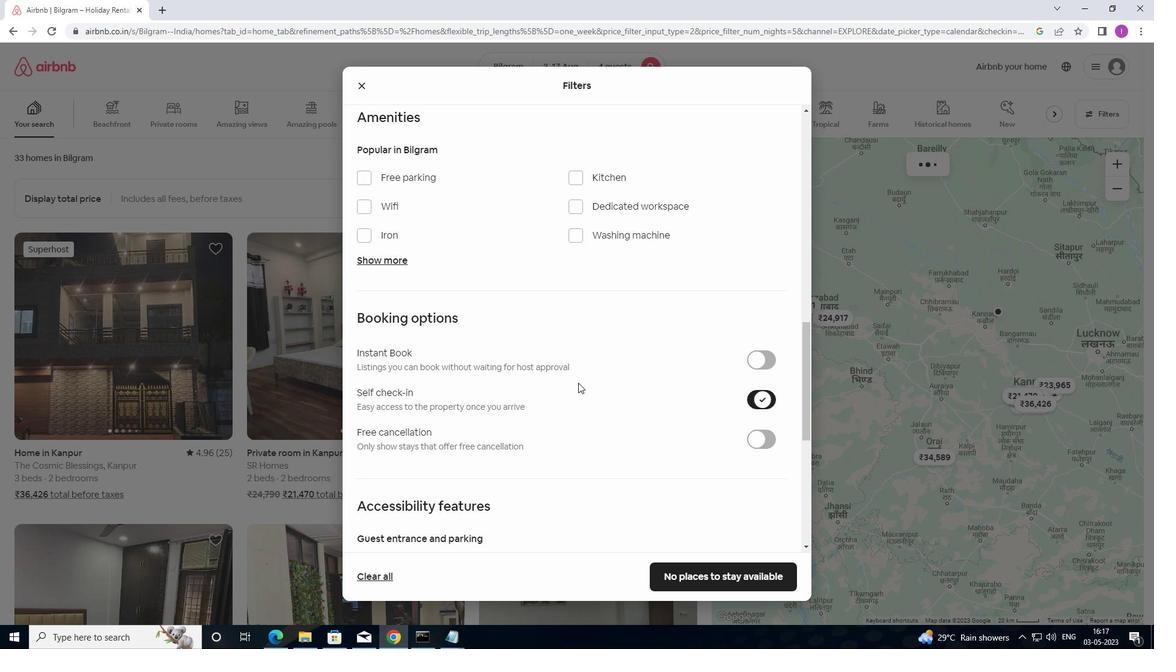 
Action: Mouse scrolled (568, 385) with delta (0, 0)
Screenshot: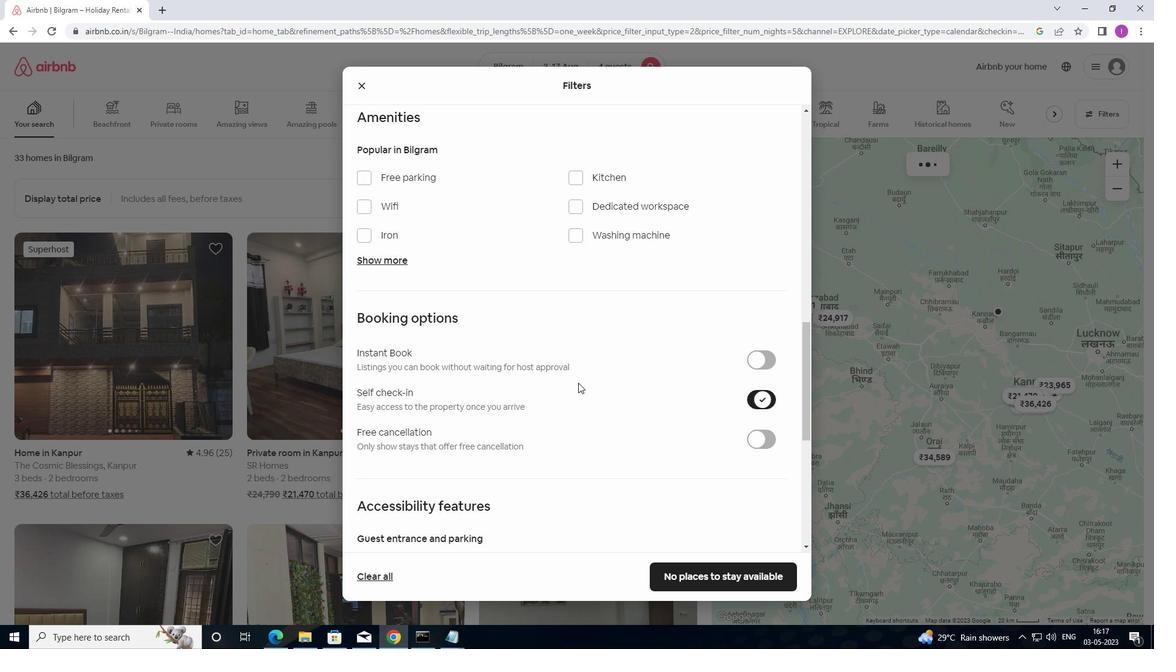 
Action: Mouse moved to (568, 387)
Screenshot: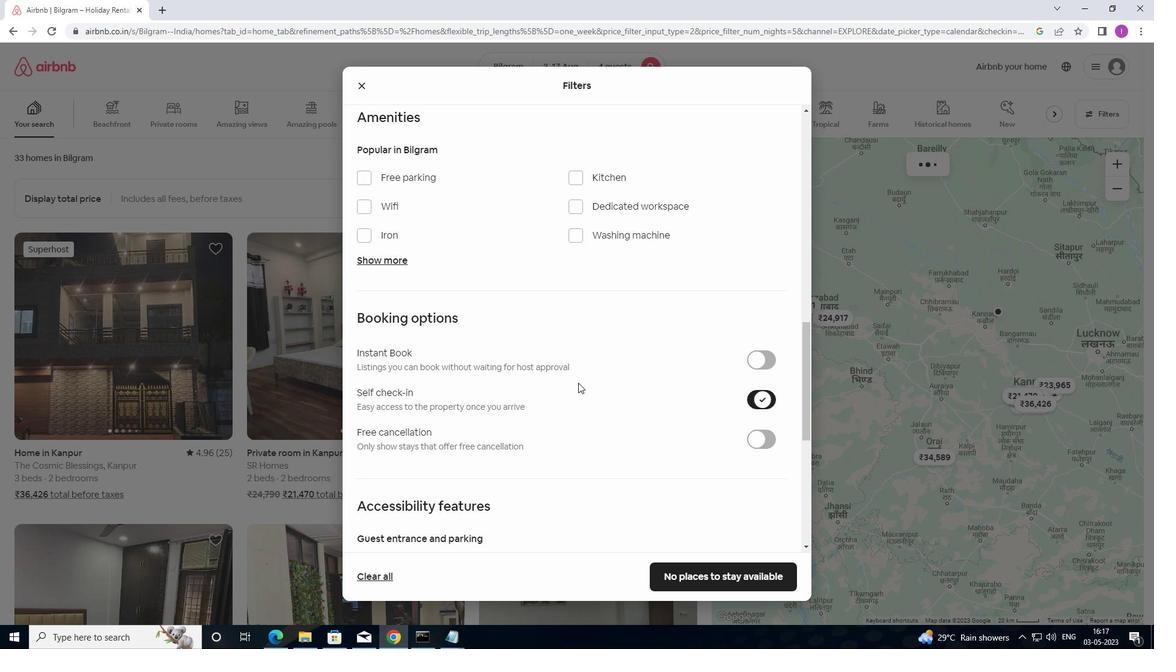 
Action: Mouse scrolled (568, 387) with delta (0, 0)
Screenshot: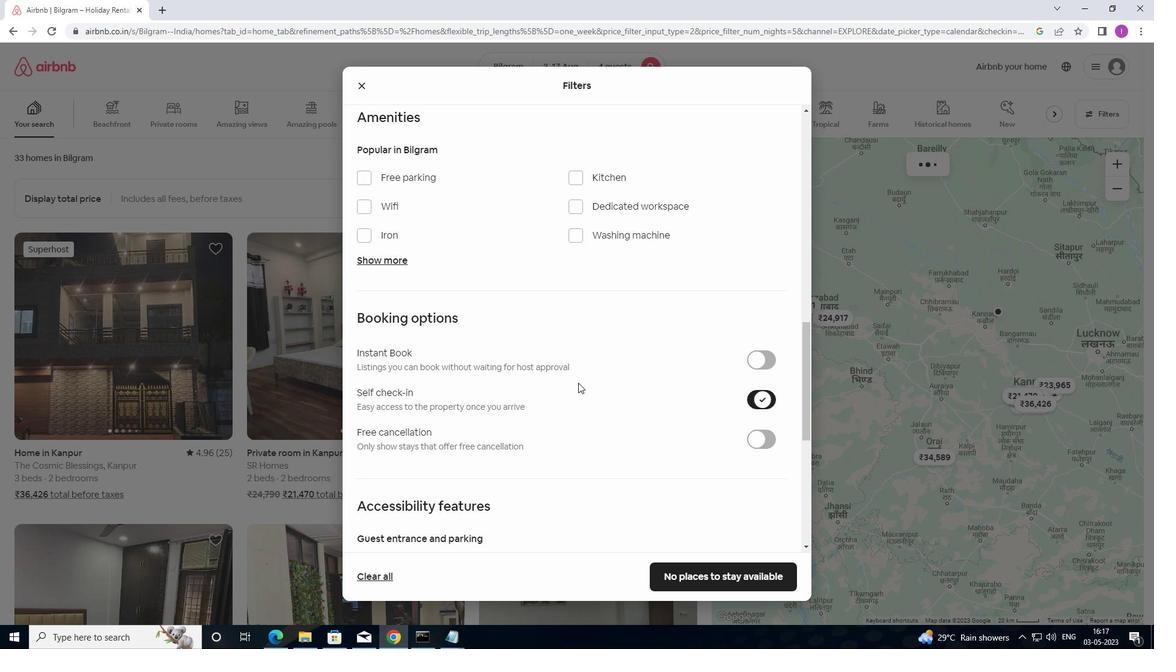 
Action: Mouse moved to (539, 392)
Screenshot: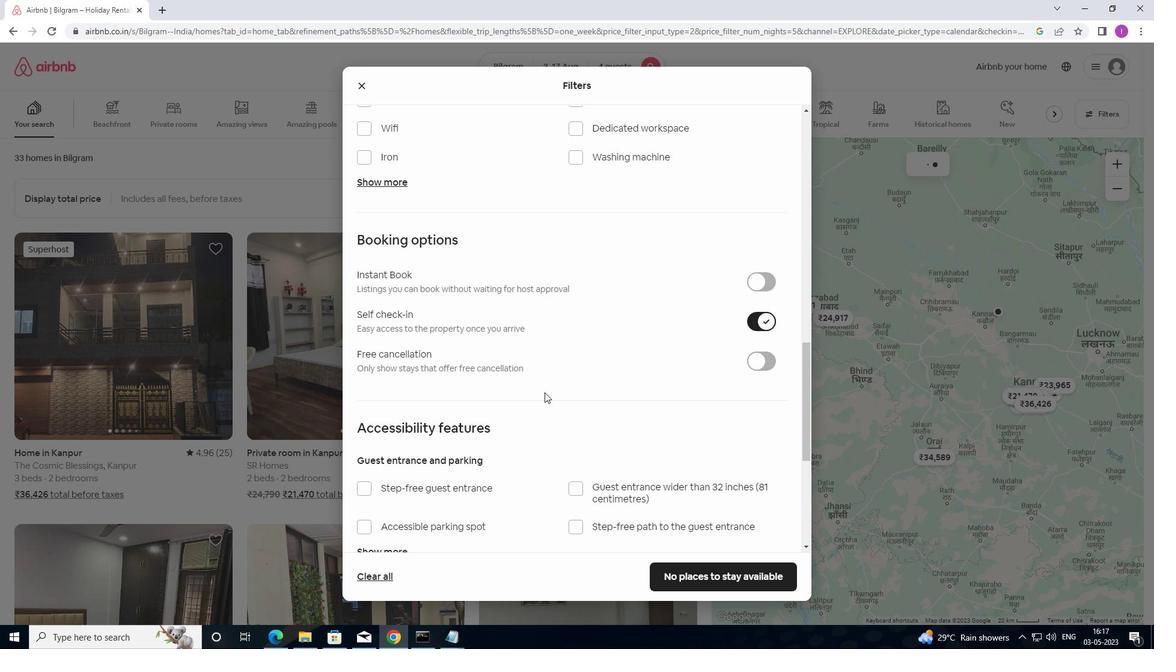 
Action: Mouse scrolled (539, 391) with delta (0, 0)
Screenshot: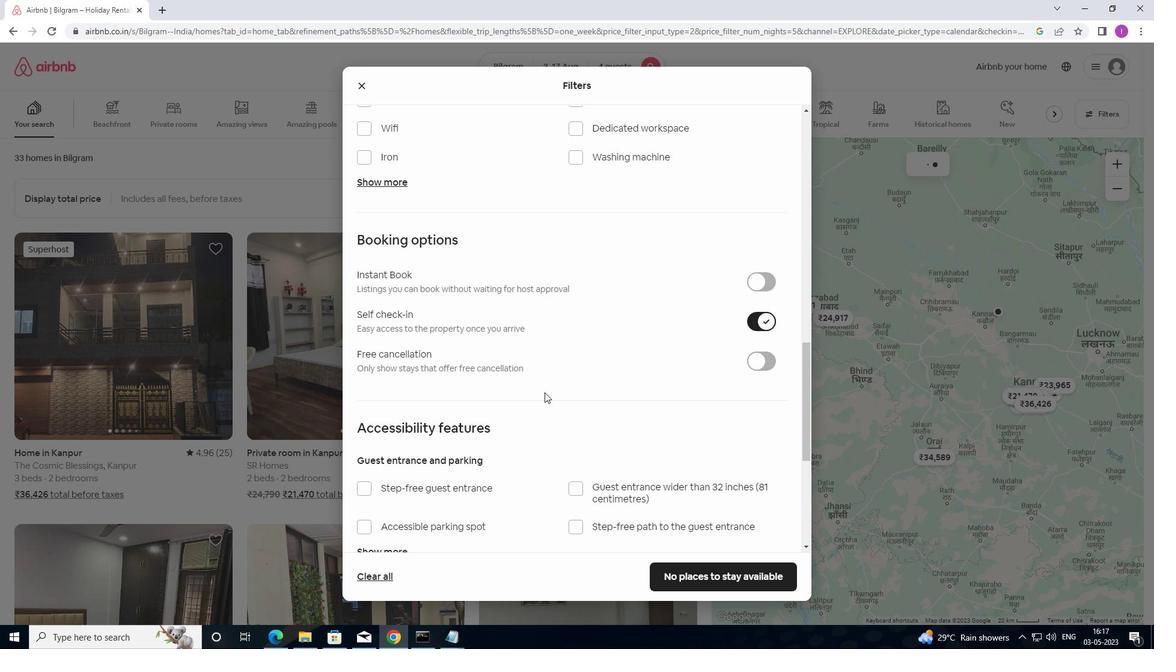 
Action: Mouse moved to (538, 392)
Screenshot: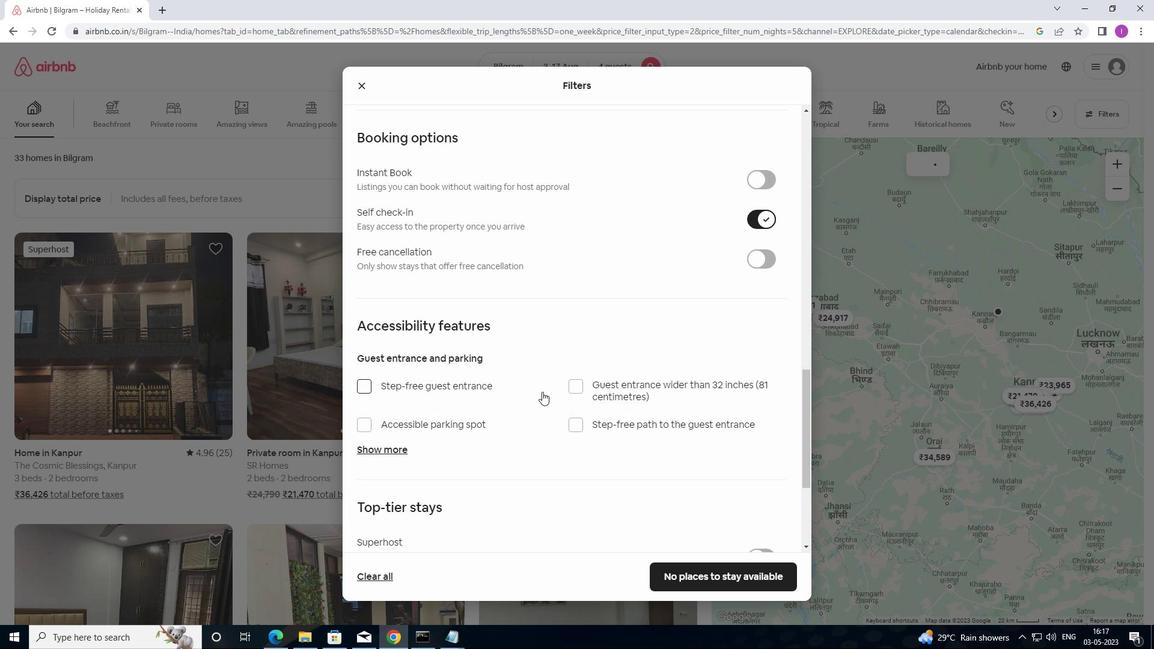 
Action: Mouse scrolled (538, 392) with delta (0, 0)
Screenshot: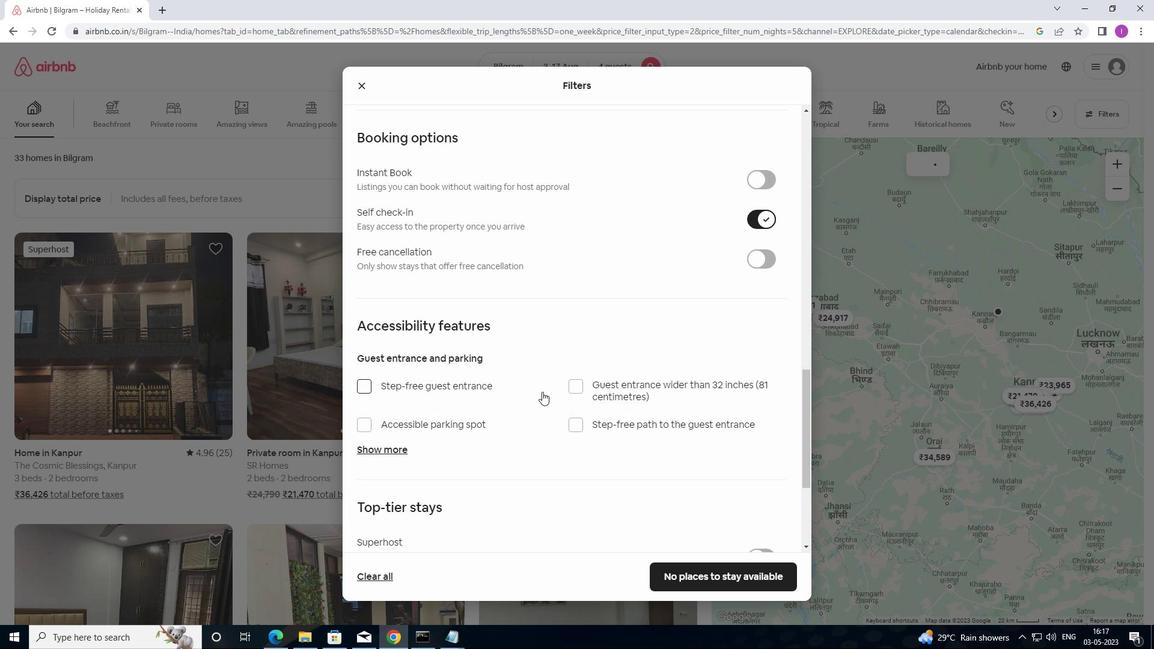 
Action: Mouse moved to (538, 395)
Screenshot: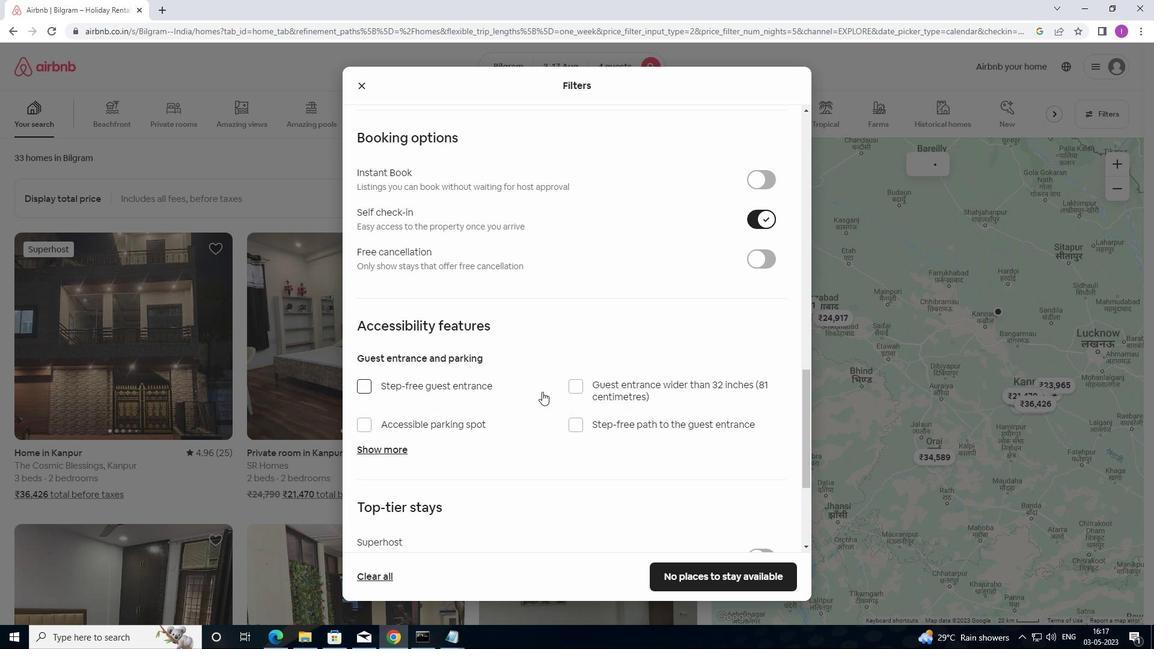 
Action: Mouse scrolled (538, 394) with delta (0, 0)
Screenshot: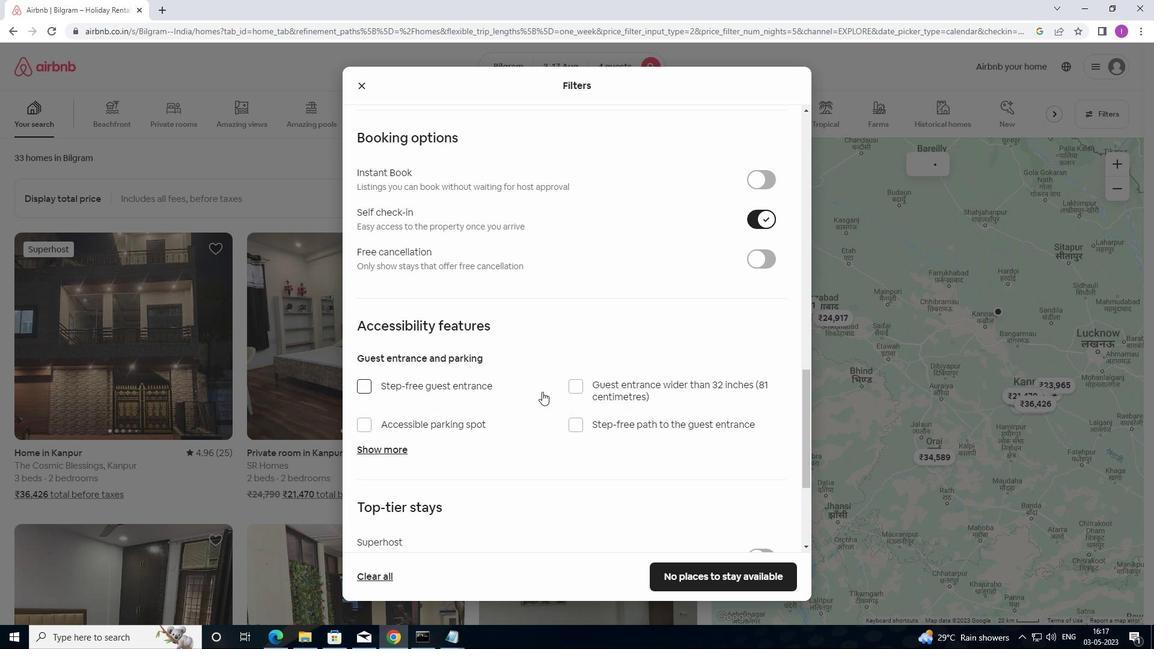 
Action: Mouse moved to (368, 434)
Screenshot: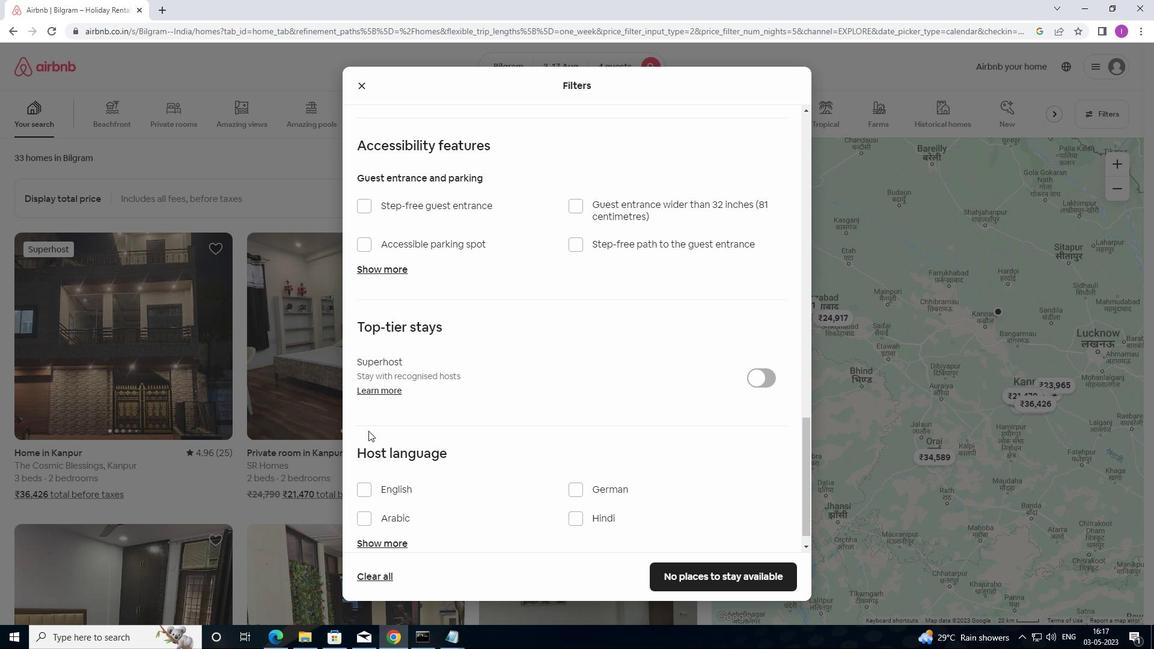 
Action: Mouse scrolled (368, 433) with delta (0, 0)
Screenshot: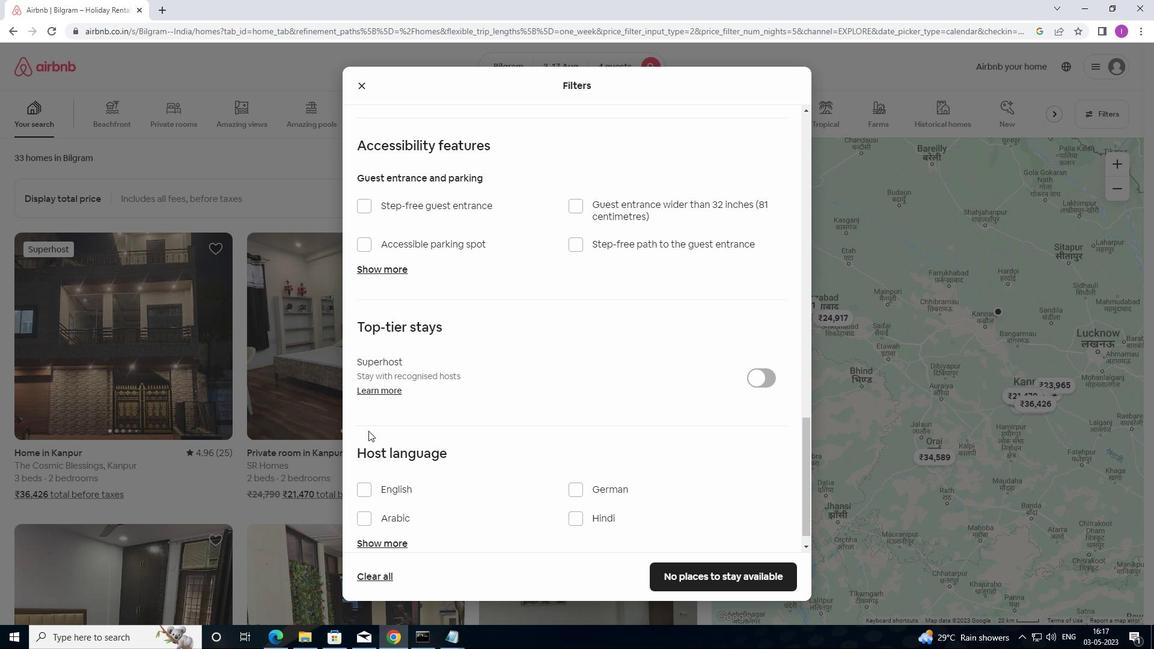 
Action: Mouse moved to (375, 445)
Screenshot: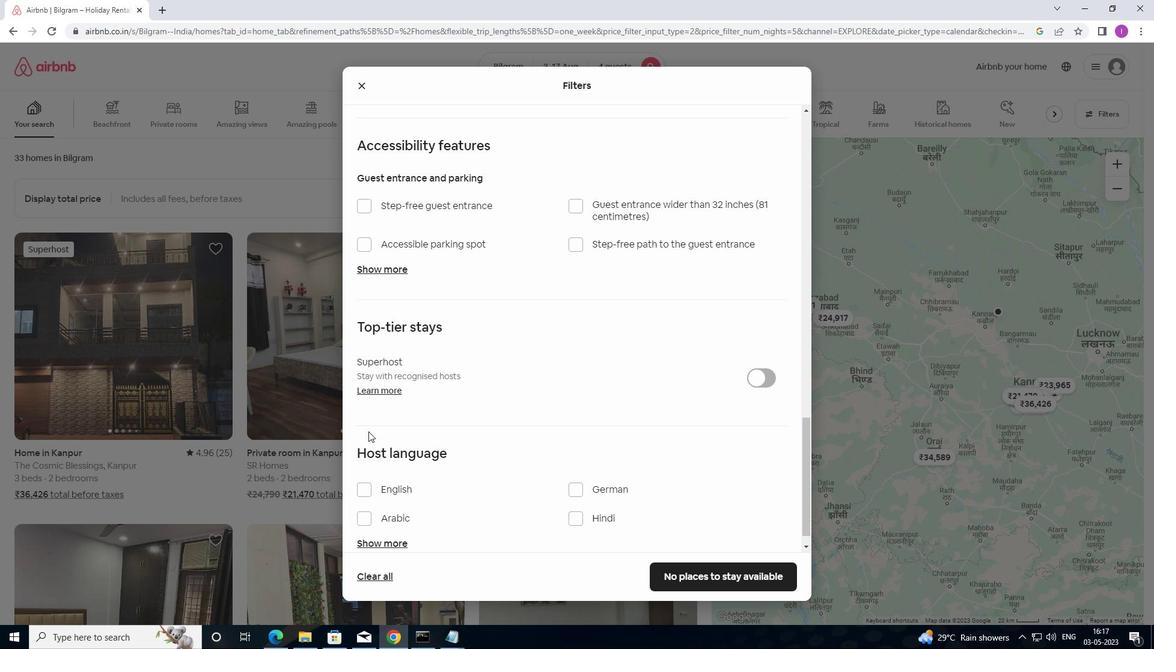 
Action: Mouse scrolled (375, 444) with delta (0, 0)
Screenshot: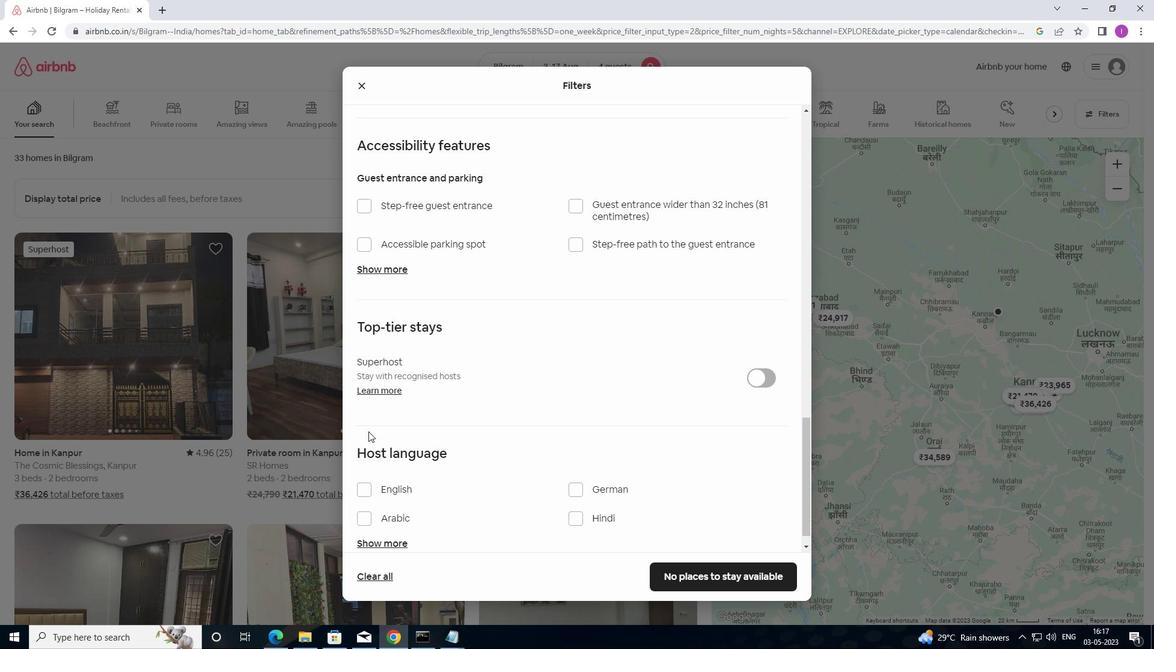 
Action: Mouse moved to (377, 449)
Screenshot: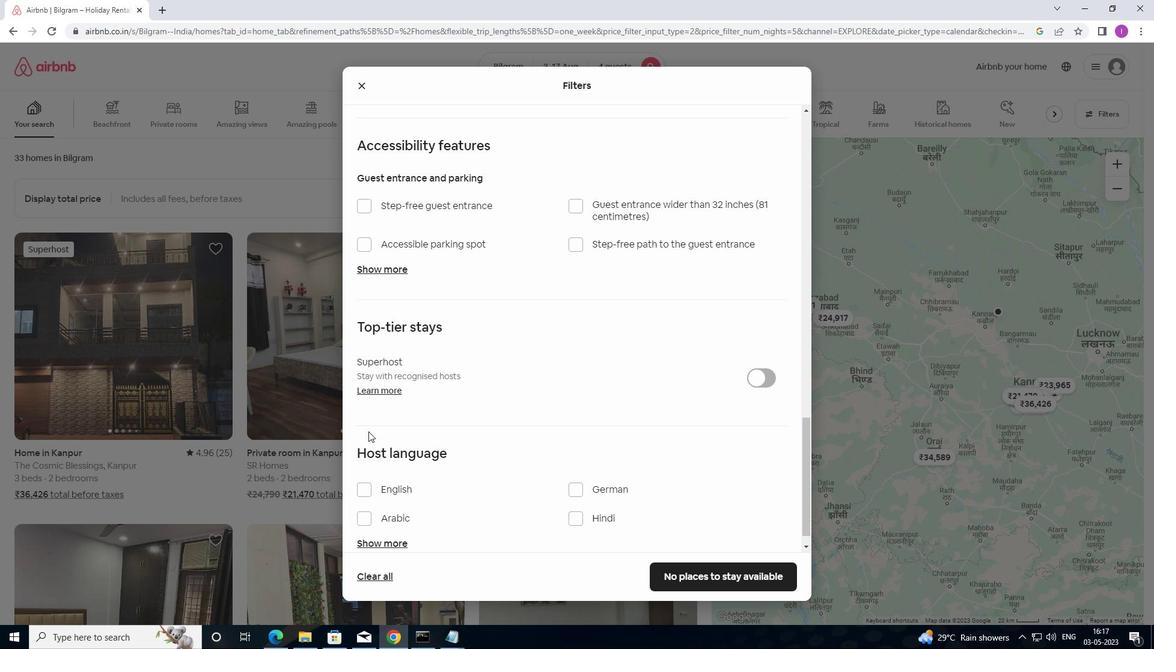 
Action: Mouse scrolled (377, 448) with delta (0, 0)
Screenshot: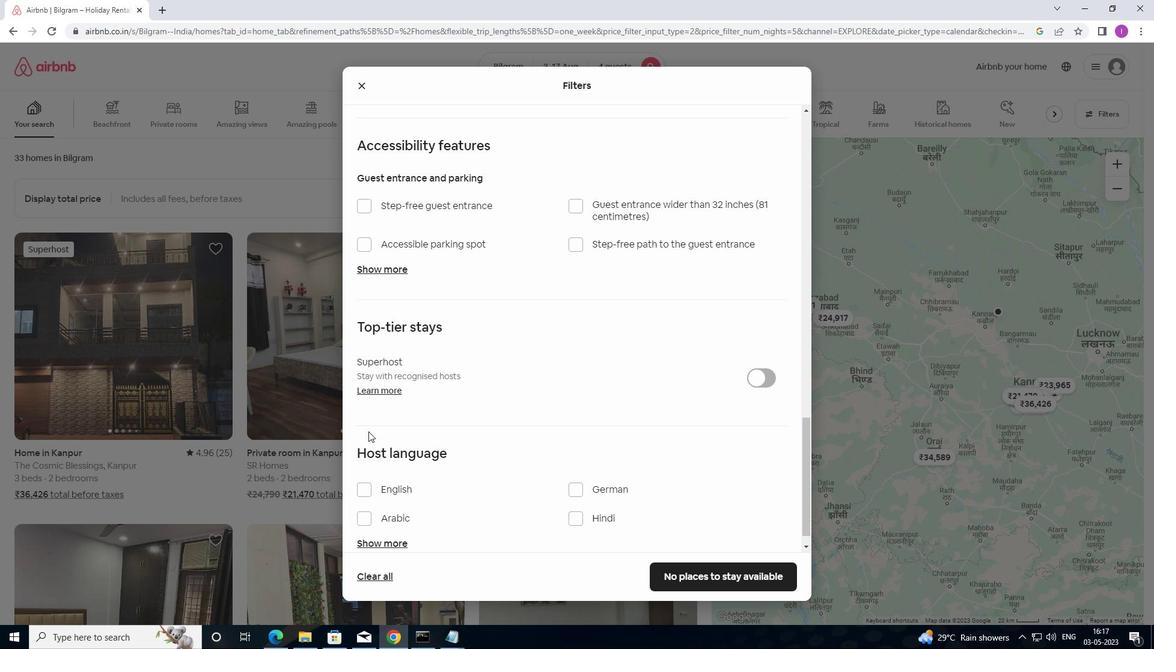 
Action: Mouse scrolled (377, 448) with delta (0, 0)
Screenshot: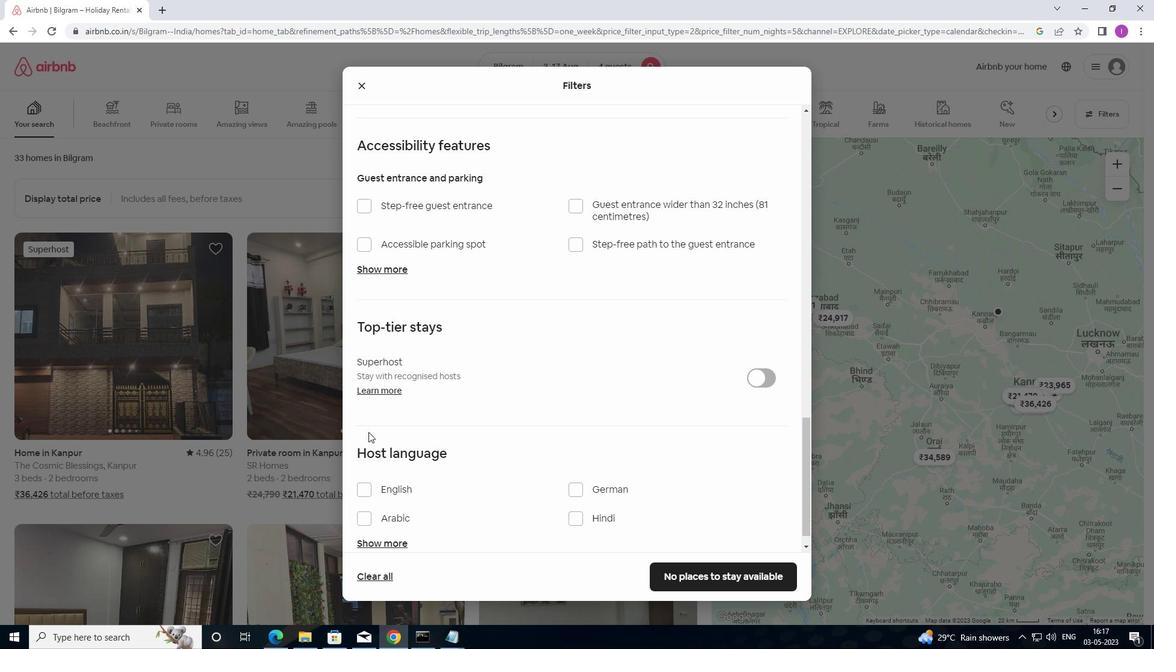 
Action: Mouse moved to (360, 468)
Screenshot: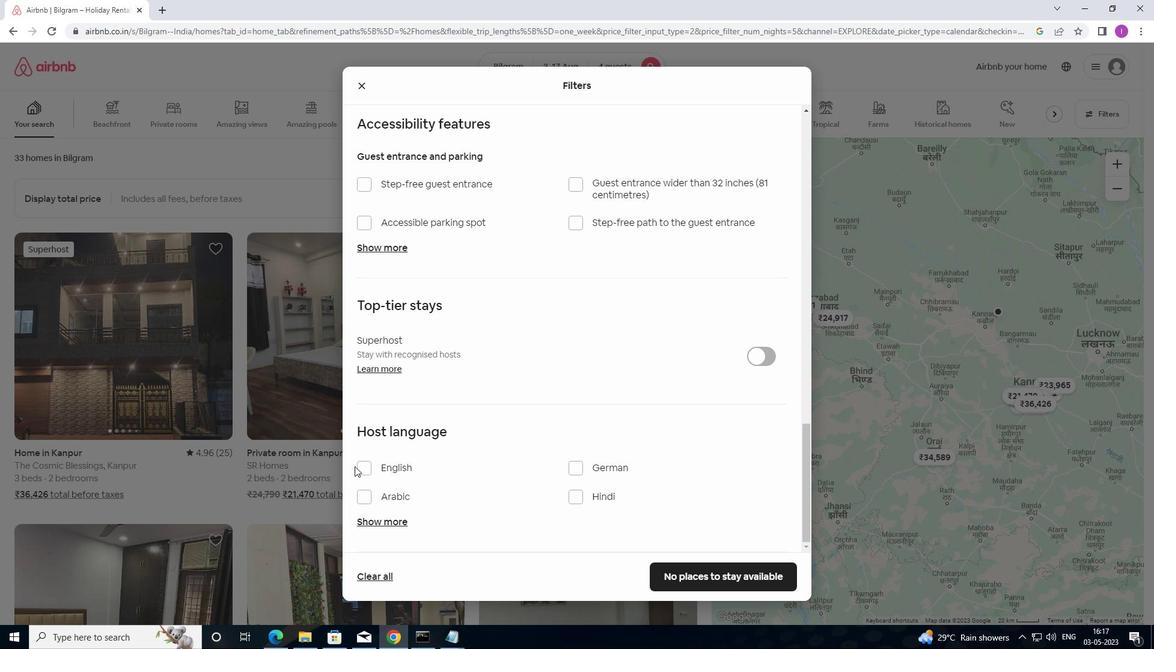
Action: Mouse pressed left at (360, 468)
Screenshot: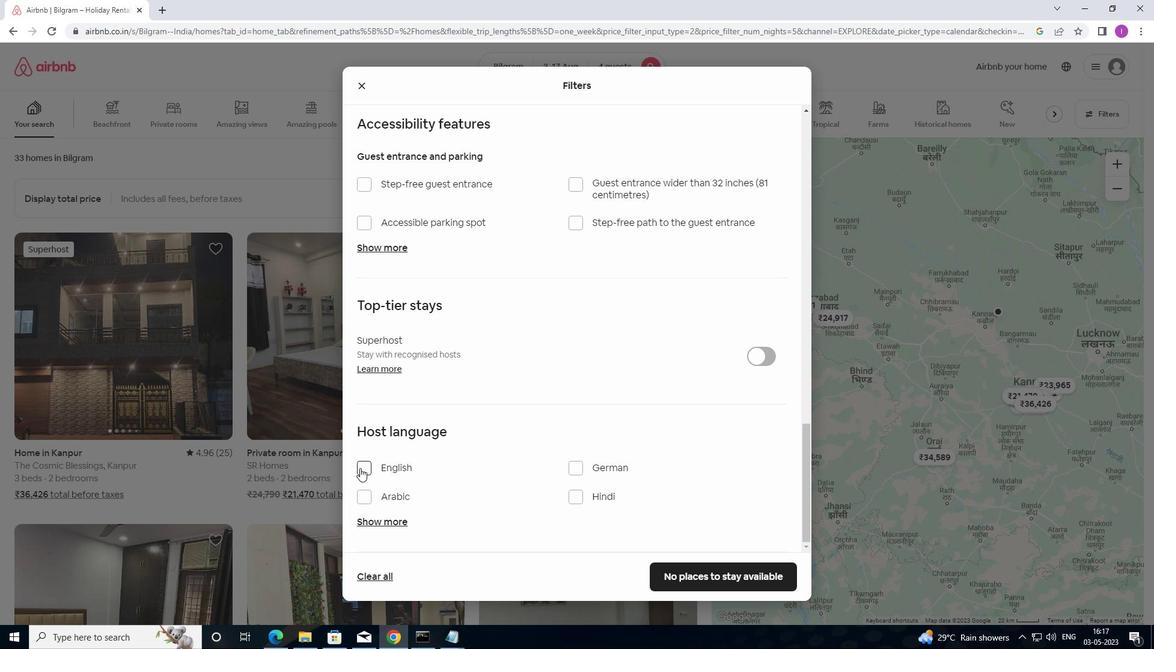 
Action: Mouse moved to (689, 576)
Screenshot: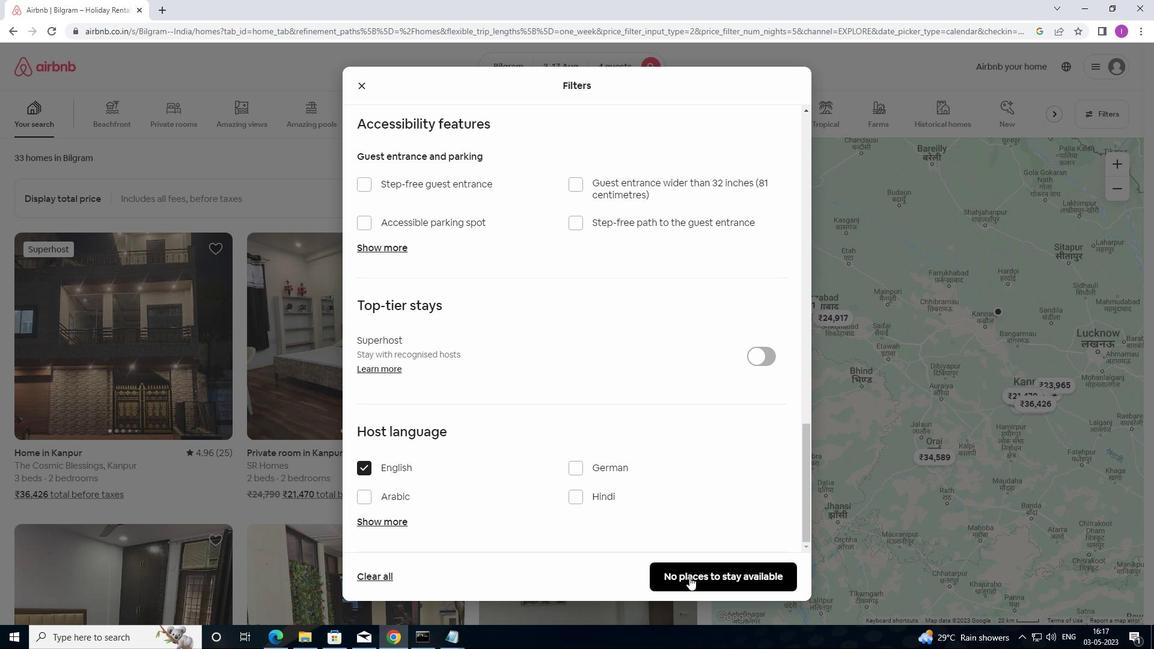
Action: Mouse pressed left at (689, 576)
Screenshot: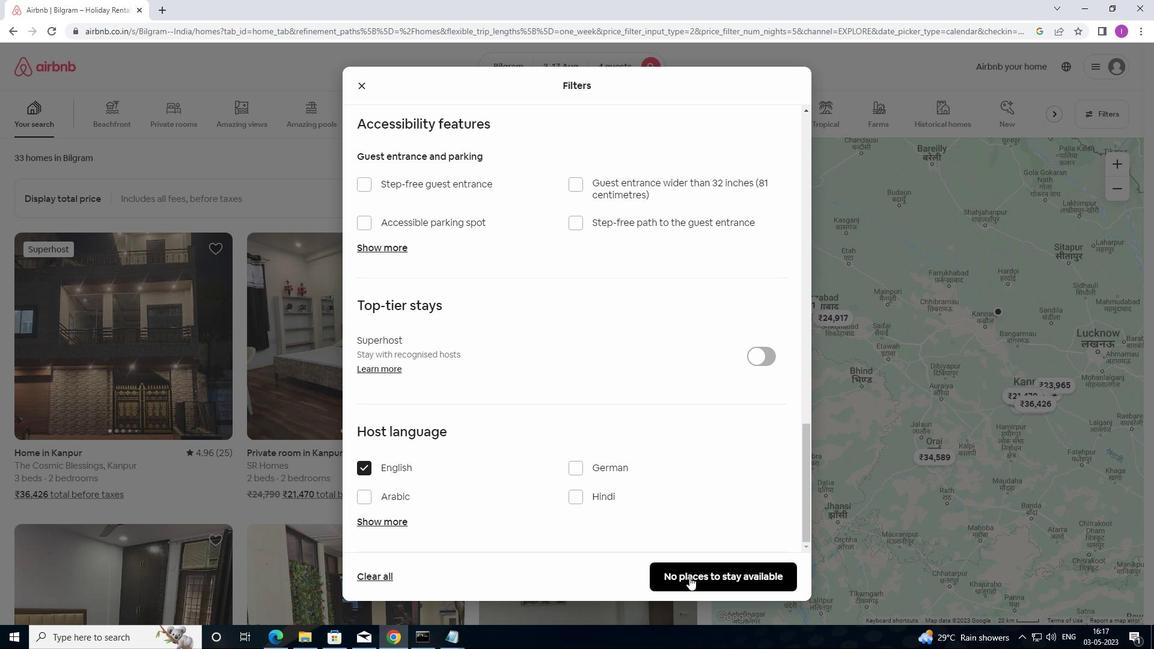 
Action: Mouse moved to (705, 566)
Screenshot: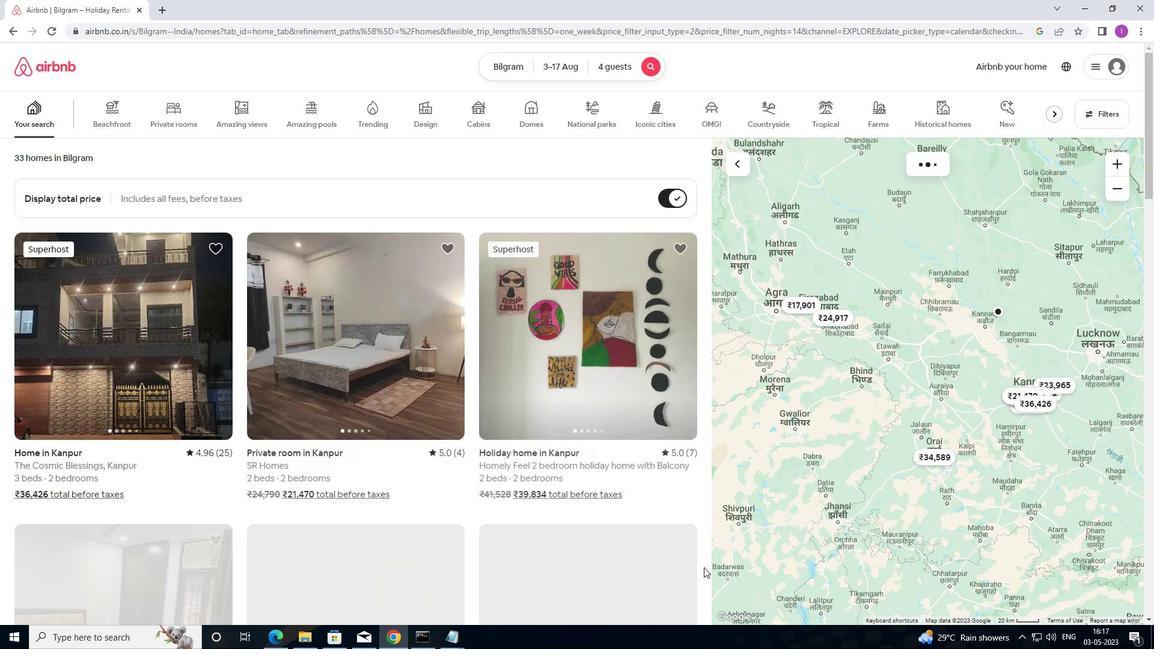 
